 Task: Look for space in Minyat an Naşr, Egypt from 2nd June, 2023 to 15th June, 2023 for 2 adults and 1 pet in price range Rs.10000 to Rs.15000. Place can be entire place with 1  bedroom having 1 bed and 1 bathroom. Property type can be house, flat, guest house, hotel. Booking option can be shelf check-in. Required host language is English.
Action: Mouse moved to (498, 186)
Screenshot: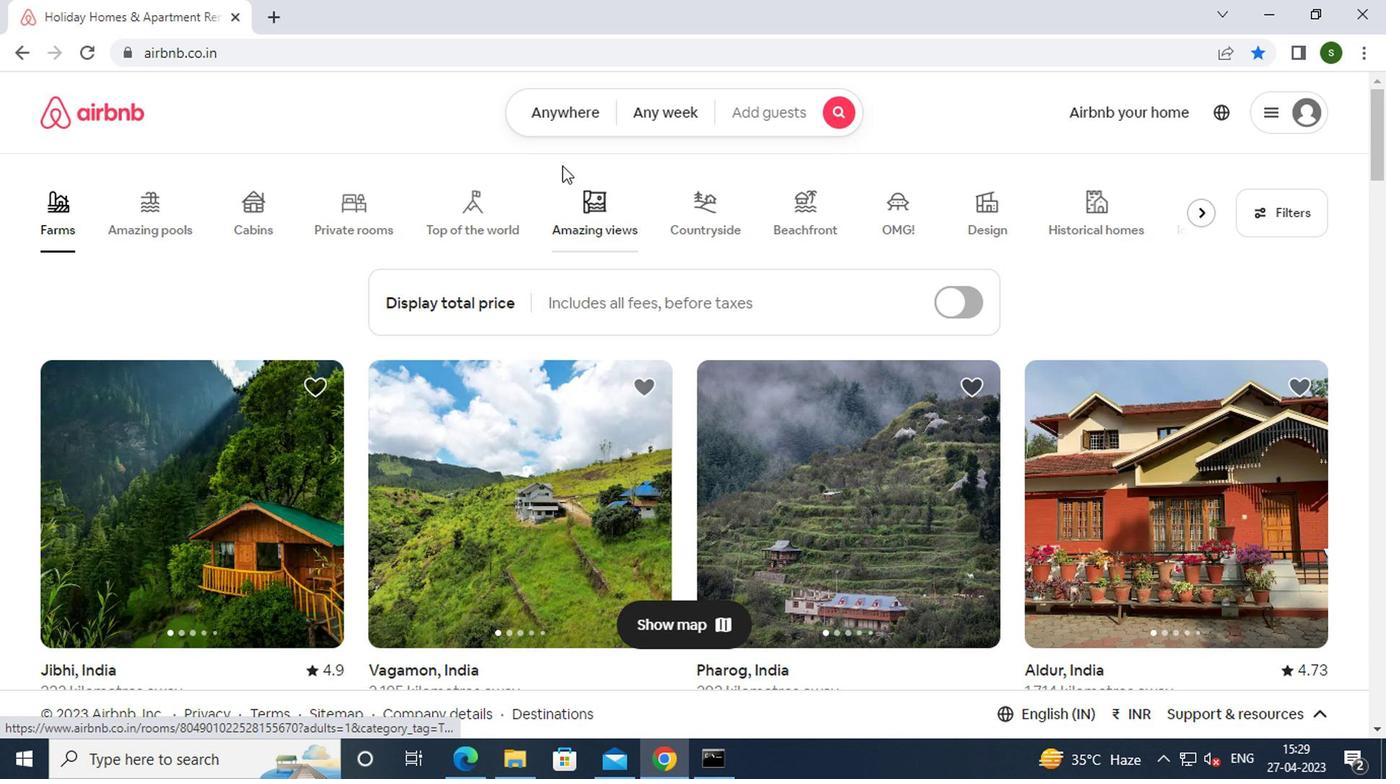 
Action: Mouse pressed left at (498, 186)
Screenshot: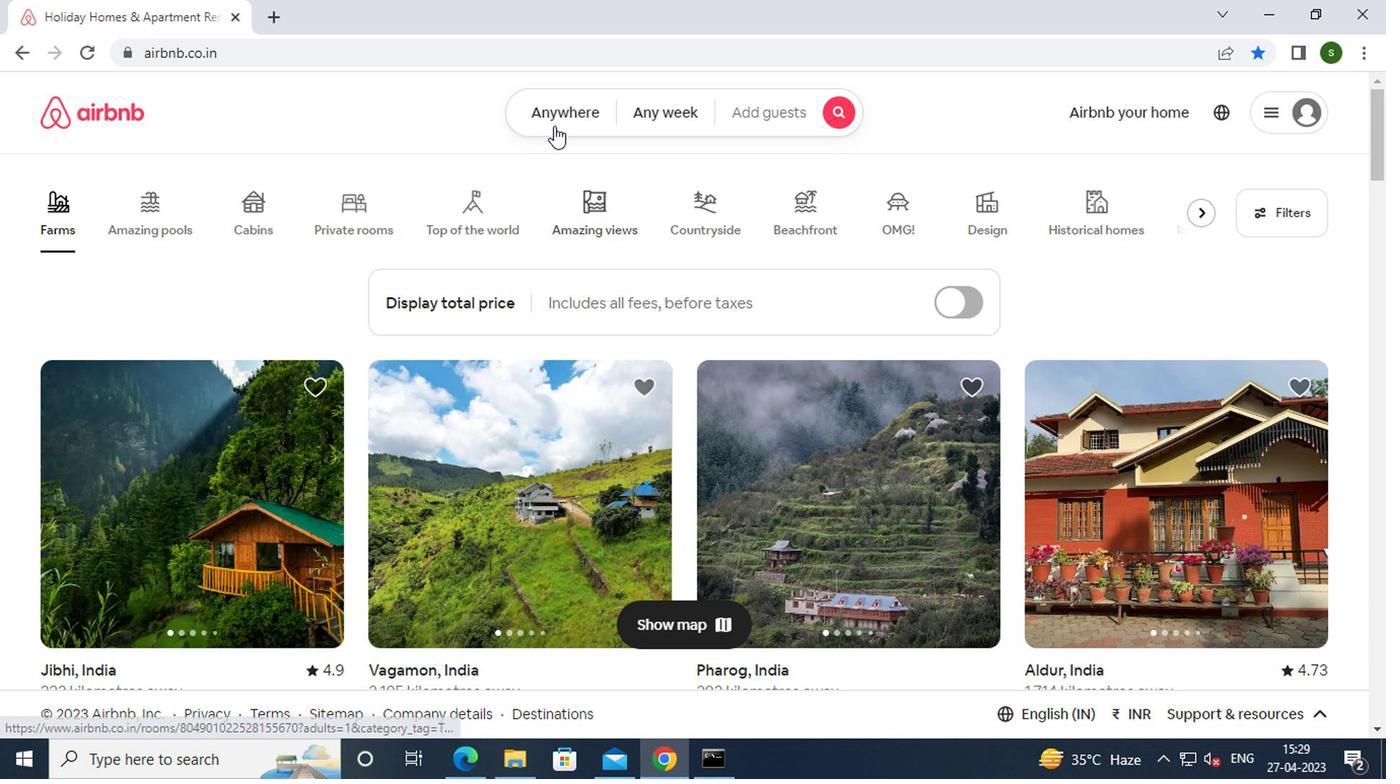 
Action: Mouse moved to (418, 241)
Screenshot: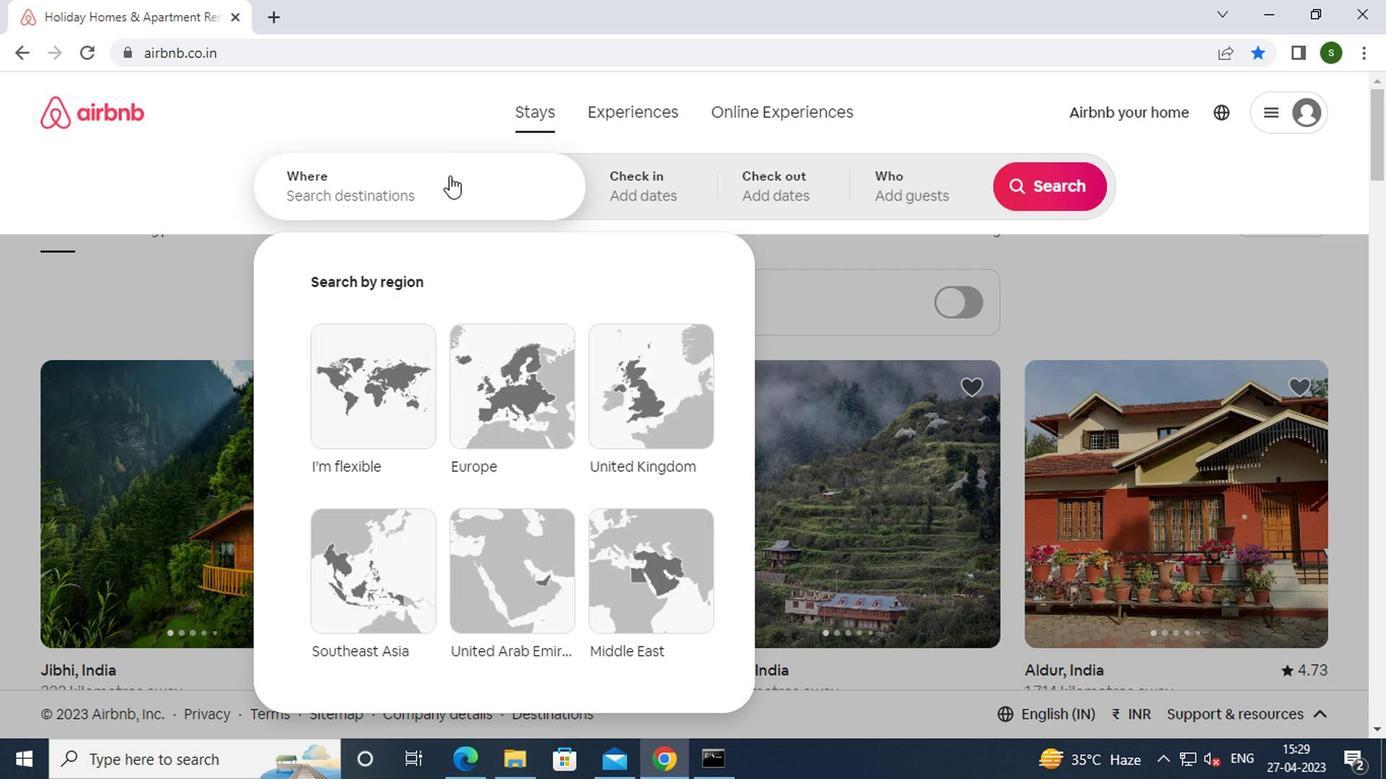 
Action: Mouse pressed left at (418, 241)
Screenshot: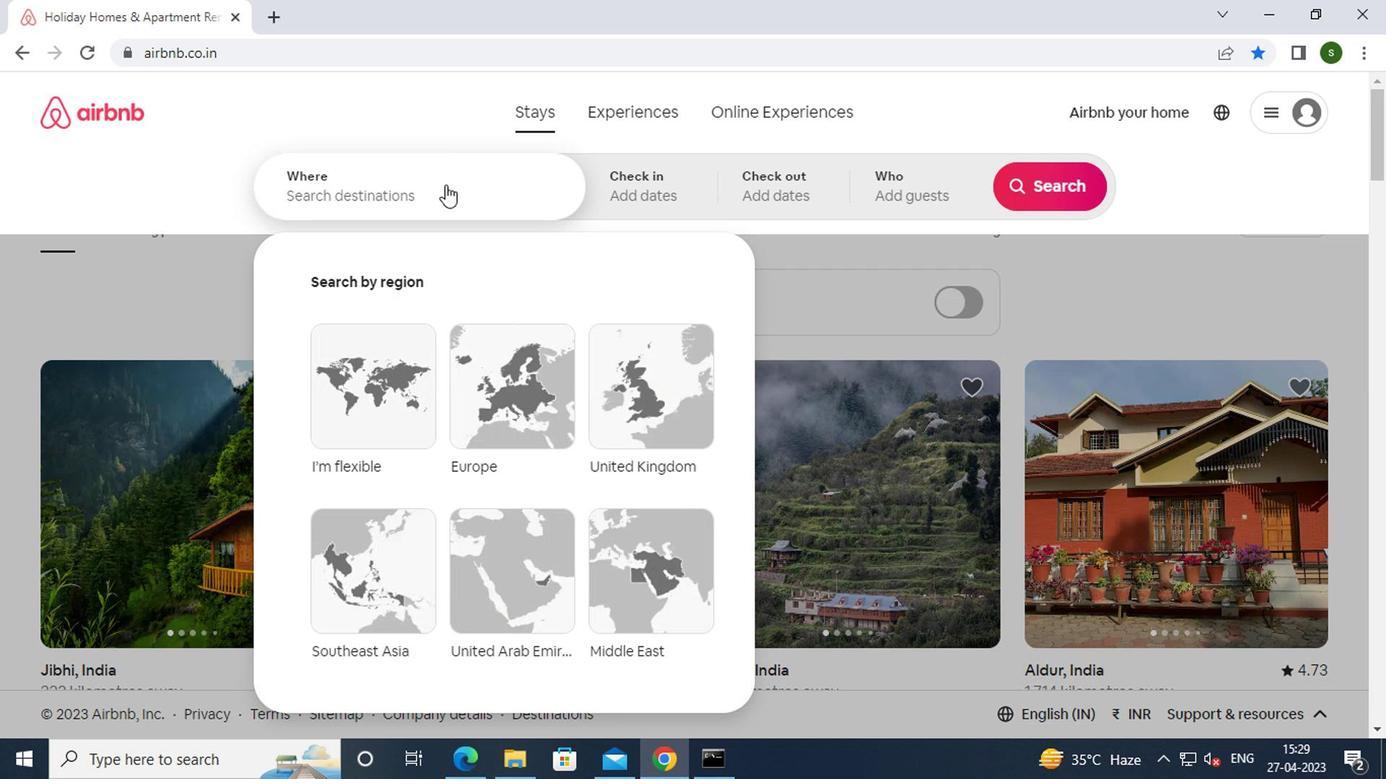 
Action: Key pressed m<Key.caps_lock>inyat<Key.space>an<Key.space><Key.caps_lock>n<Key.caps_lock>asr
Screenshot: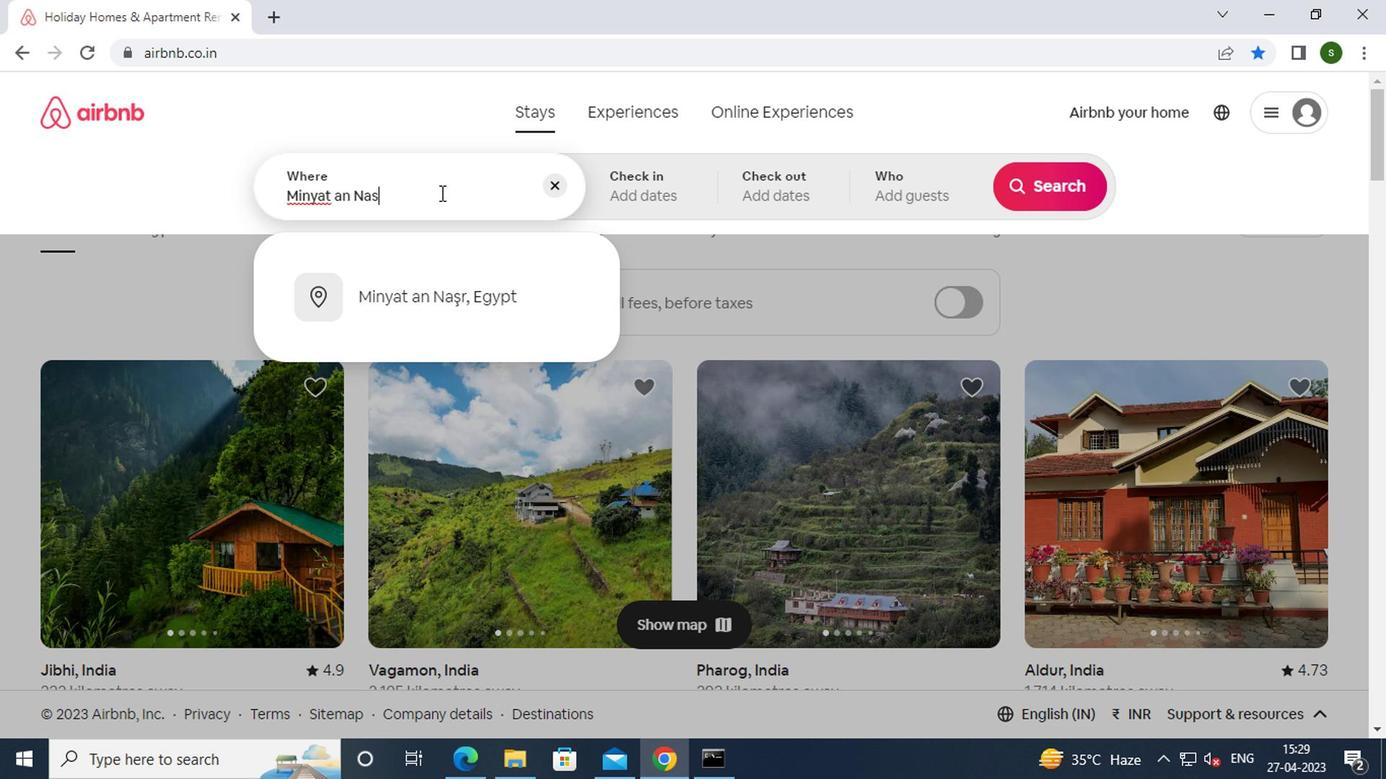 
Action: Mouse moved to (437, 311)
Screenshot: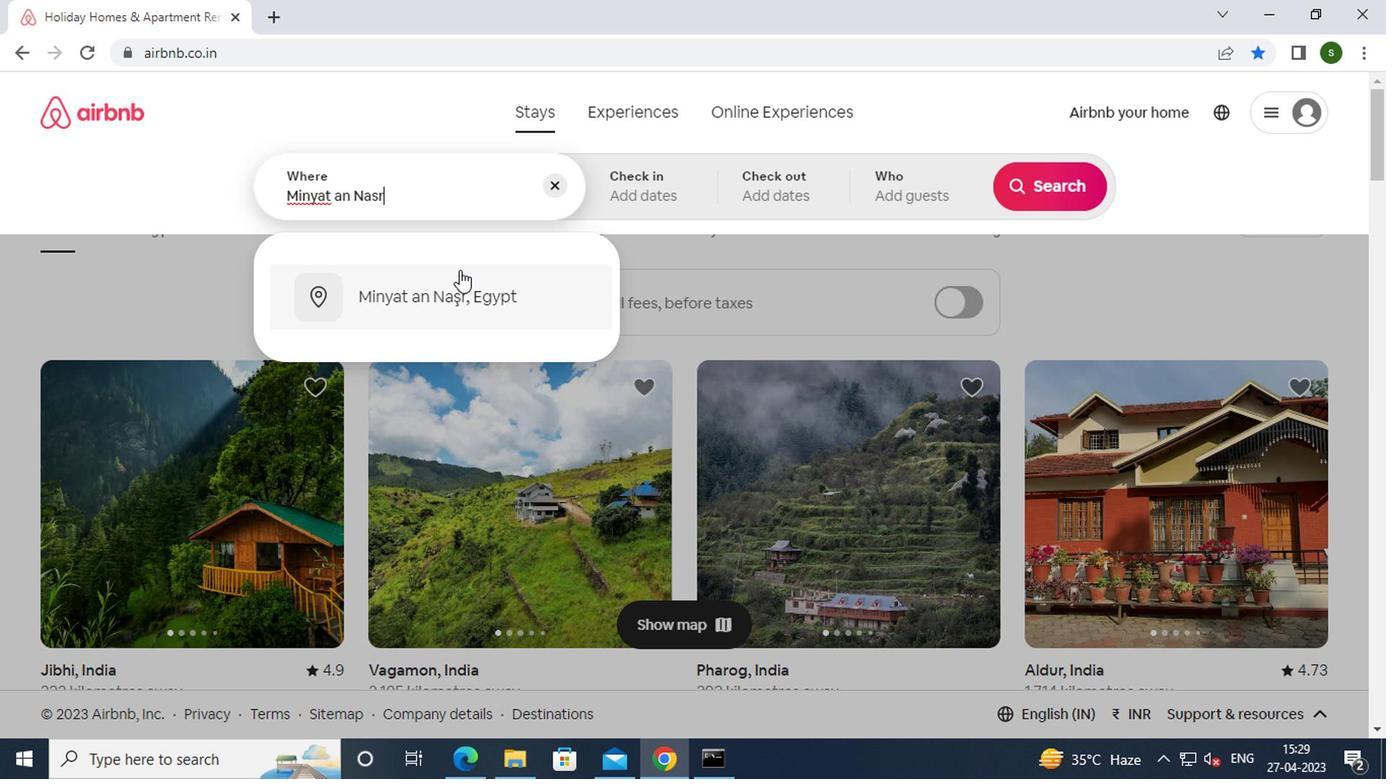 
Action: Mouse pressed left at (437, 311)
Screenshot: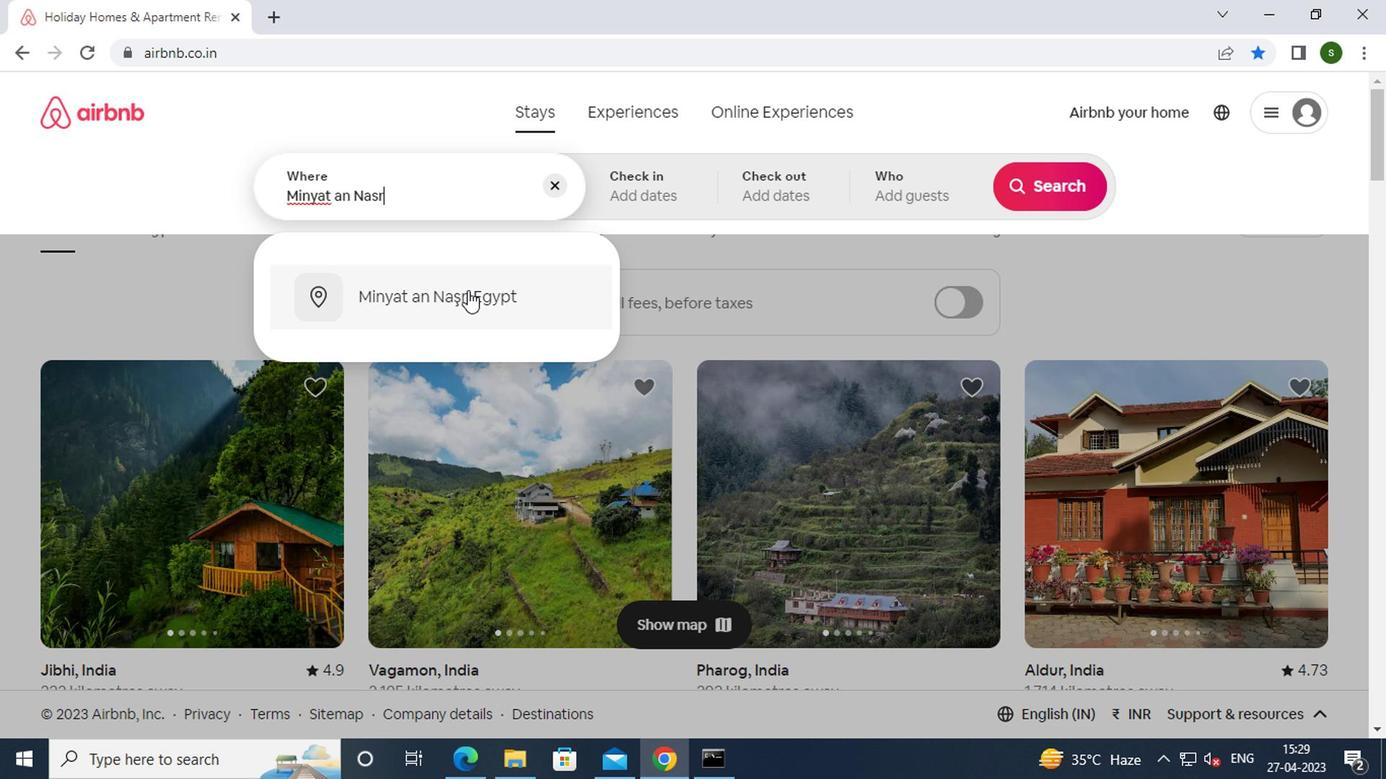 
Action: Mouse moved to (851, 352)
Screenshot: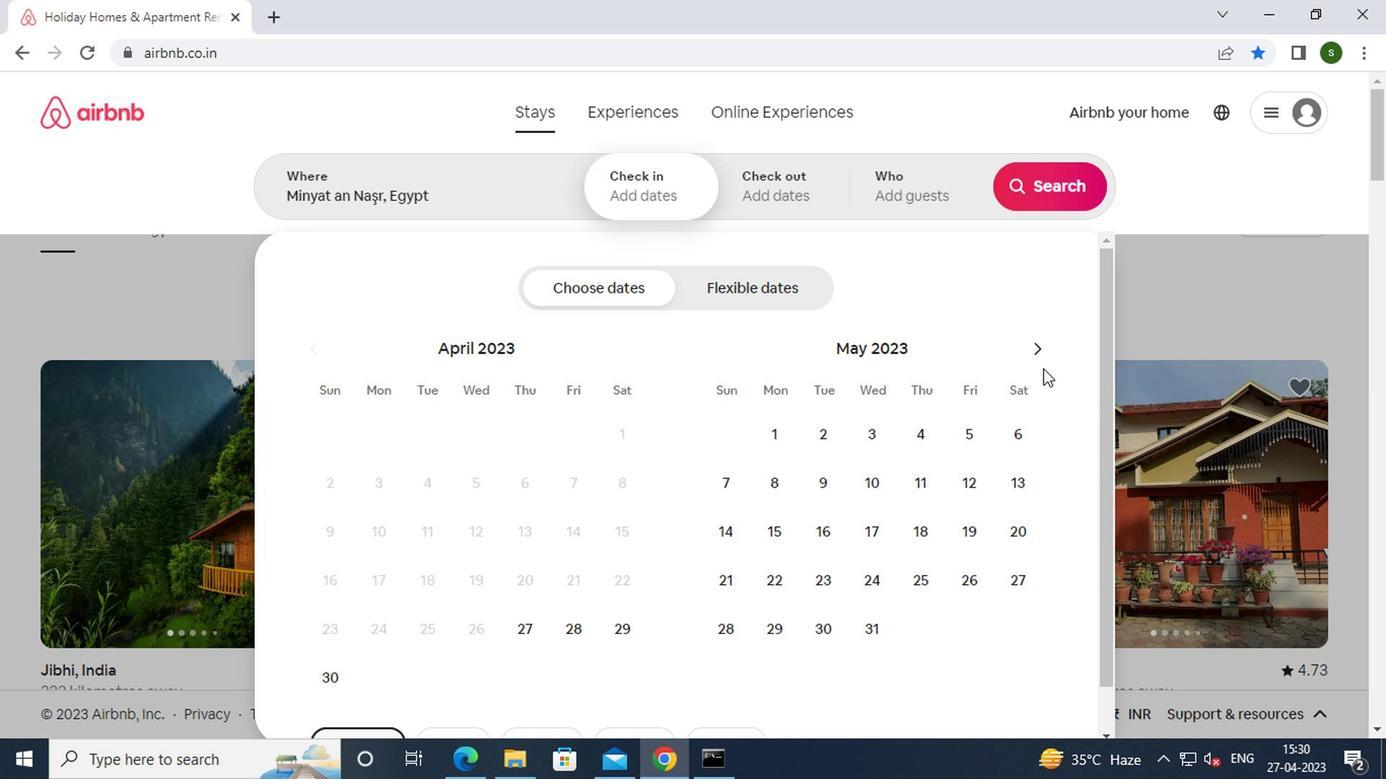 
Action: Mouse pressed left at (851, 352)
Screenshot: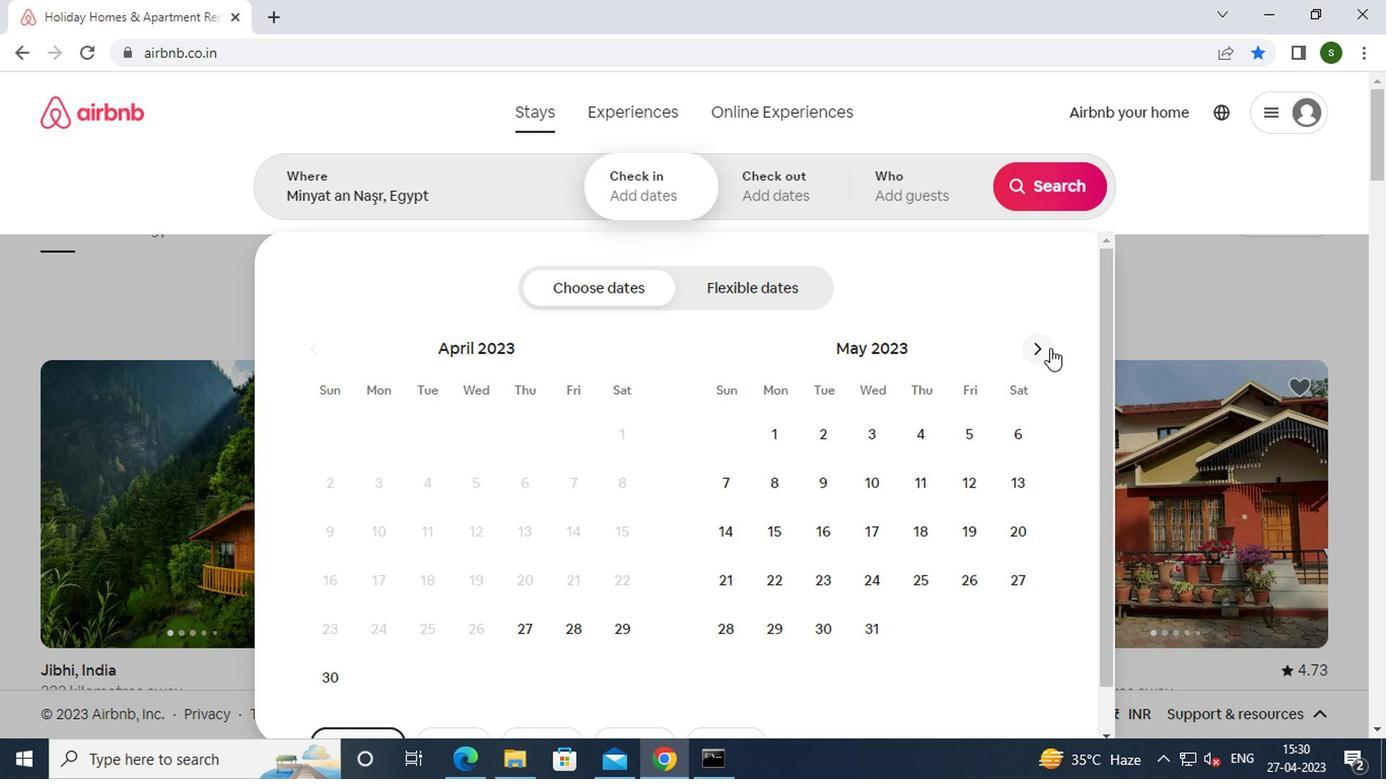
Action: Mouse moved to (804, 412)
Screenshot: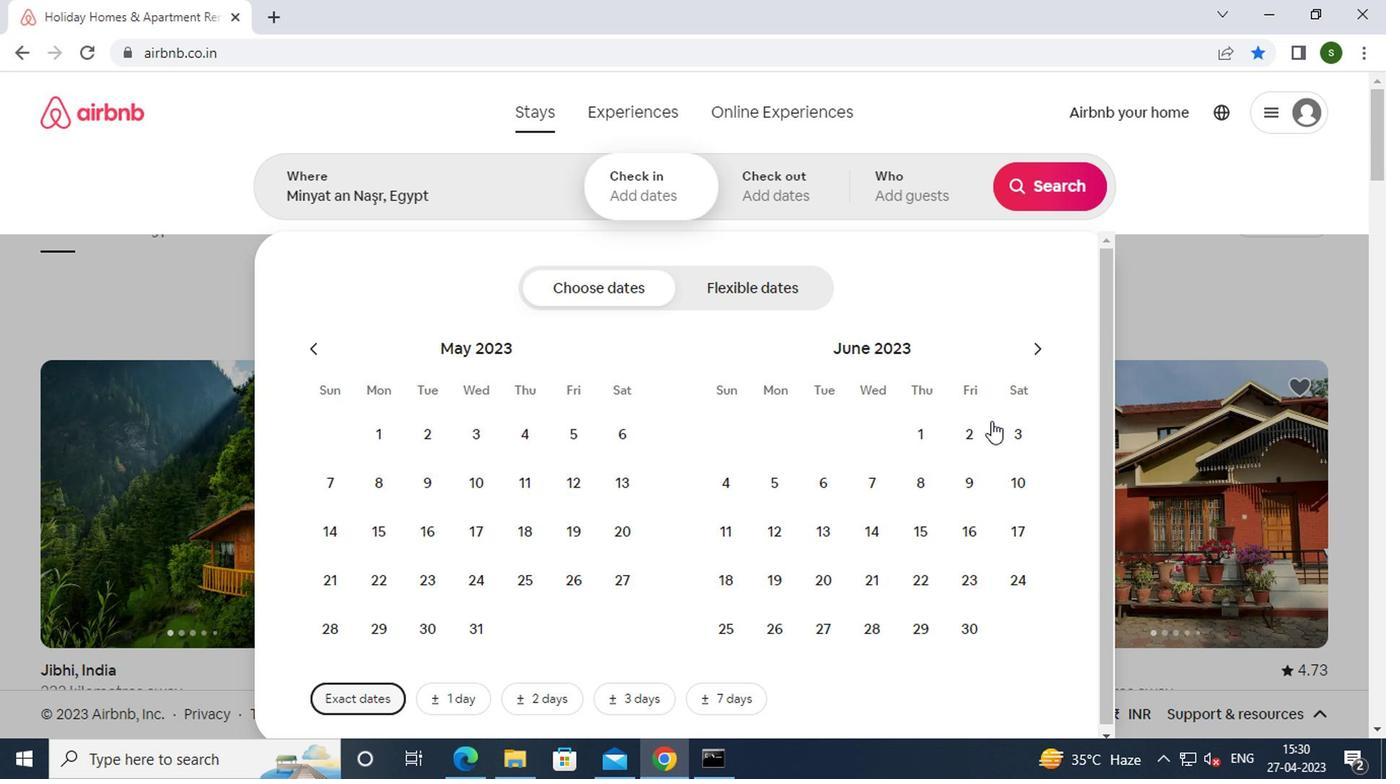 
Action: Mouse pressed left at (804, 412)
Screenshot: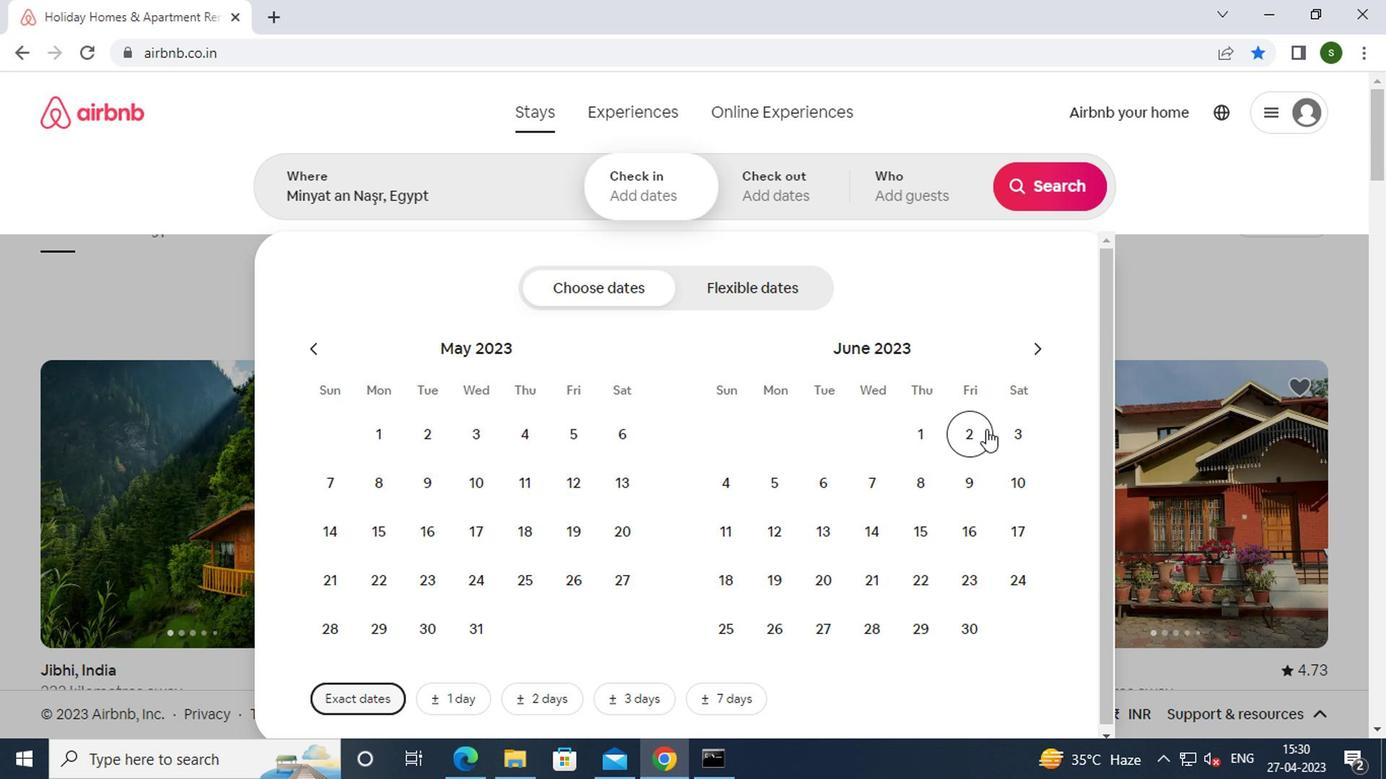 
Action: Mouse moved to (765, 489)
Screenshot: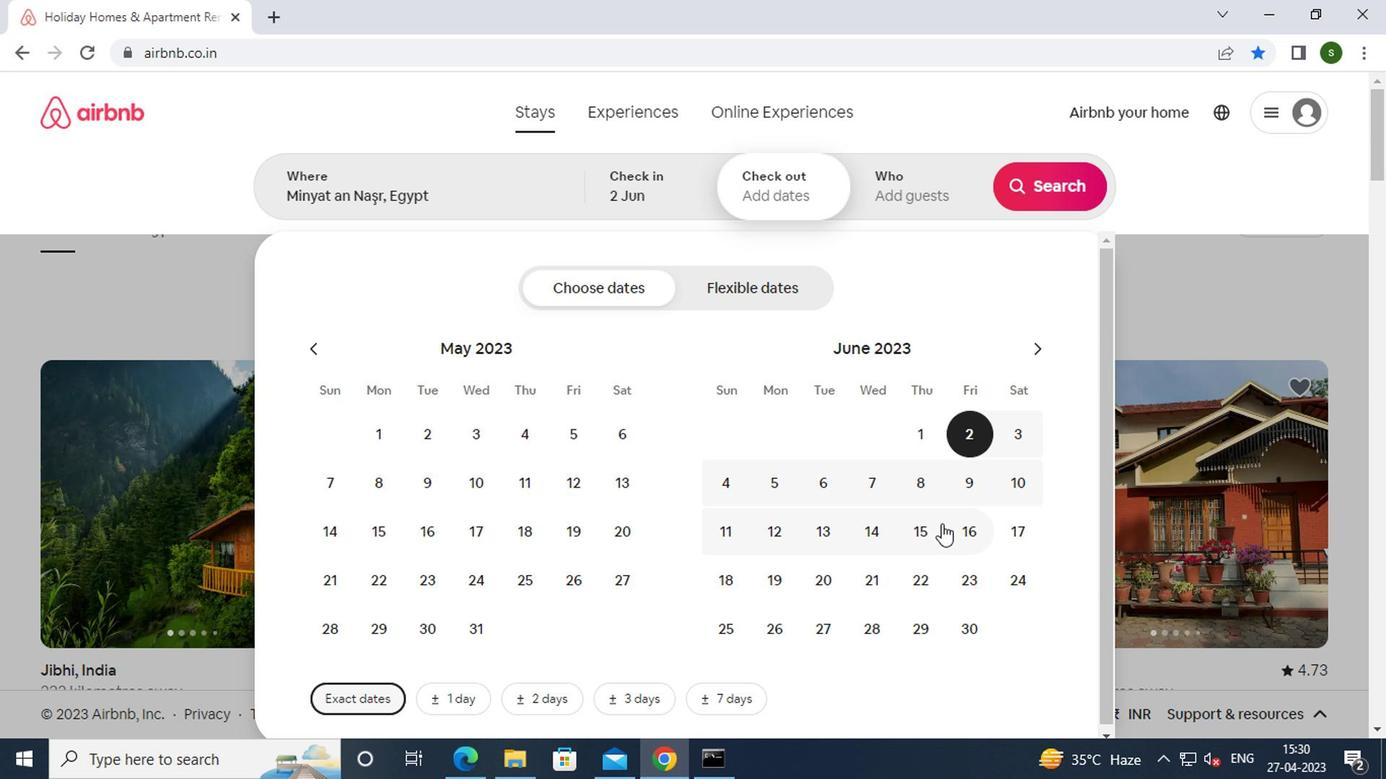 
Action: Mouse pressed left at (765, 489)
Screenshot: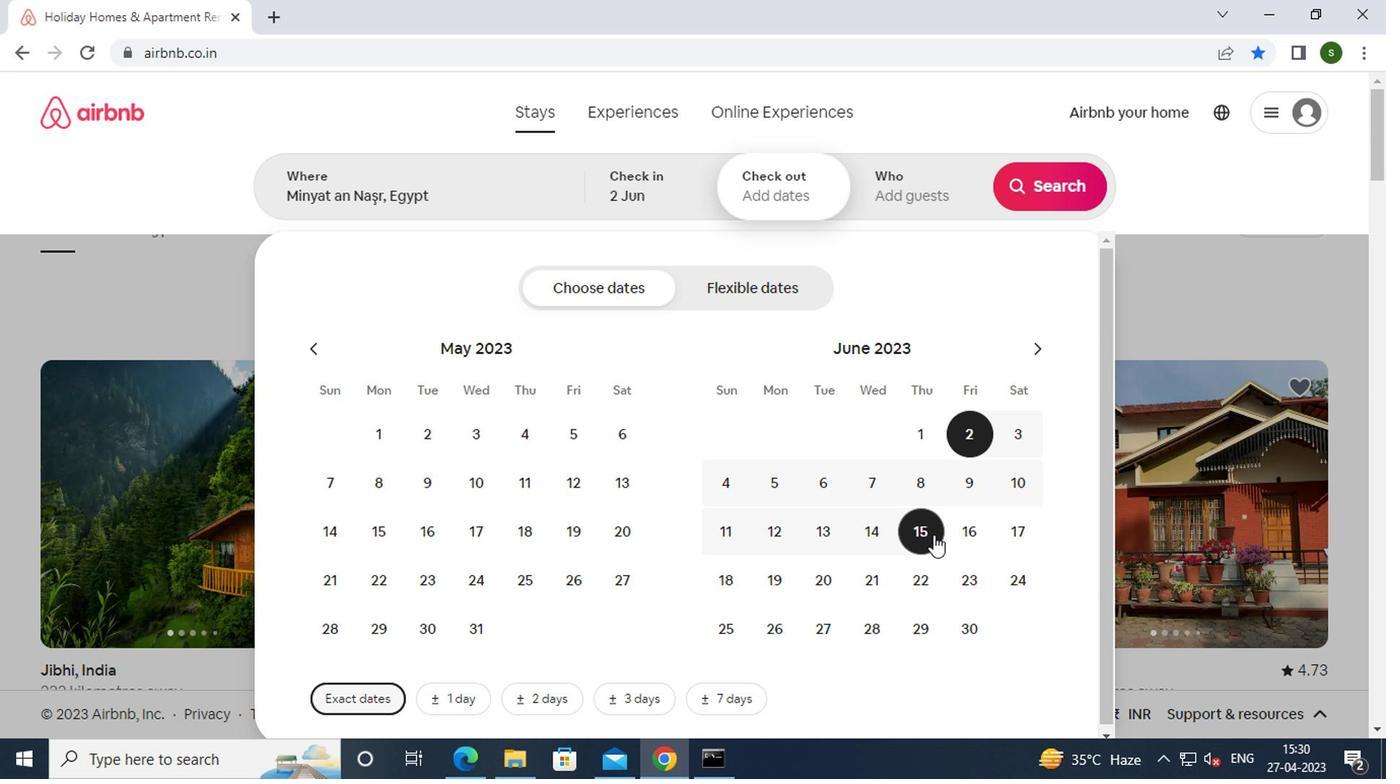
Action: Mouse moved to (770, 233)
Screenshot: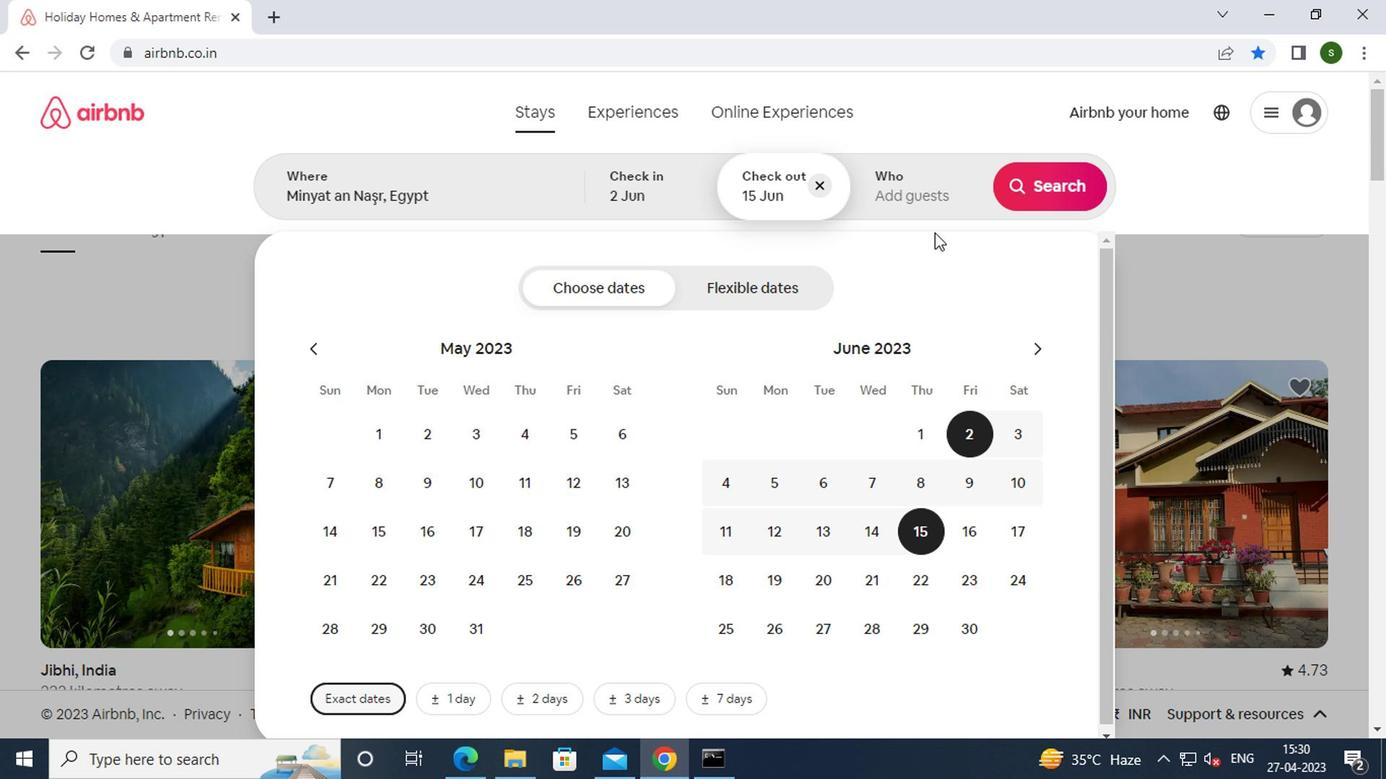 
Action: Mouse pressed left at (770, 233)
Screenshot: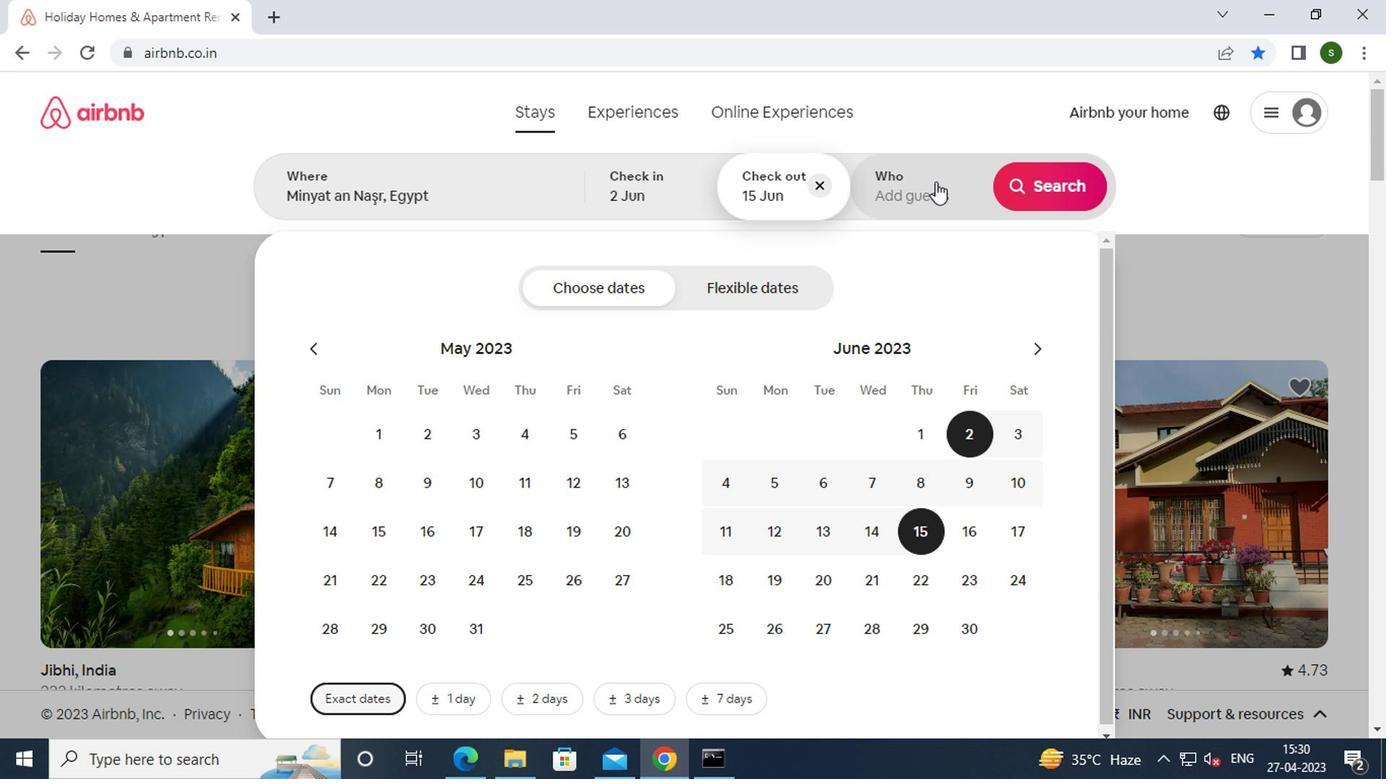 
Action: Mouse moved to (851, 315)
Screenshot: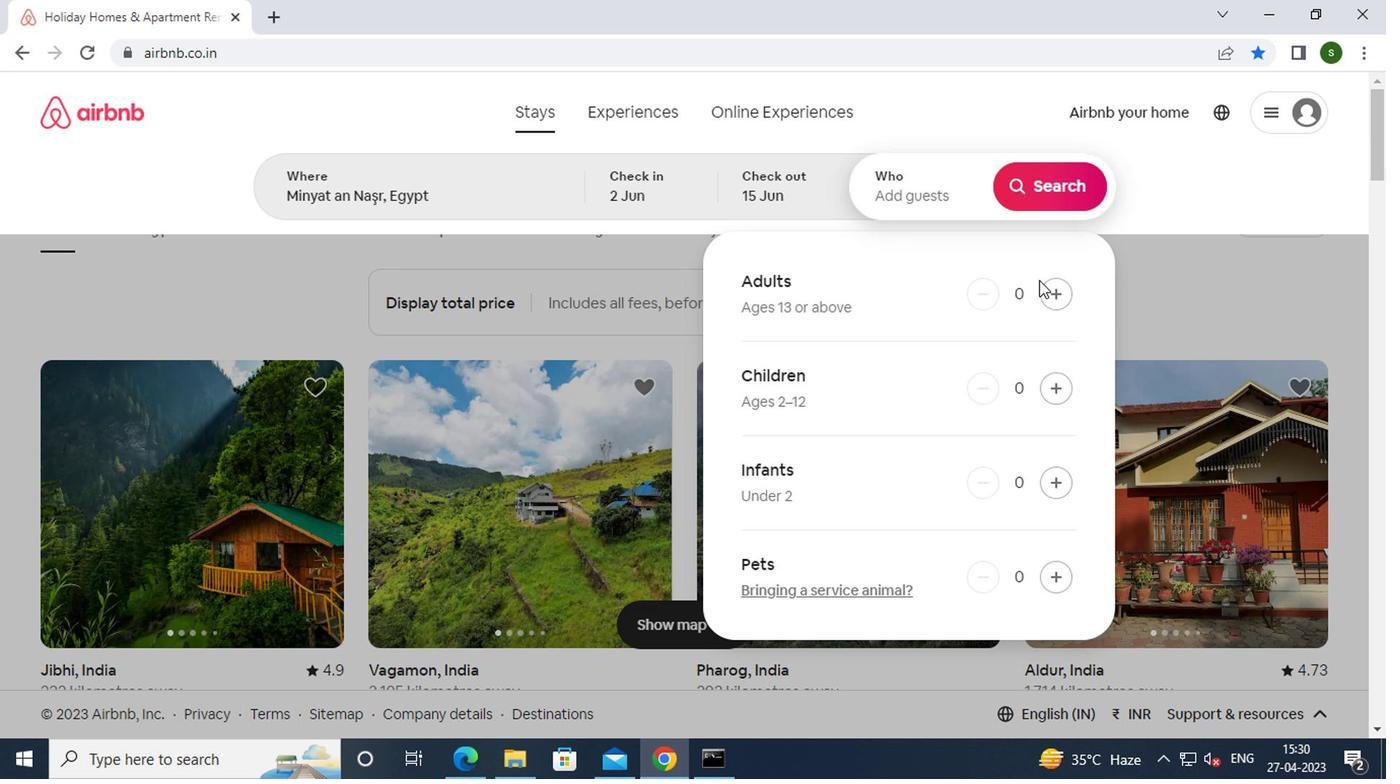 
Action: Mouse pressed left at (851, 315)
Screenshot: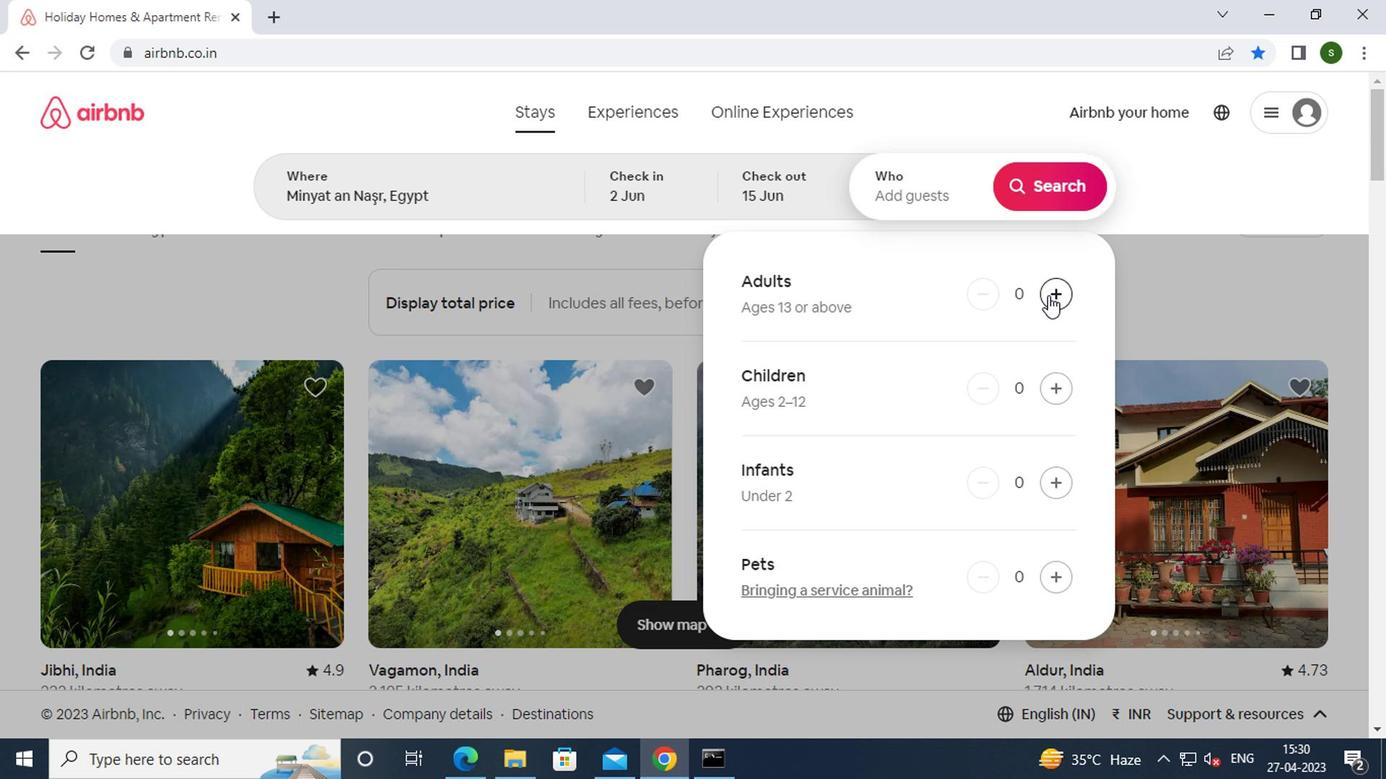 
Action: Mouse moved to (851, 316)
Screenshot: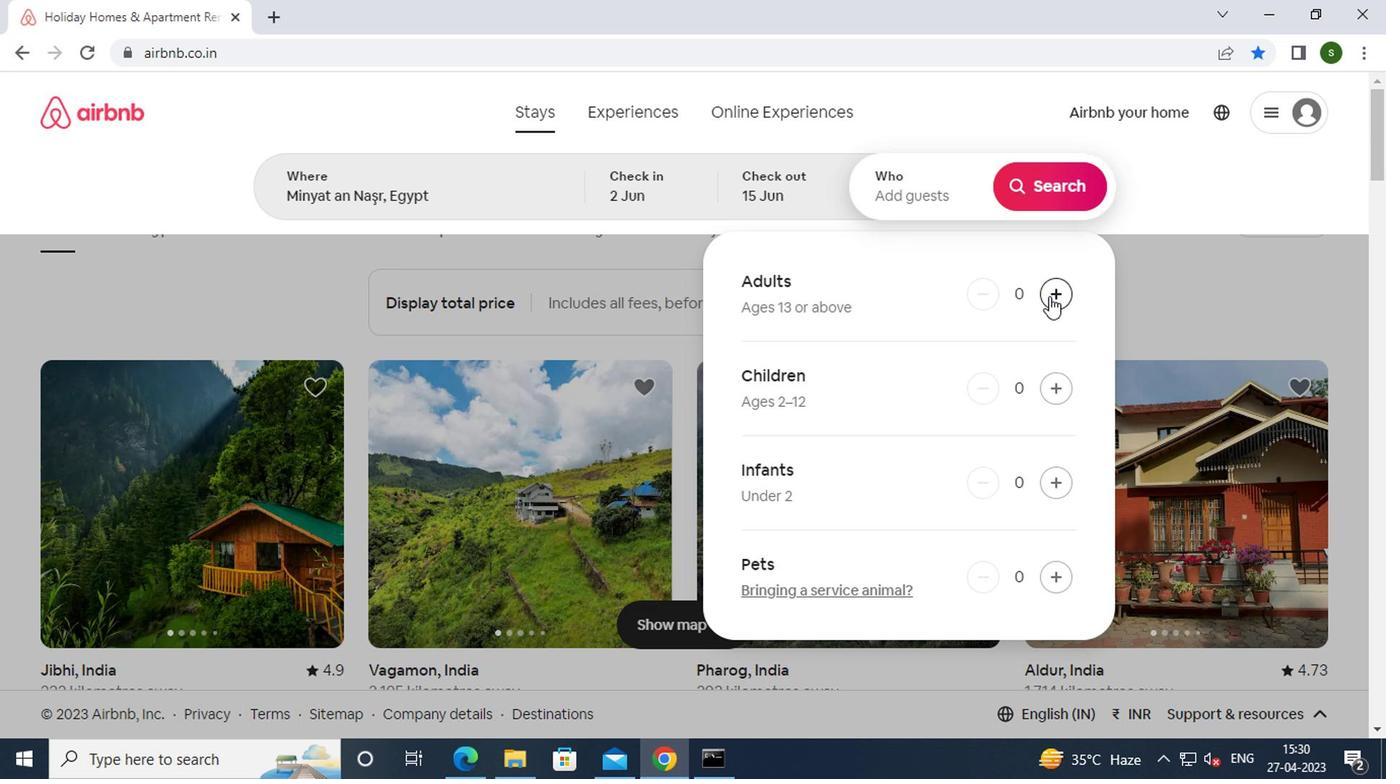 
Action: Mouse pressed left at (851, 316)
Screenshot: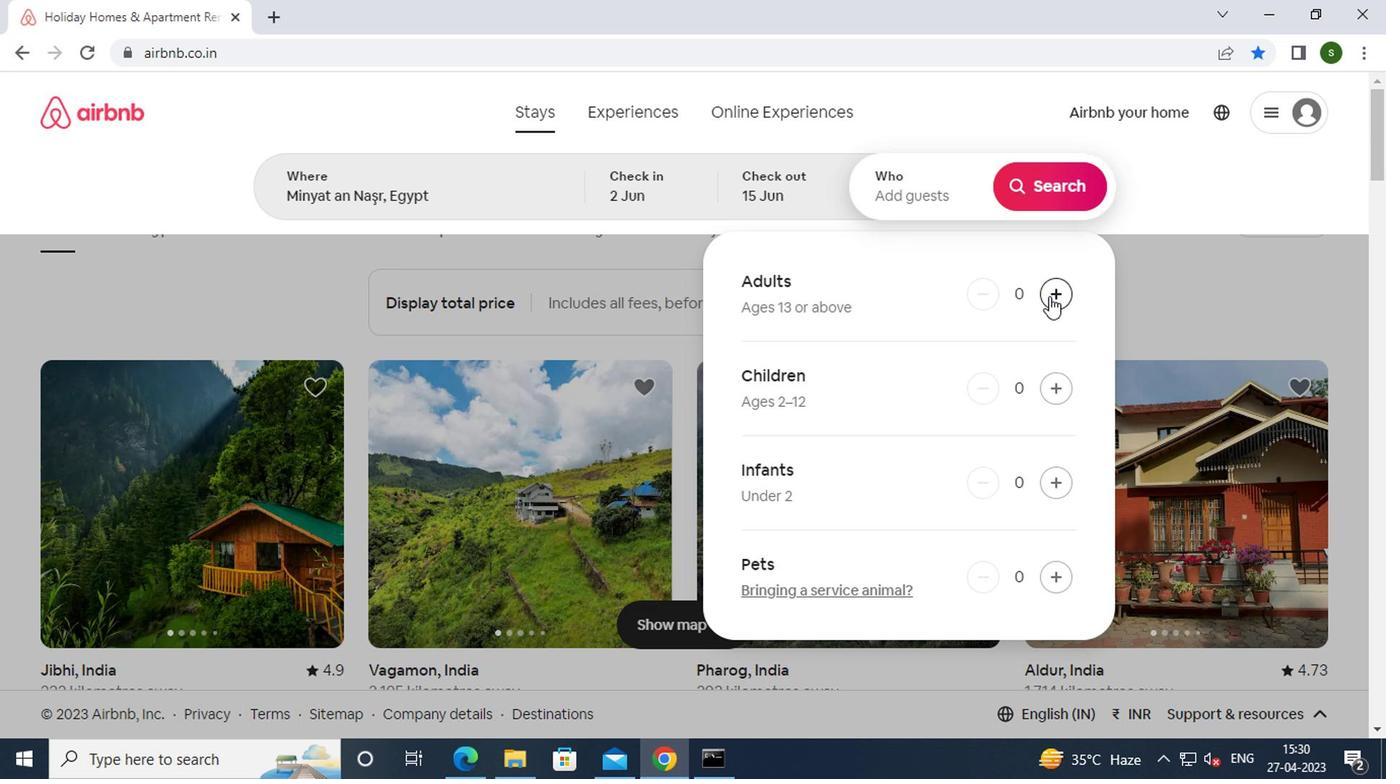 
Action: Mouse moved to (859, 509)
Screenshot: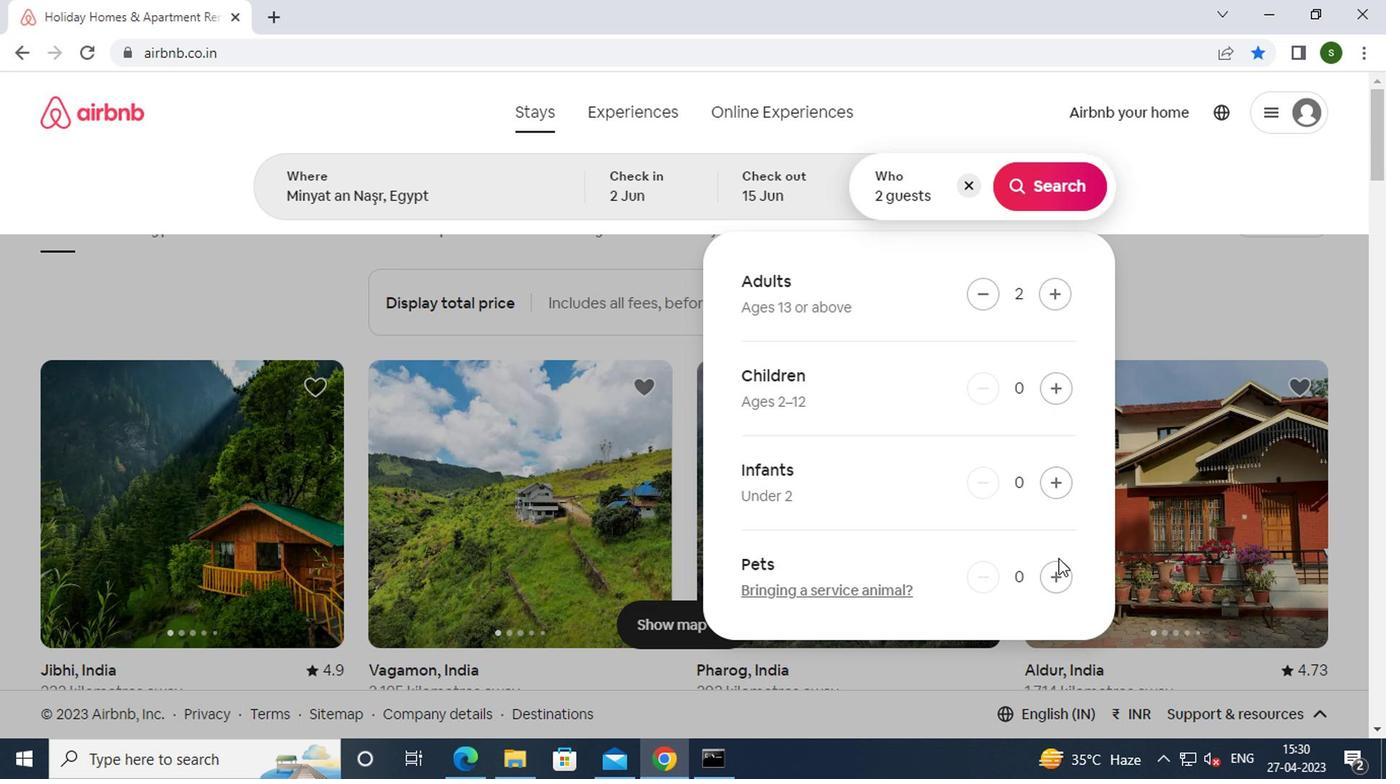
Action: Mouse pressed left at (859, 509)
Screenshot: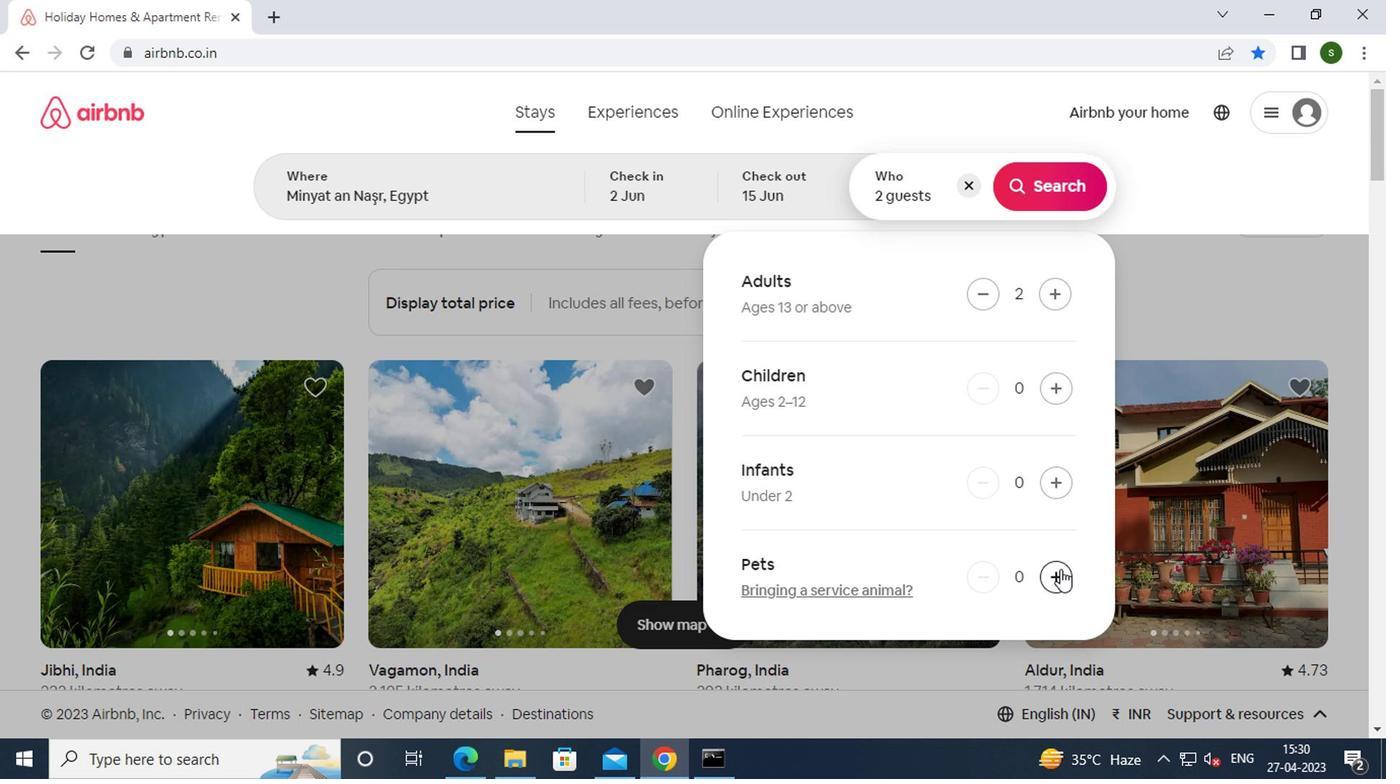
Action: Mouse moved to (860, 238)
Screenshot: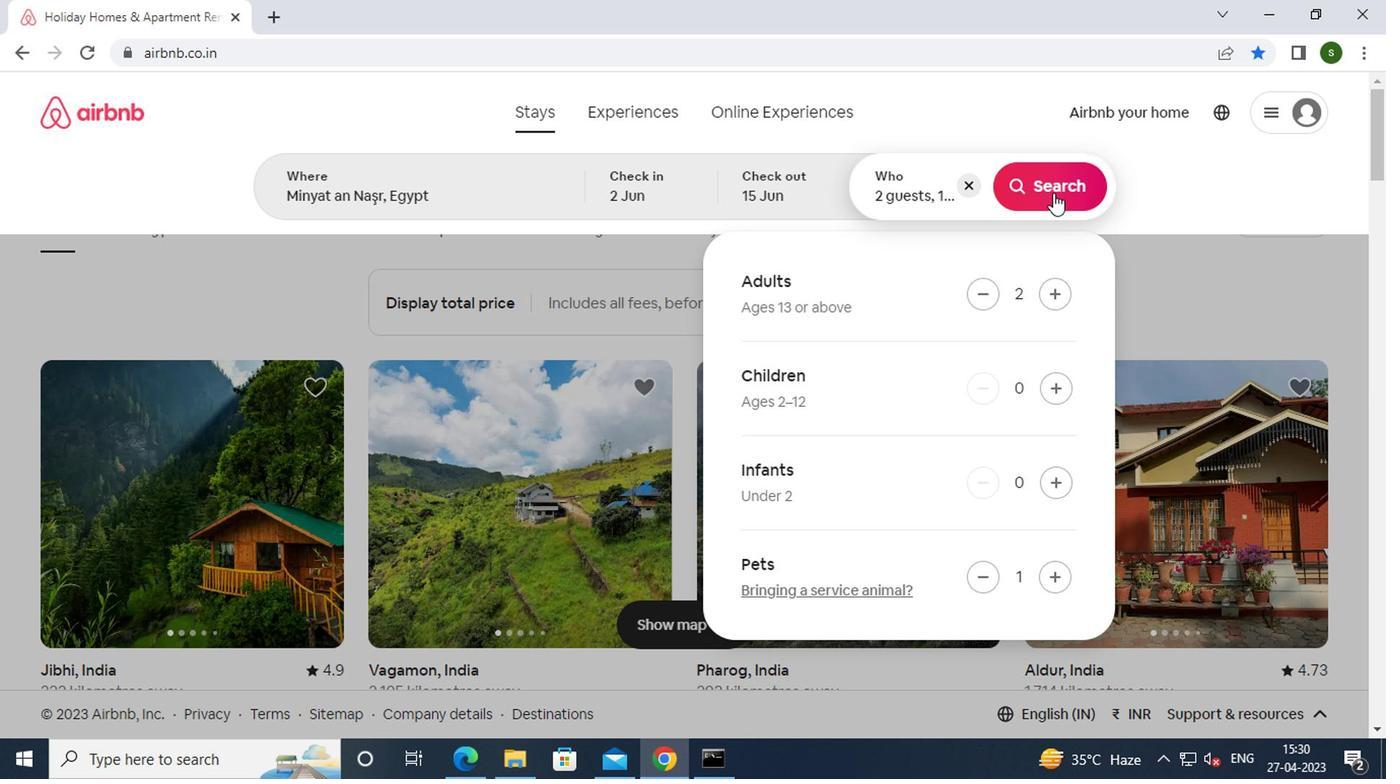 
Action: Mouse pressed left at (860, 238)
Screenshot: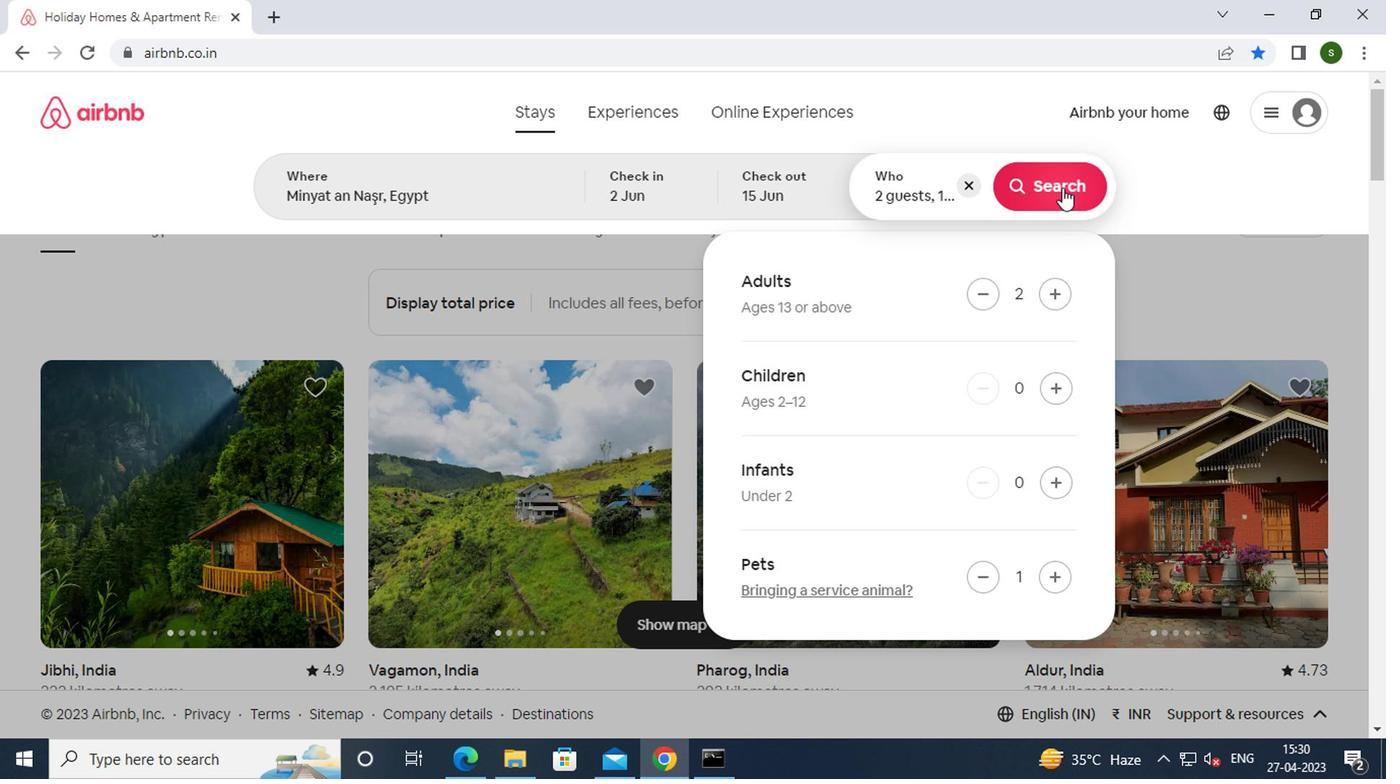 
Action: Mouse moved to (1043, 239)
Screenshot: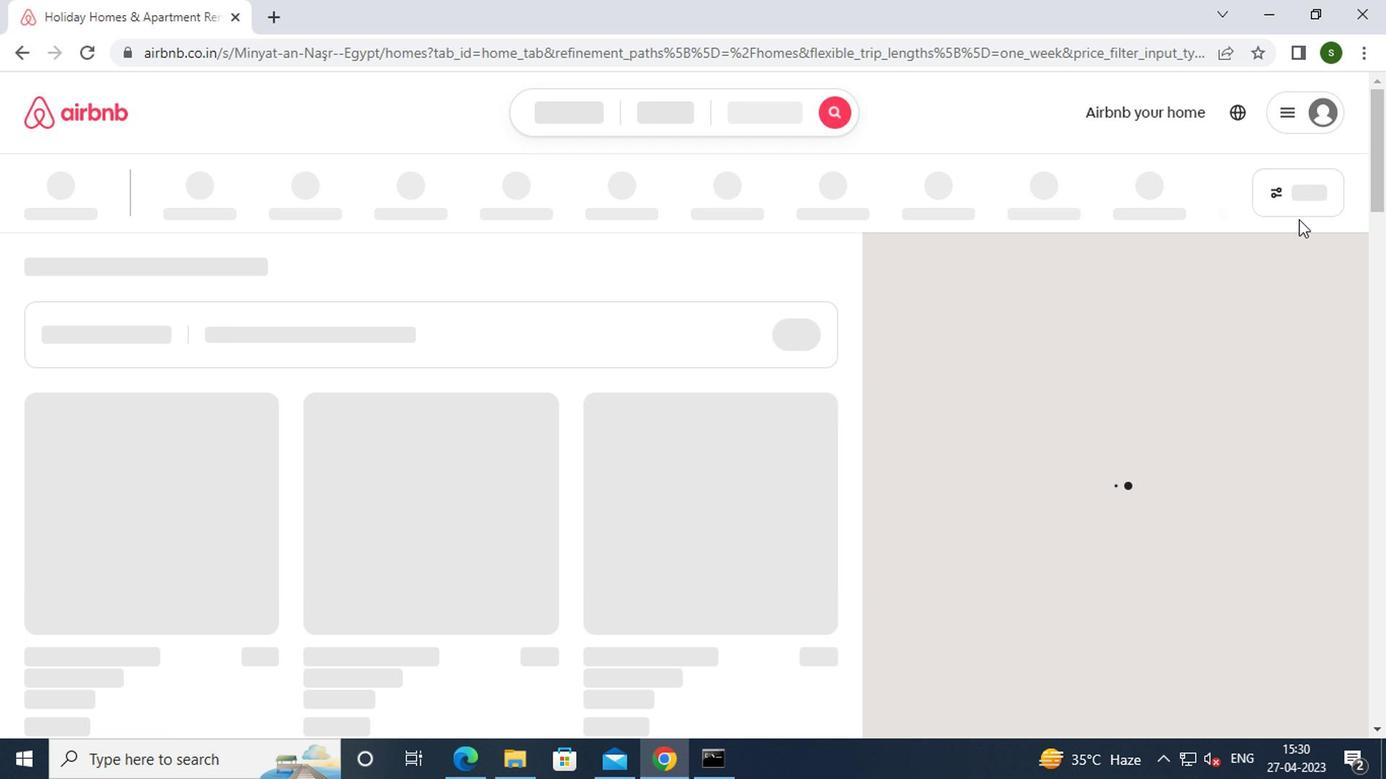 
Action: Mouse pressed left at (1043, 239)
Screenshot: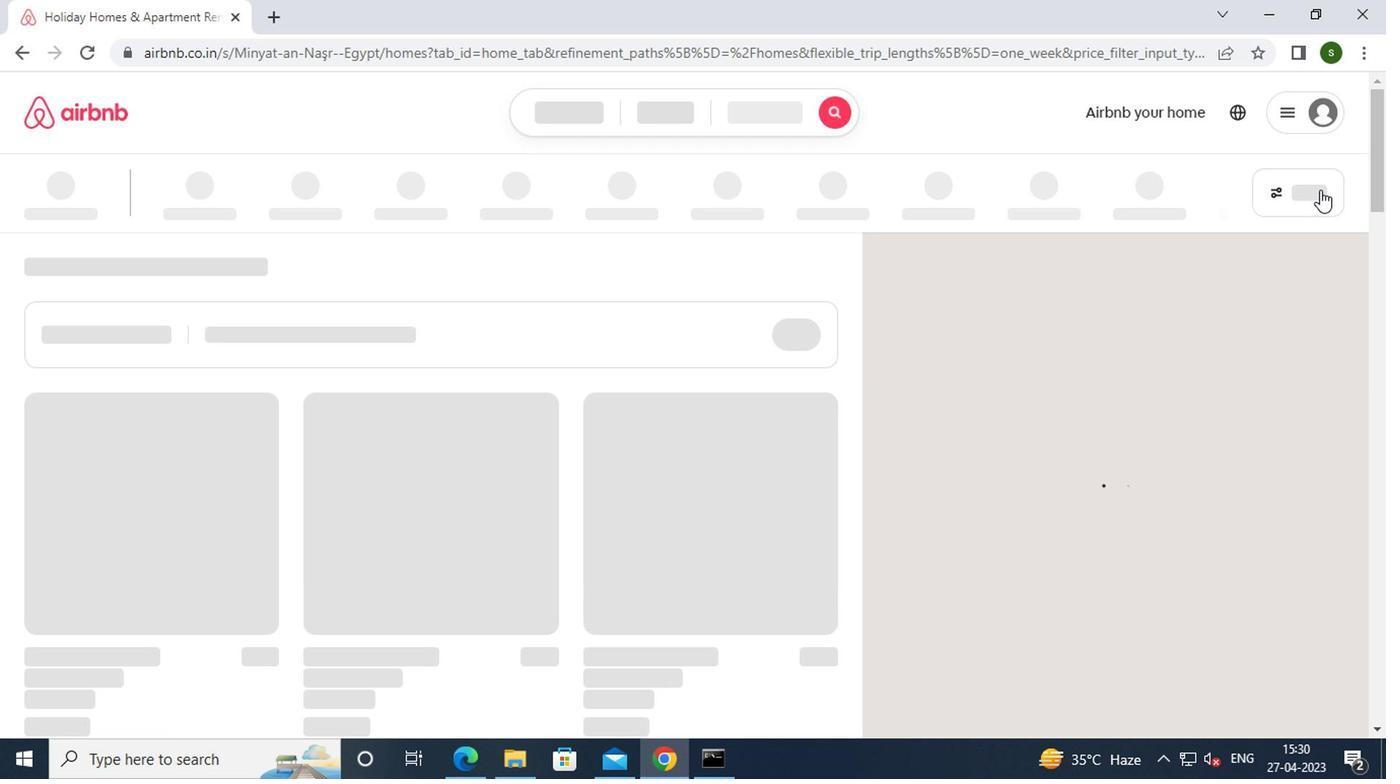 
Action: Mouse moved to (554, 418)
Screenshot: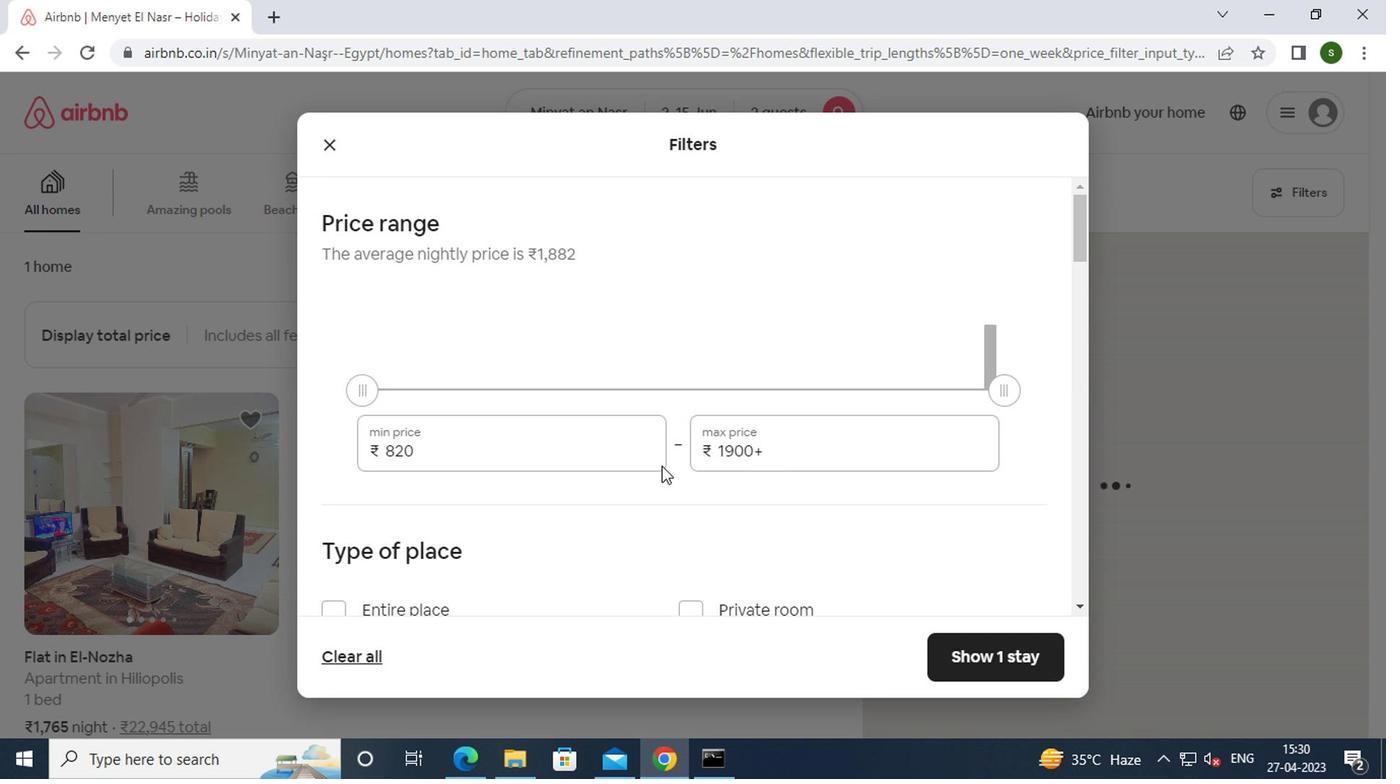 
Action: Mouse pressed left at (554, 418)
Screenshot: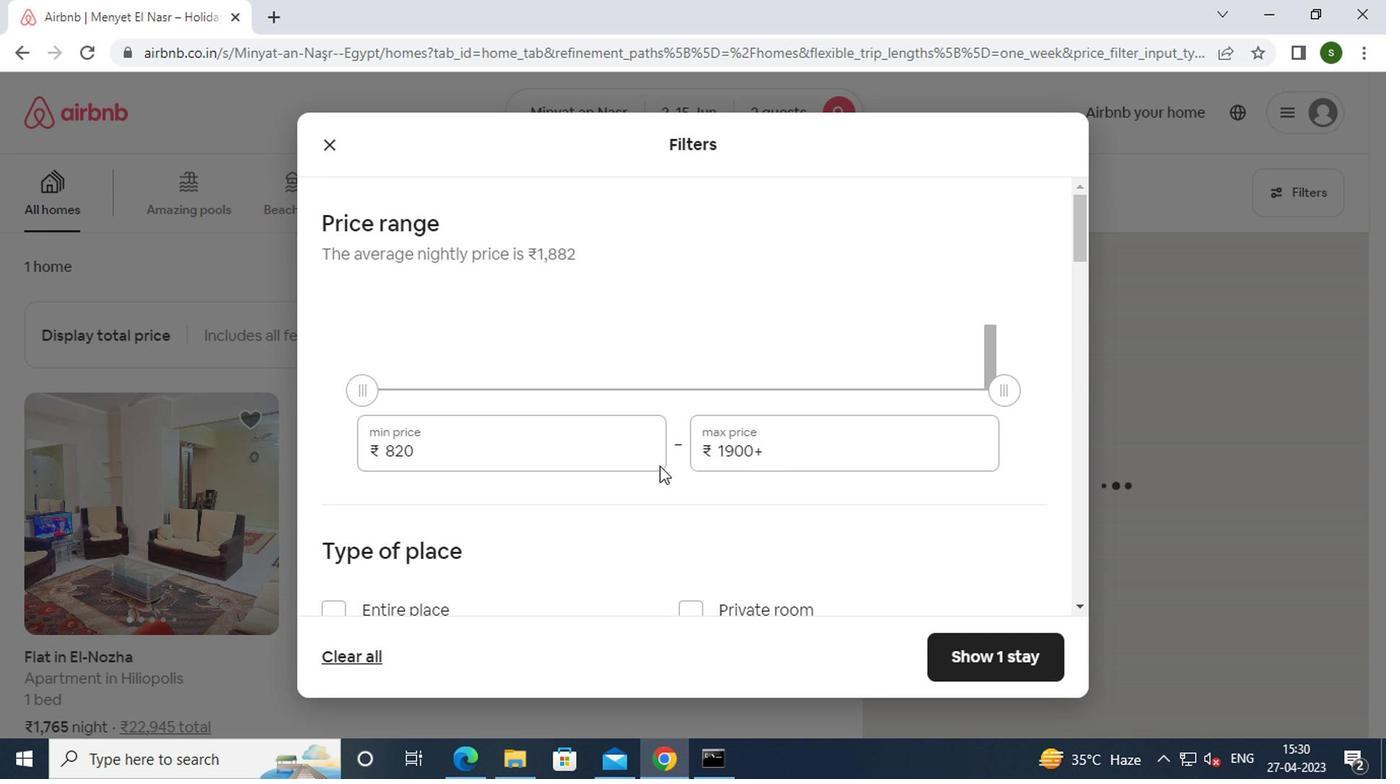 
Action: Key pressed <Key.backspace><Key.backspace><Key.backspace><Key.backspace><Key.backspace><Key.backspace><Key.backspace>10000
Screenshot: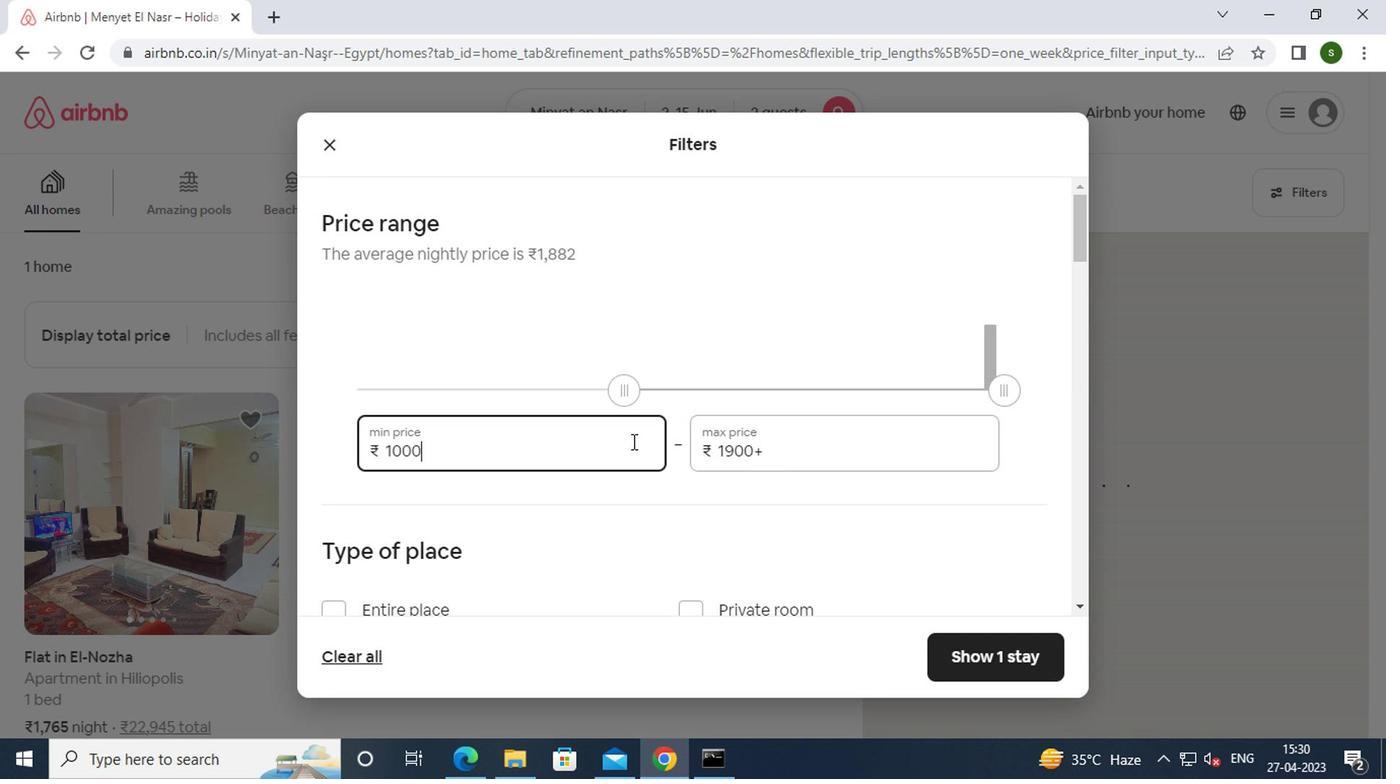 
Action: Mouse moved to (655, 425)
Screenshot: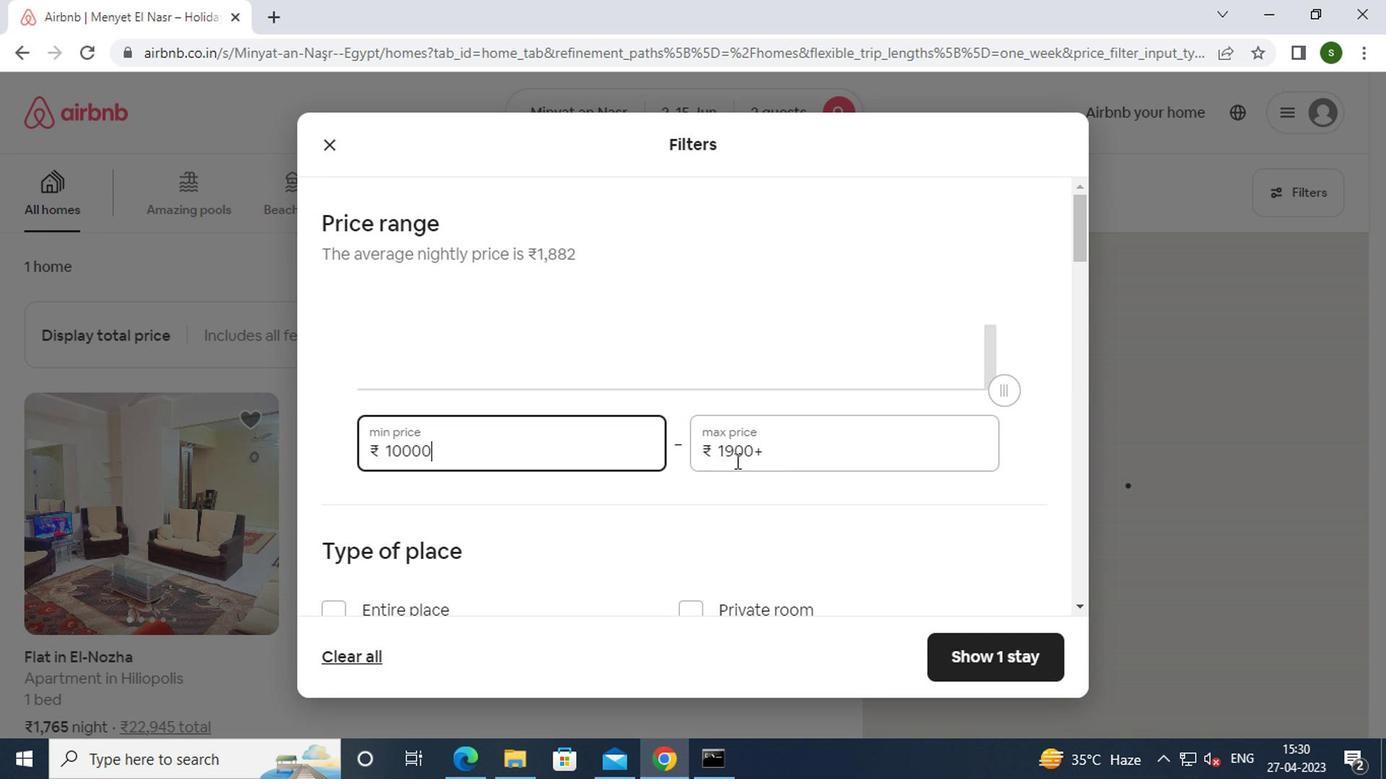
Action: Mouse pressed left at (655, 425)
Screenshot: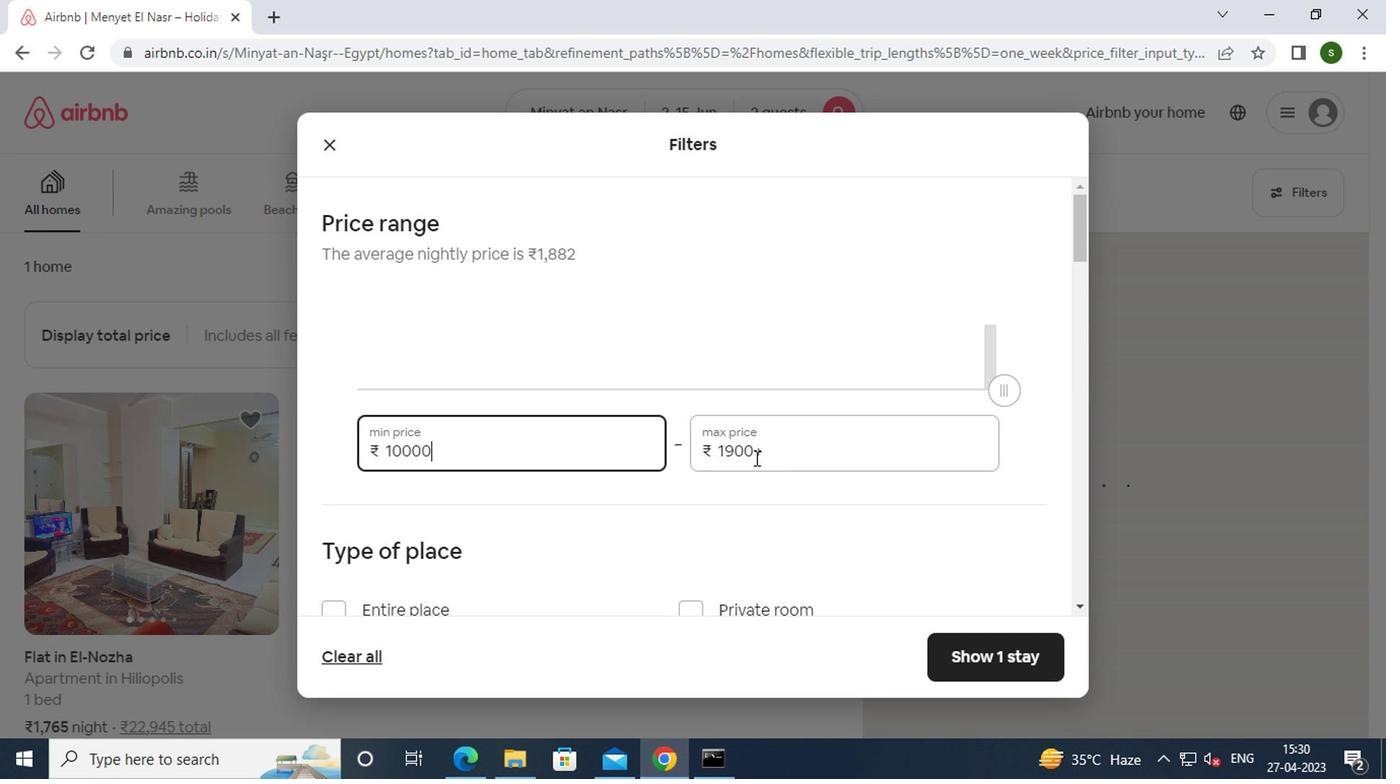 
Action: Mouse moved to (656, 425)
Screenshot: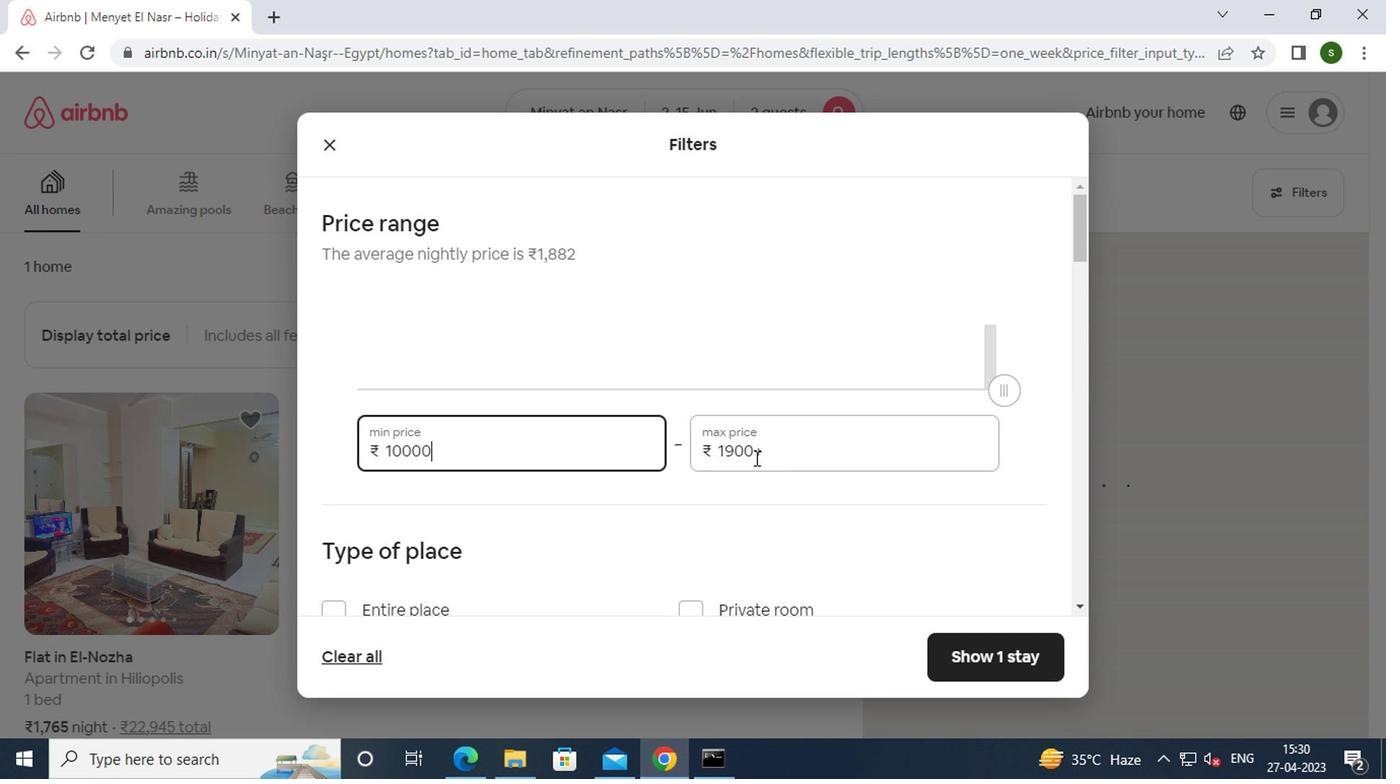 
Action: Key pressed <Key.backspace><Key.backspace><Key.backspace><Key.backspace><Key.backspace><Key.backspace><Key.backspace><Key.backspace><Key.backspace>15000
Screenshot: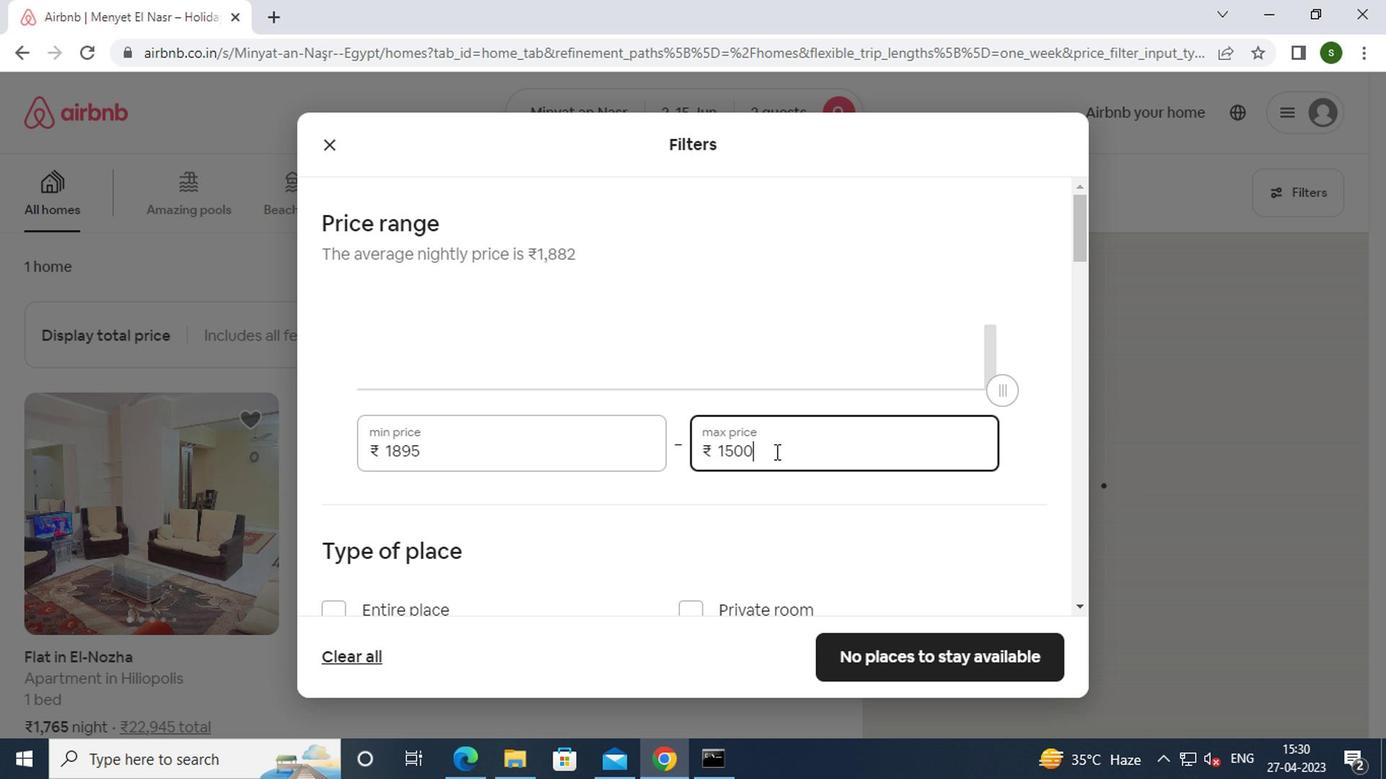 
Action: Mouse moved to (566, 431)
Screenshot: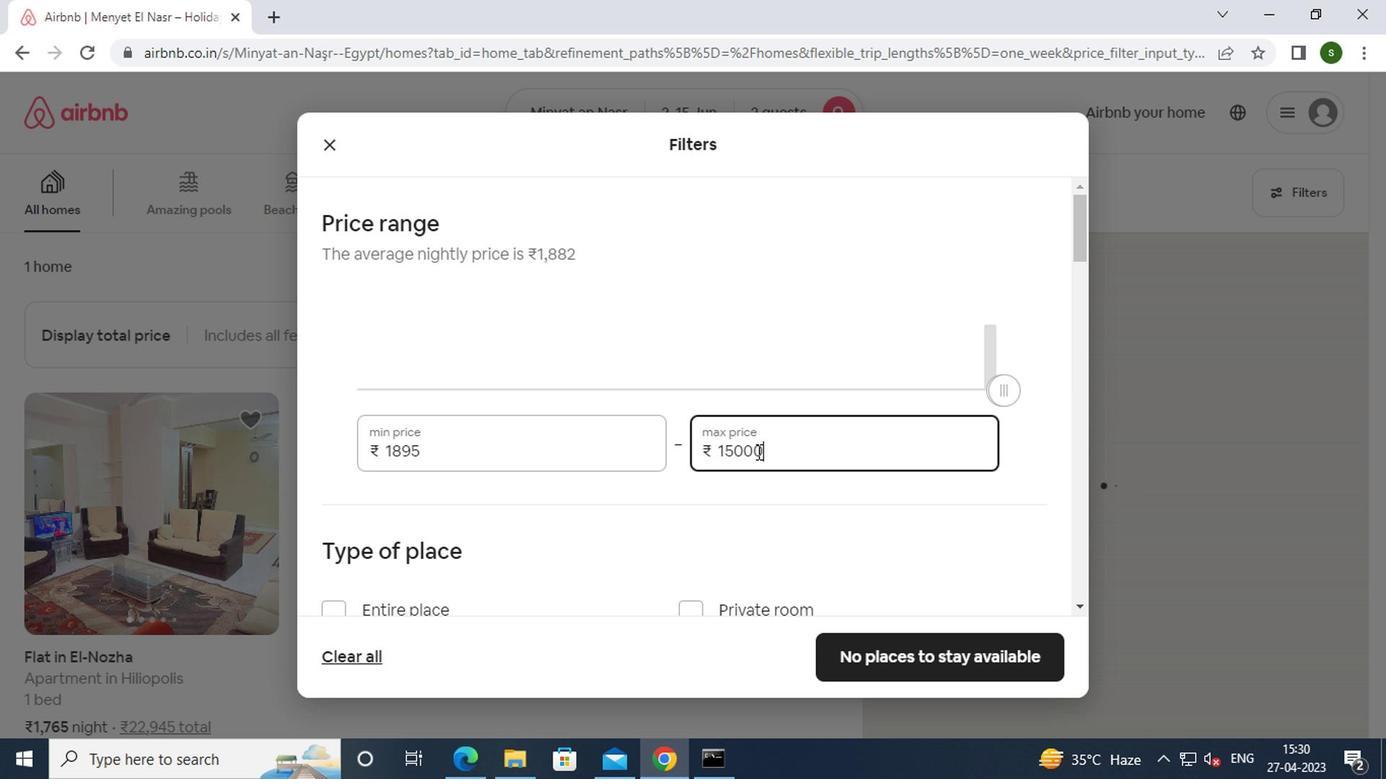 
Action: Mouse scrolled (566, 430) with delta (0, 0)
Screenshot: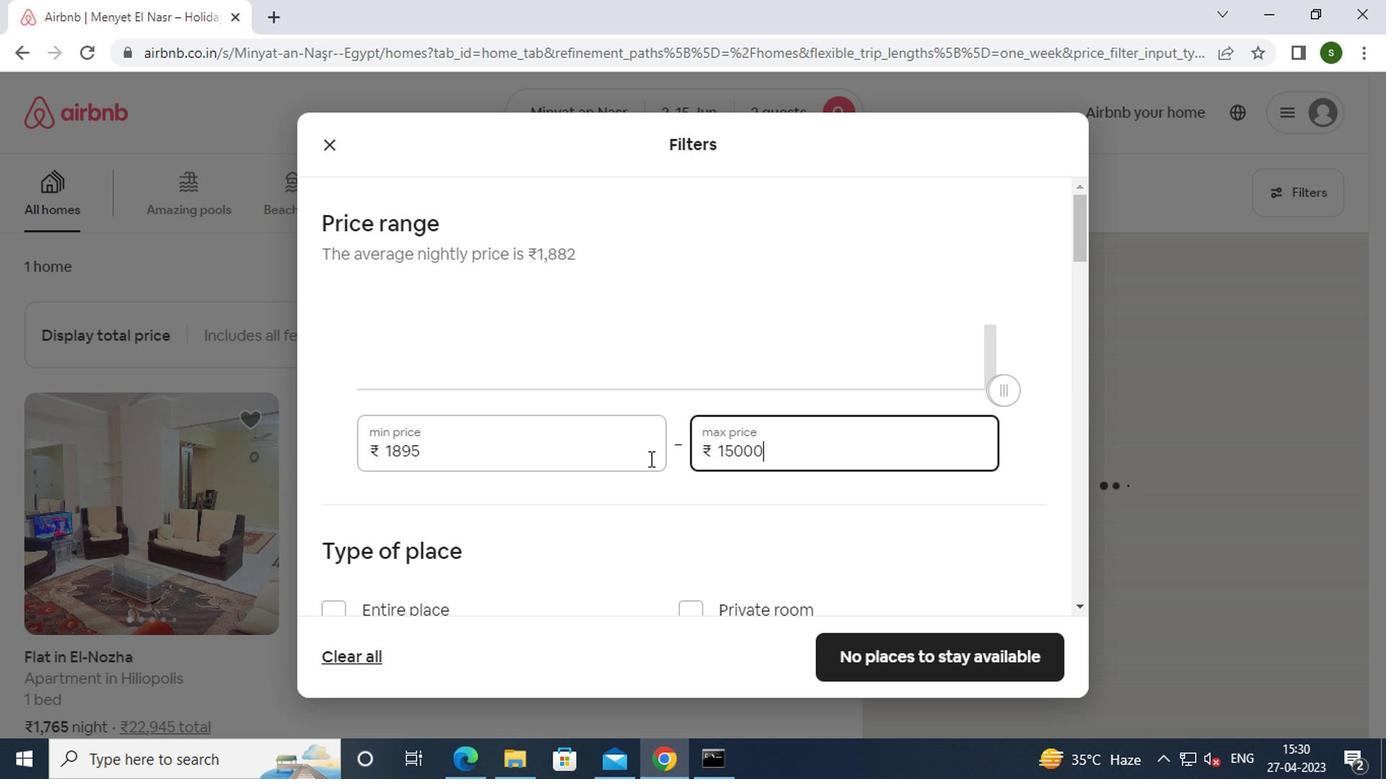 
Action: Mouse scrolled (566, 430) with delta (0, 0)
Screenshot: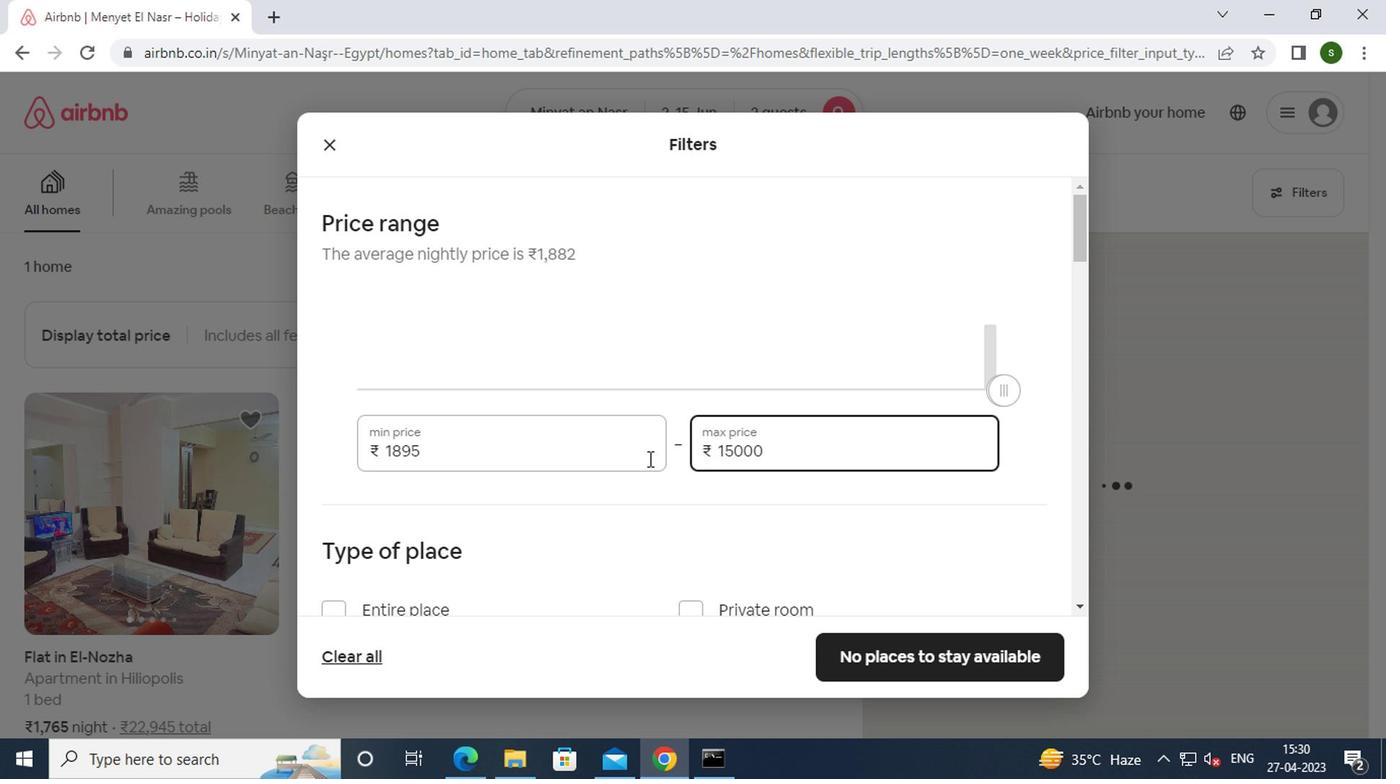 
Action: Mouse moved to (390, 404)
Screenshot: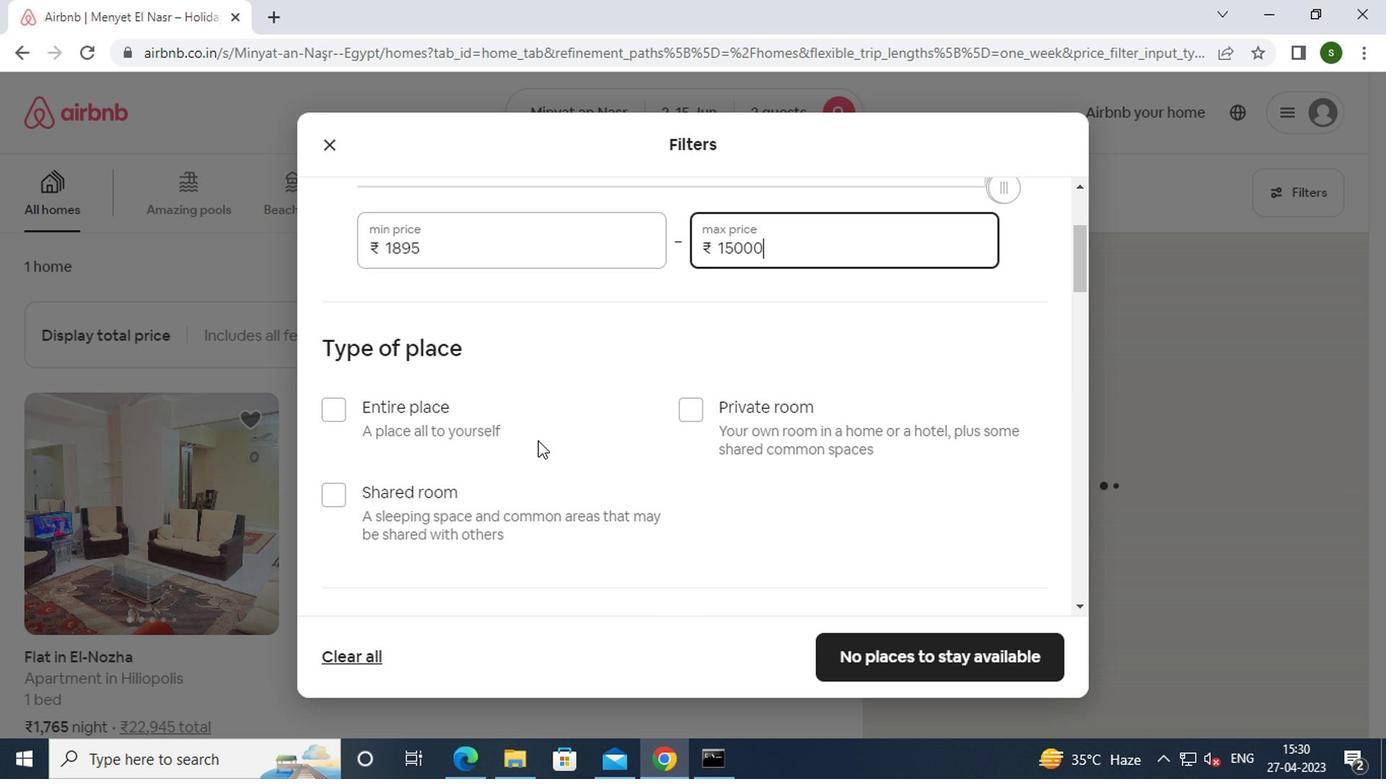 
Action: Mouse pressed left at (390, 404)
Screenshot: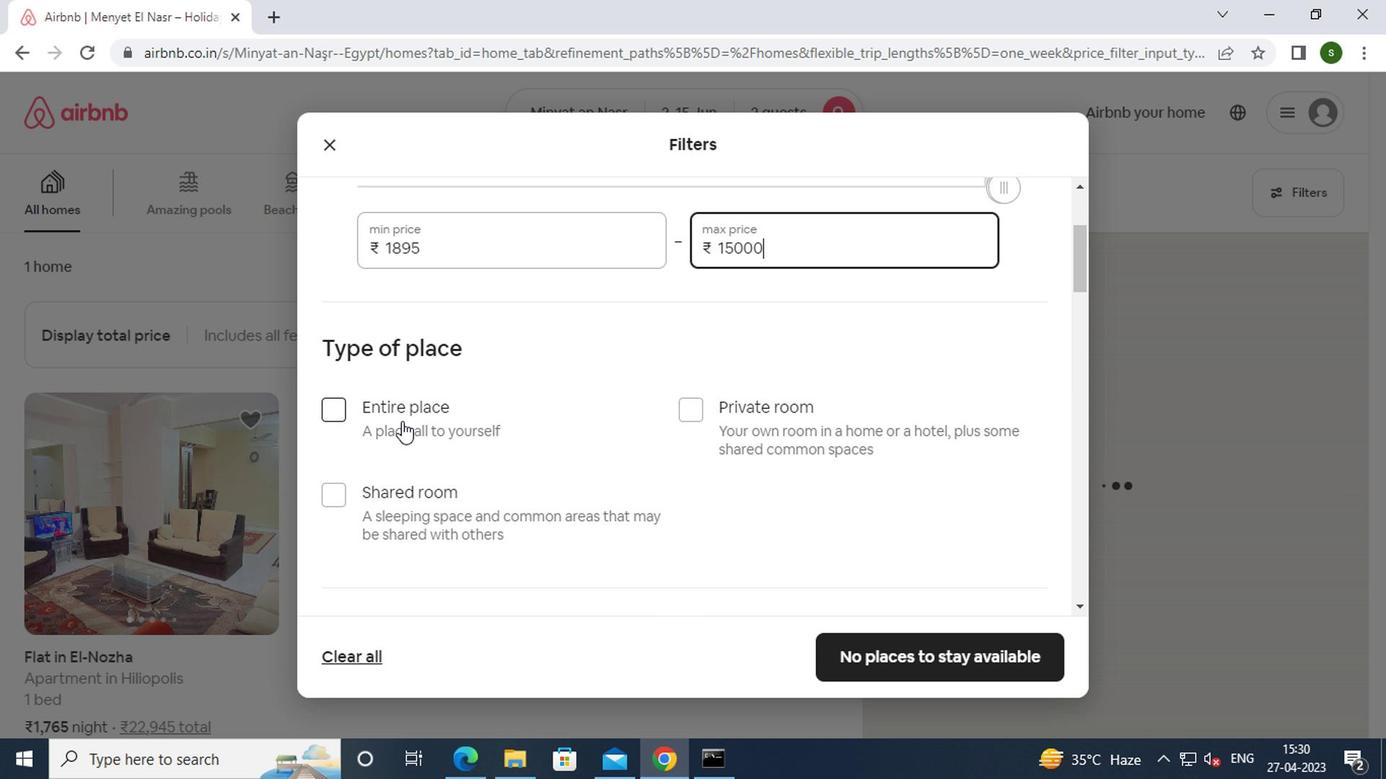 
Action: Mouse moved to (449, 379)
Screenshot: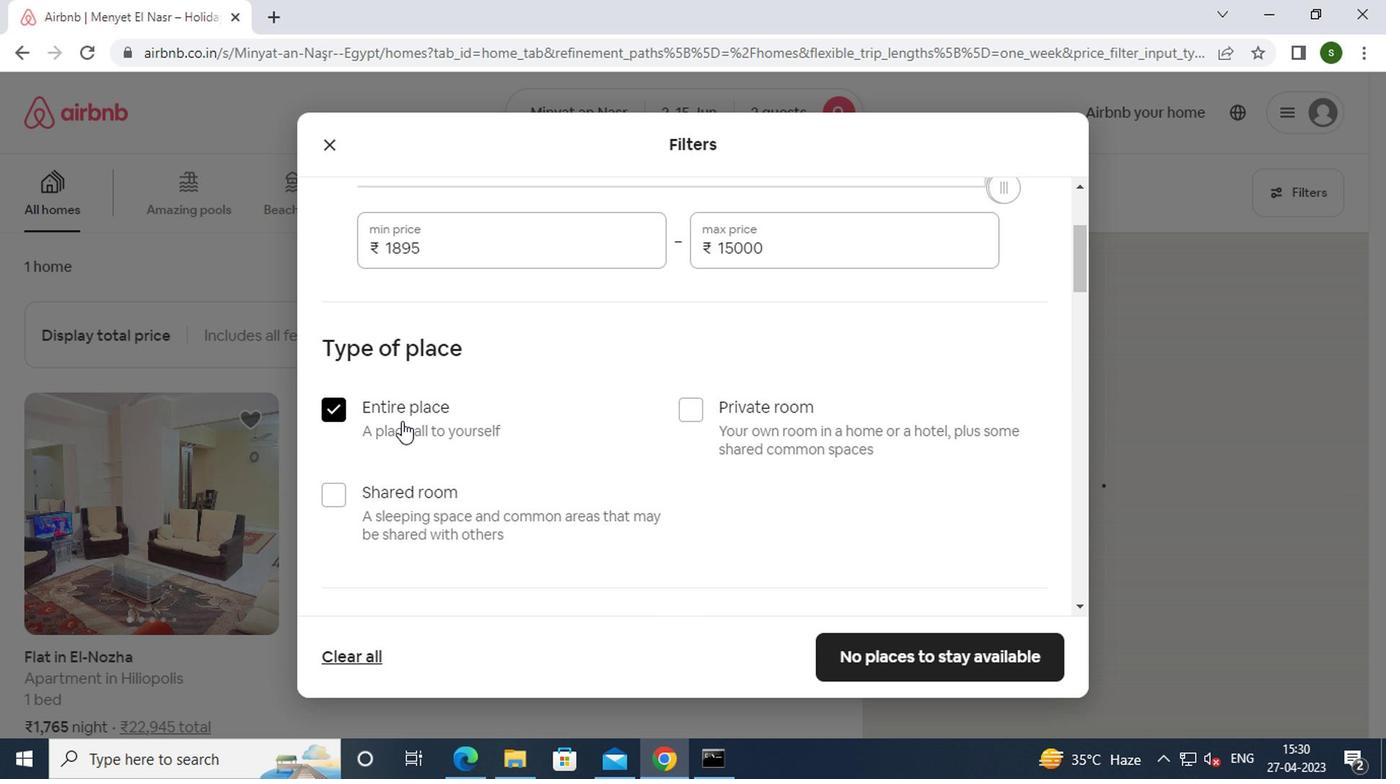 
Action: Mouse scrolled (449, 378) with delta (0, 0)
Screenshot: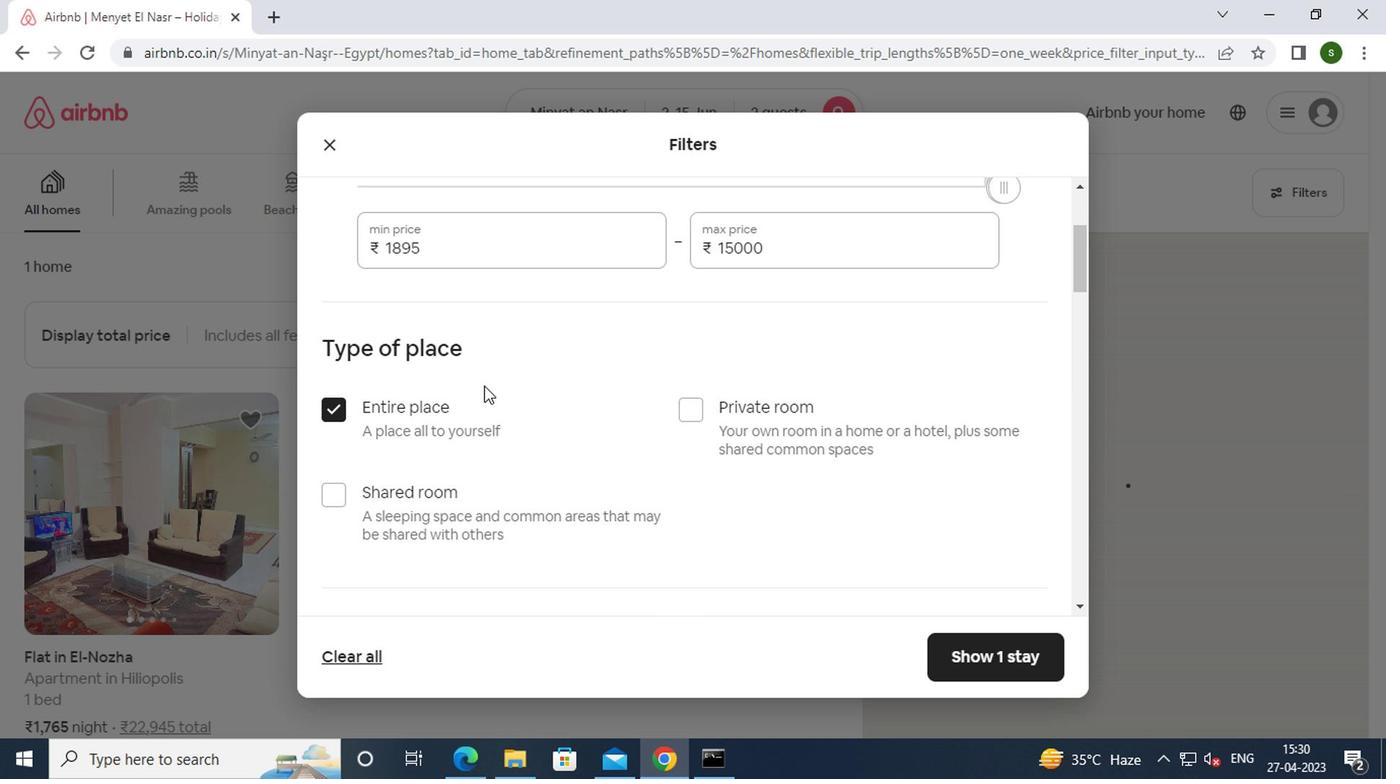 
Action: Mouse scrolled (449, 378) with delta (0, 0)
Screenshot: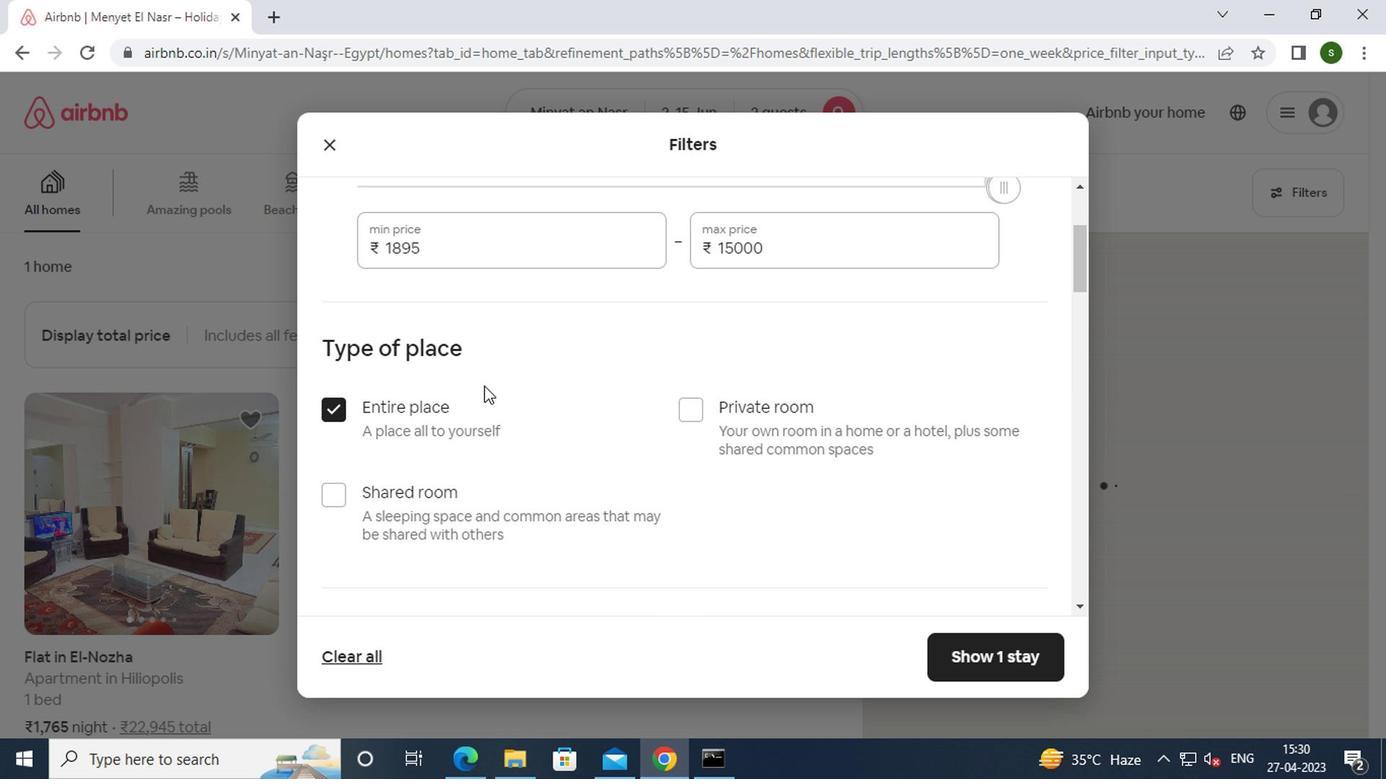
Action: Mouse scrolled (449, 378) with delta (0, 0)
Screenshot: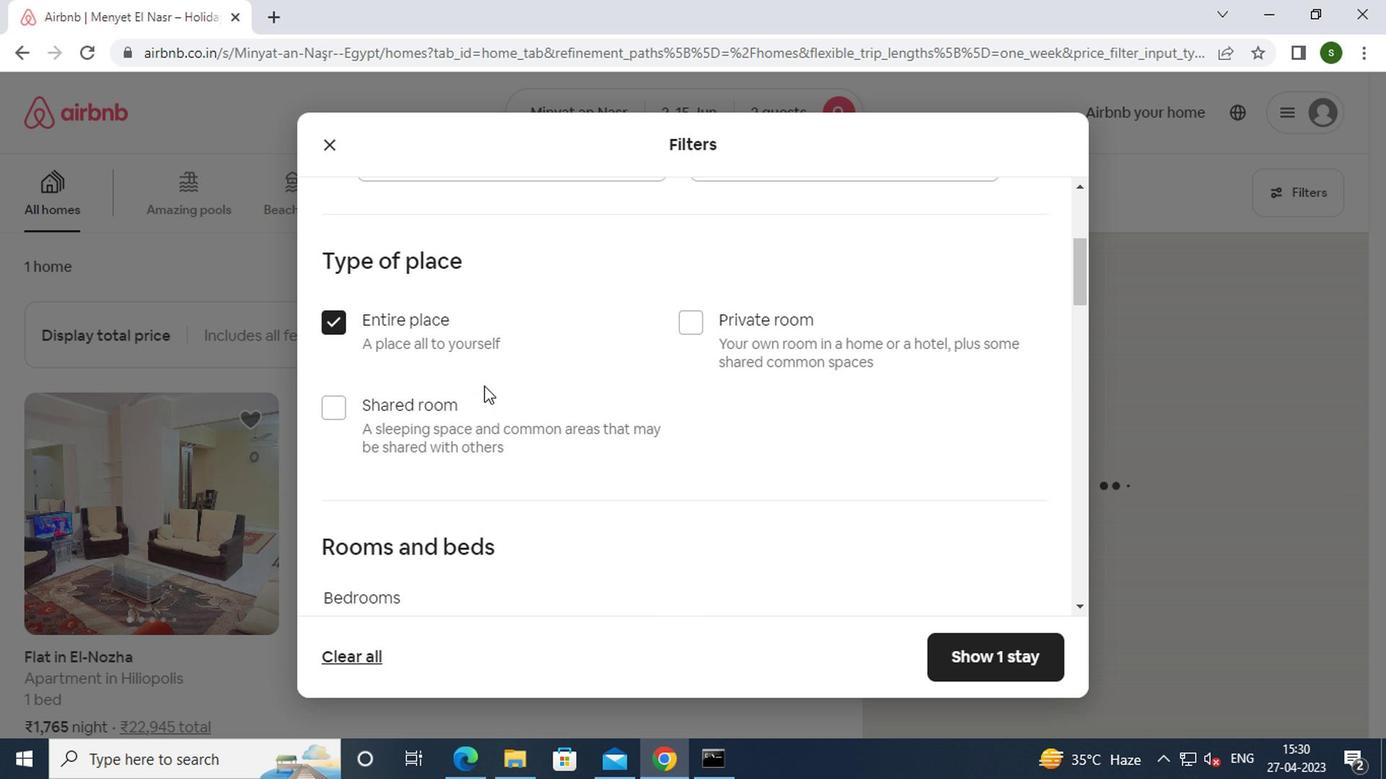 
Action: Mouse scrolled (449, 378) with delta (0, 0)
Screenshot: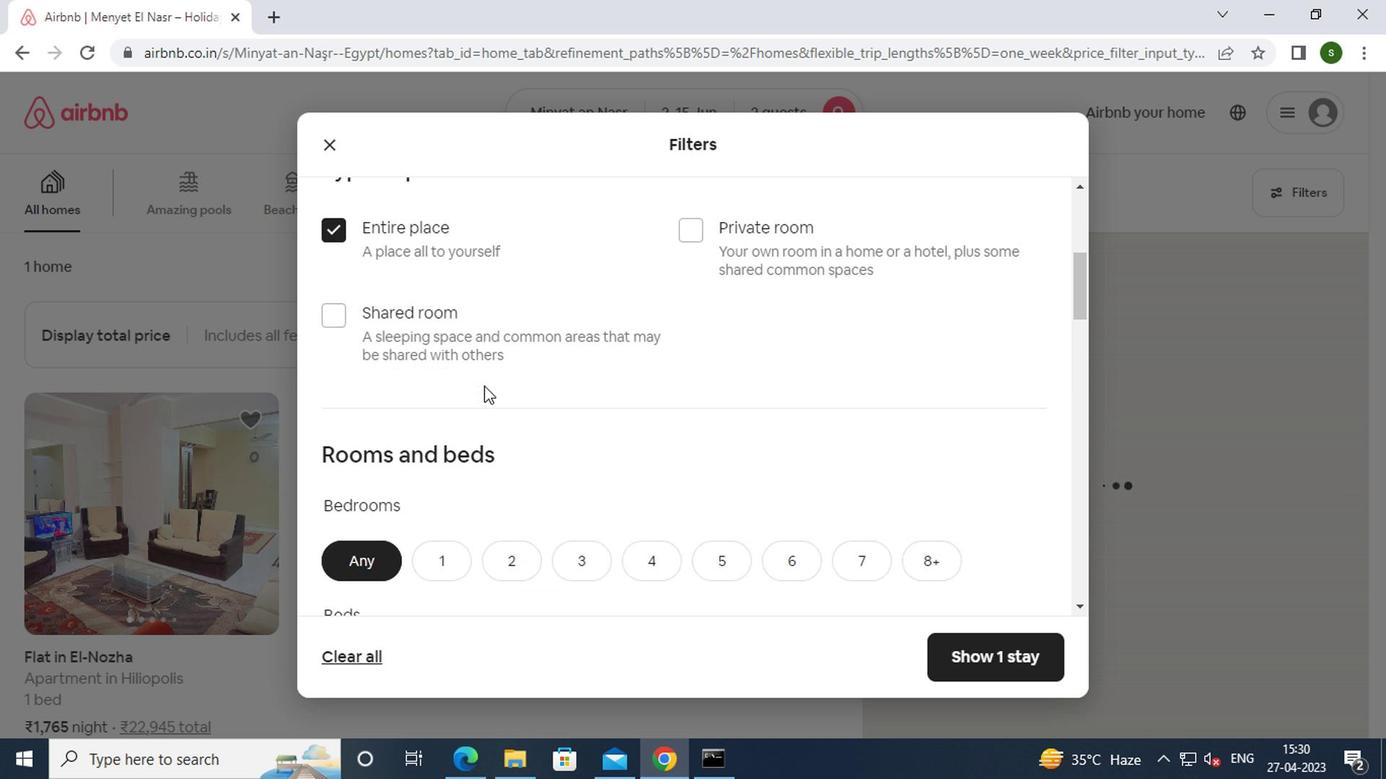 
Action: Mouse moved to (429, 342)
Screenshot: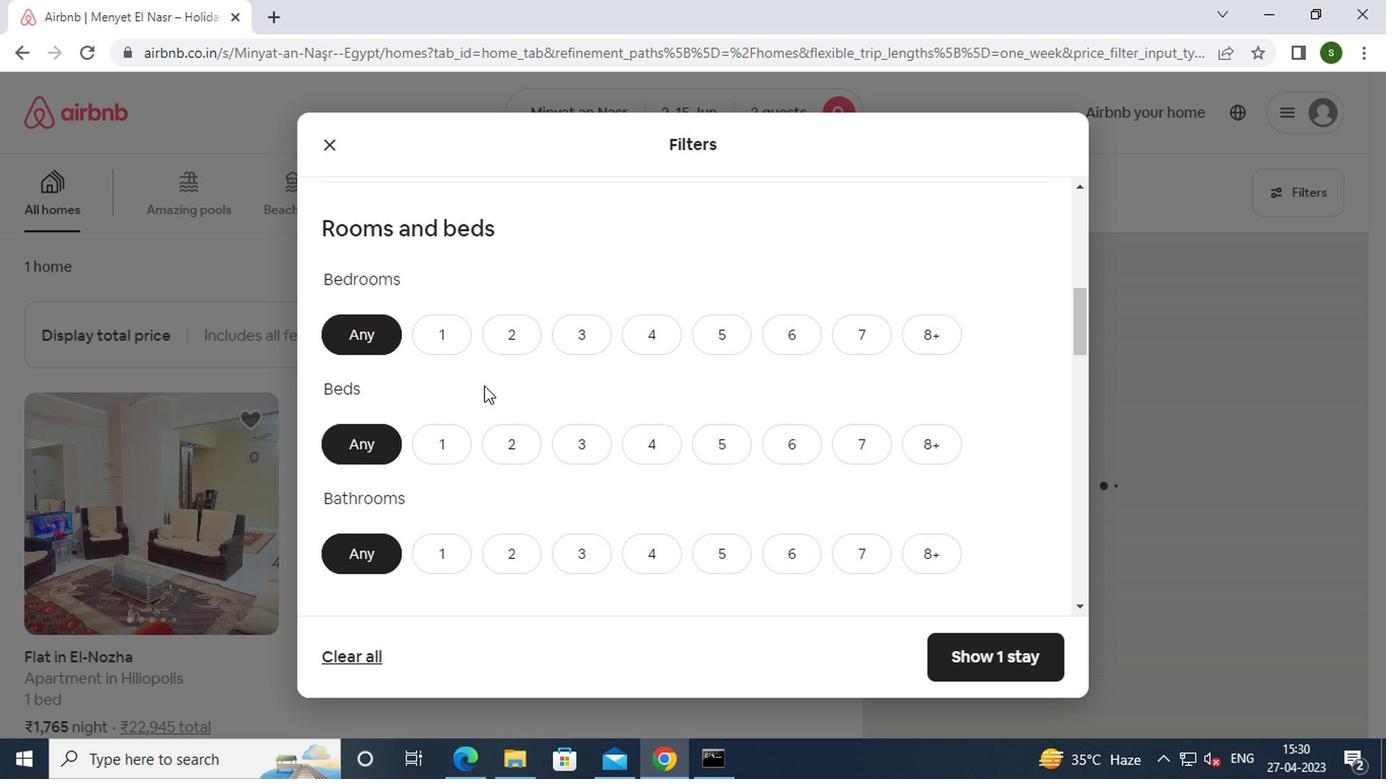 
Action: Mouse pressed left at (429, 342)
Screenshot: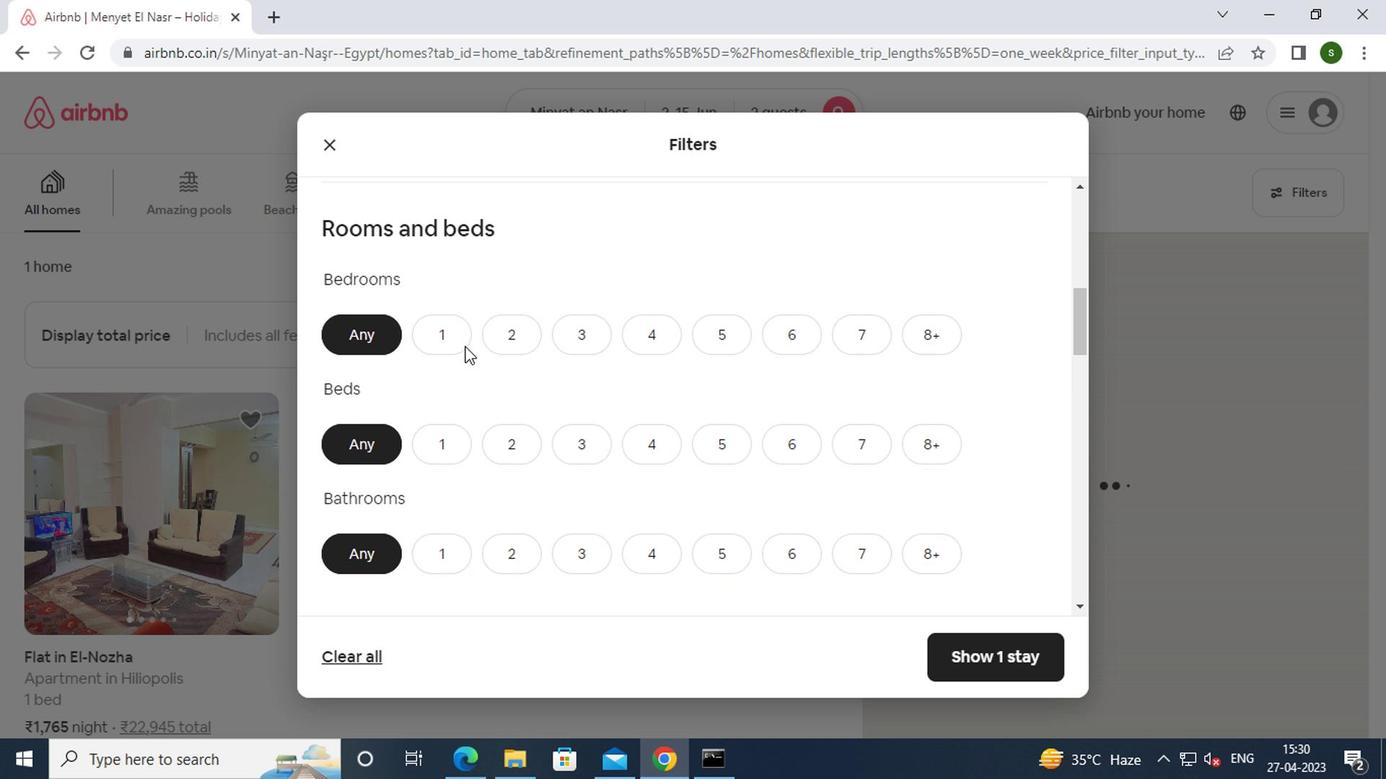 
Action: Mouse moved to (414, 419)
Screenshot: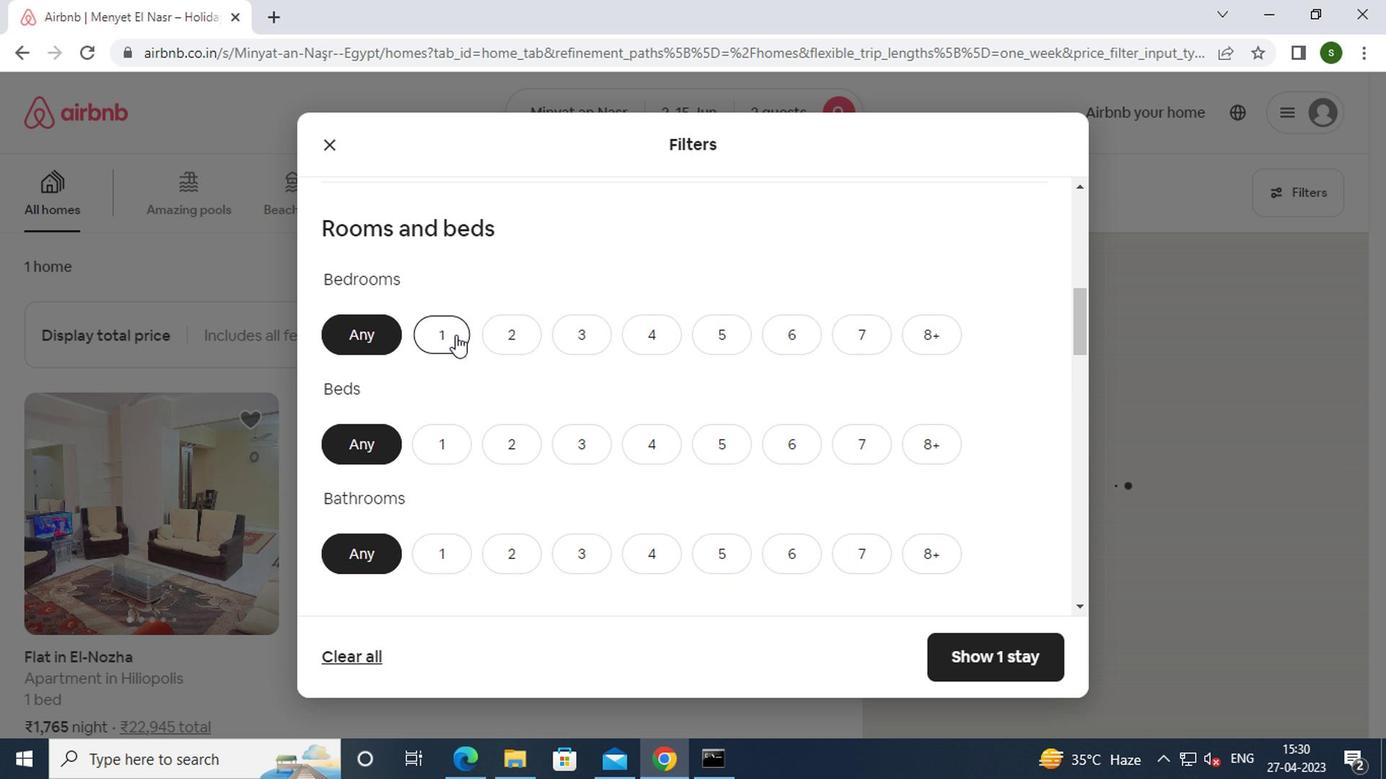 
Action: Mouse pressed left at (414, 419)
Screenshot: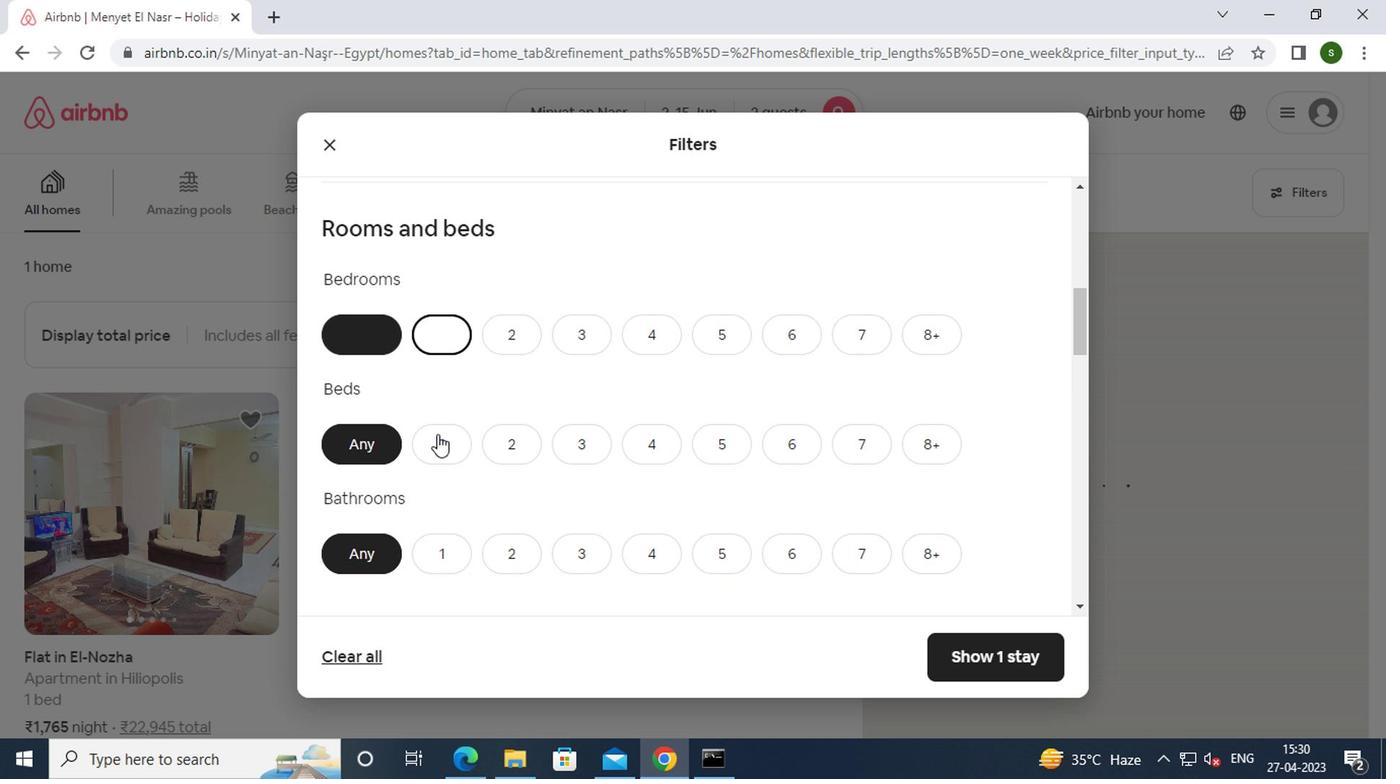 
Action: Mouse moved to (414, 503)
Screenshot: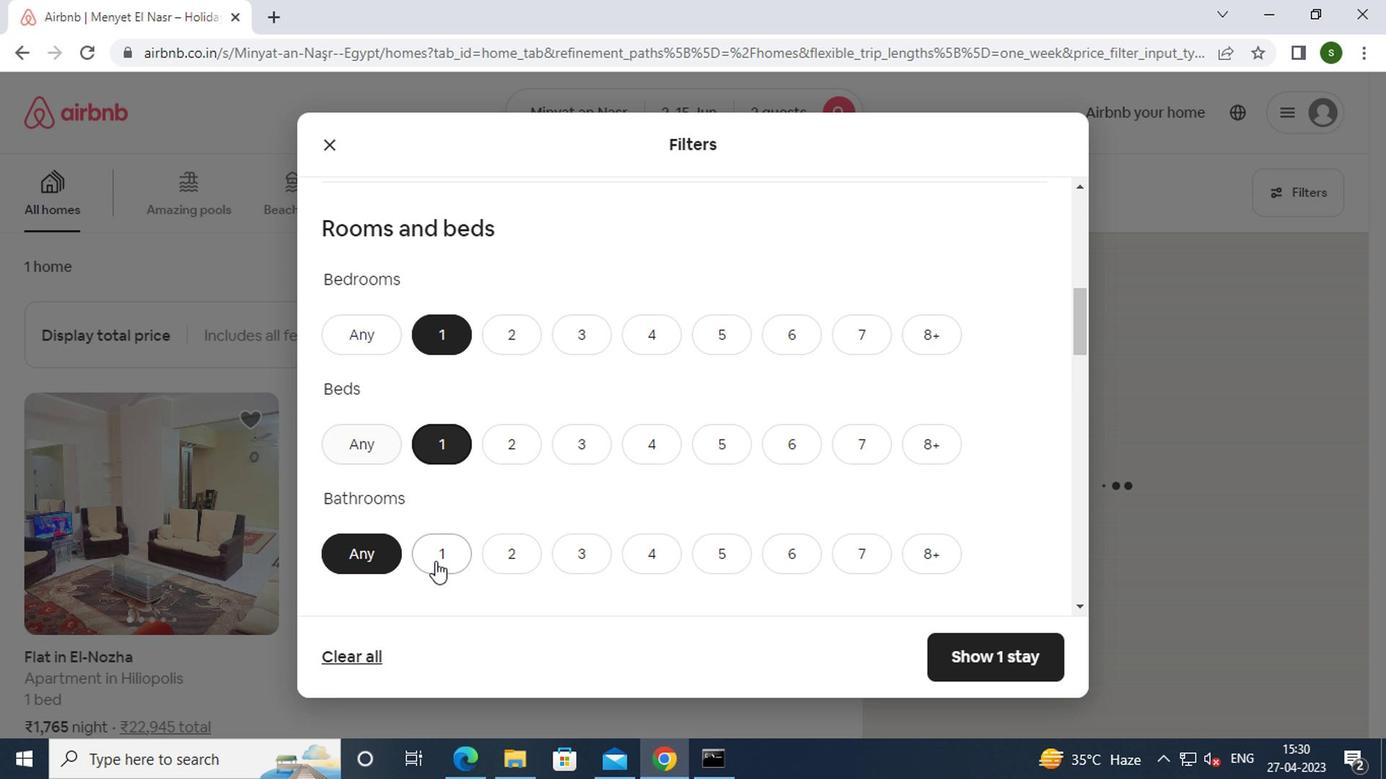 
Action: Mouse pressed left at (414, 503)
Screenshot: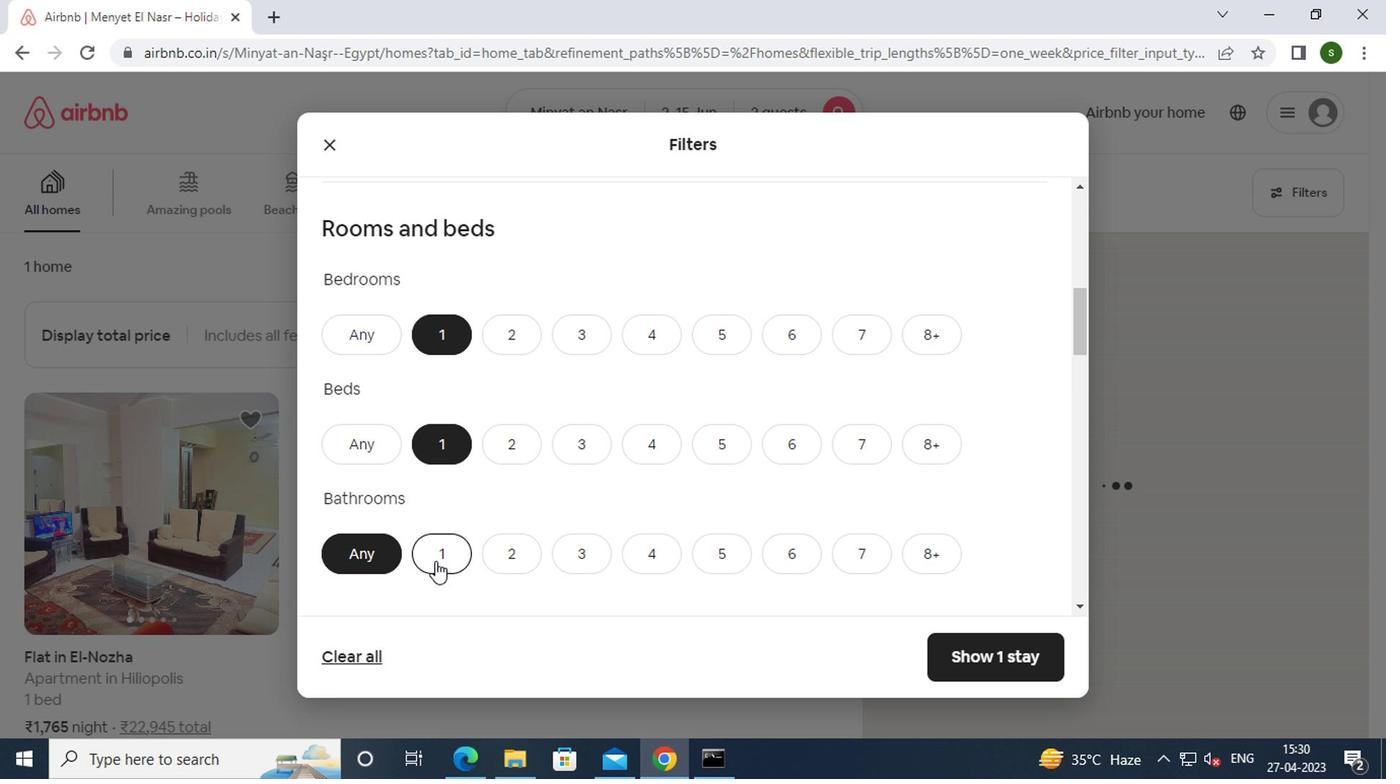 
Action: Mouse moved to (534, 405)
Screenshot: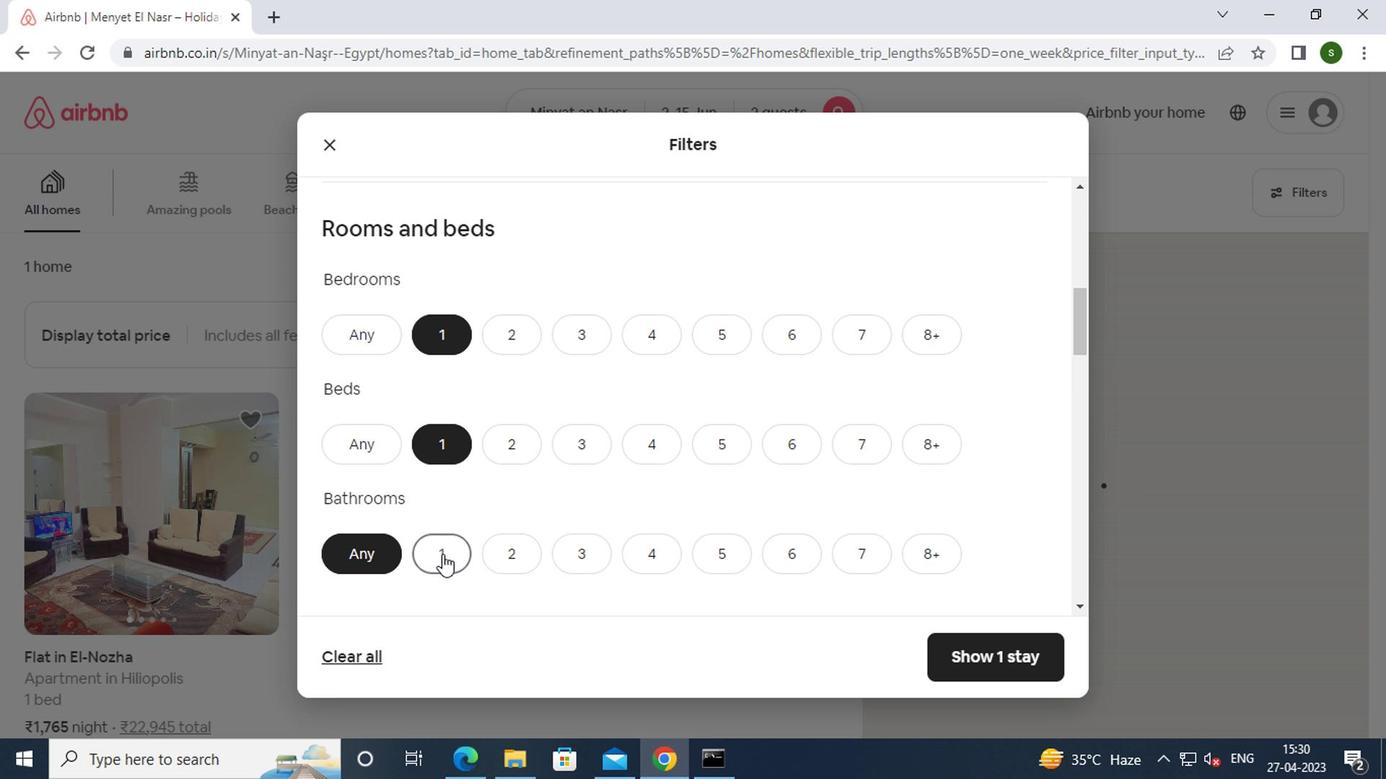 
Action: Mouse scrolled (534, 404) with delta (0, 0)
Screenshot: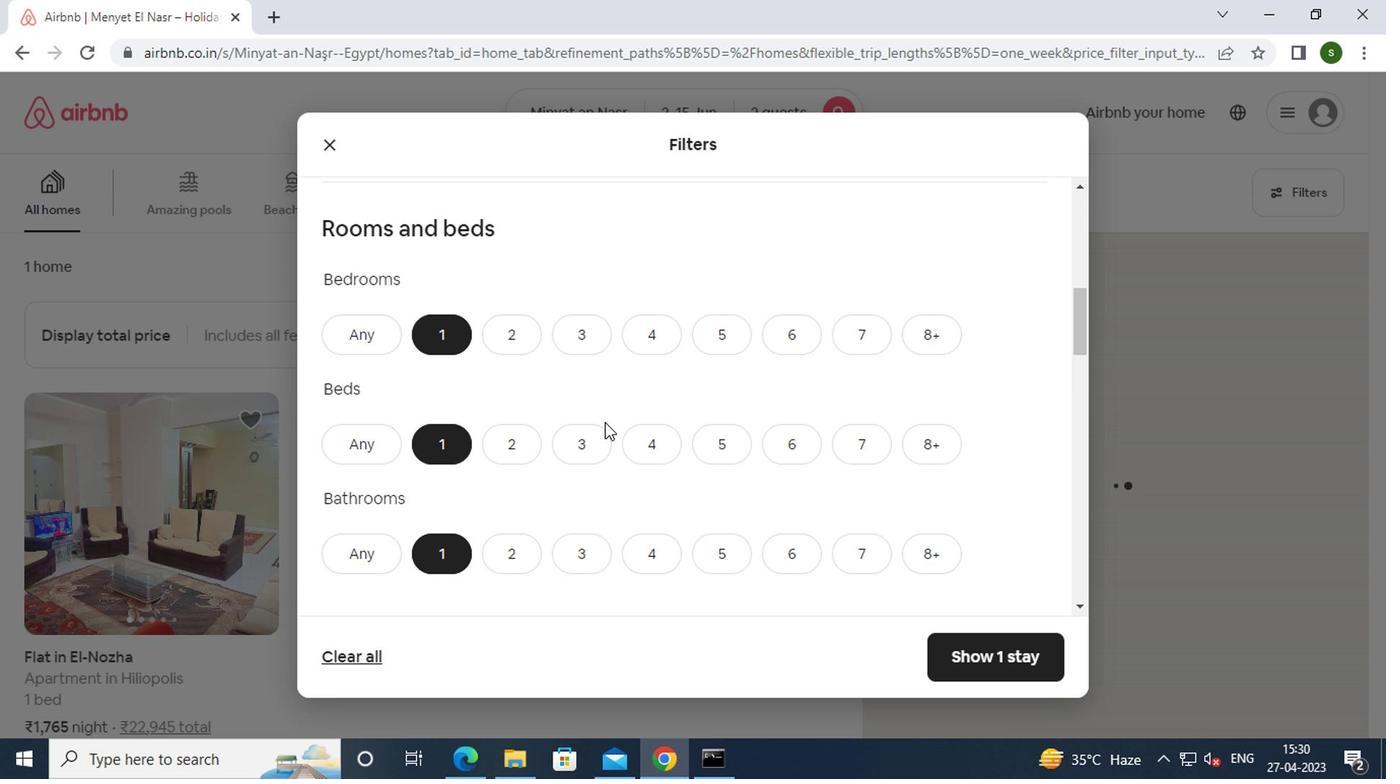 
Action: Mouse scrolled (534, 404) with delta (0, 0)
Screenshot: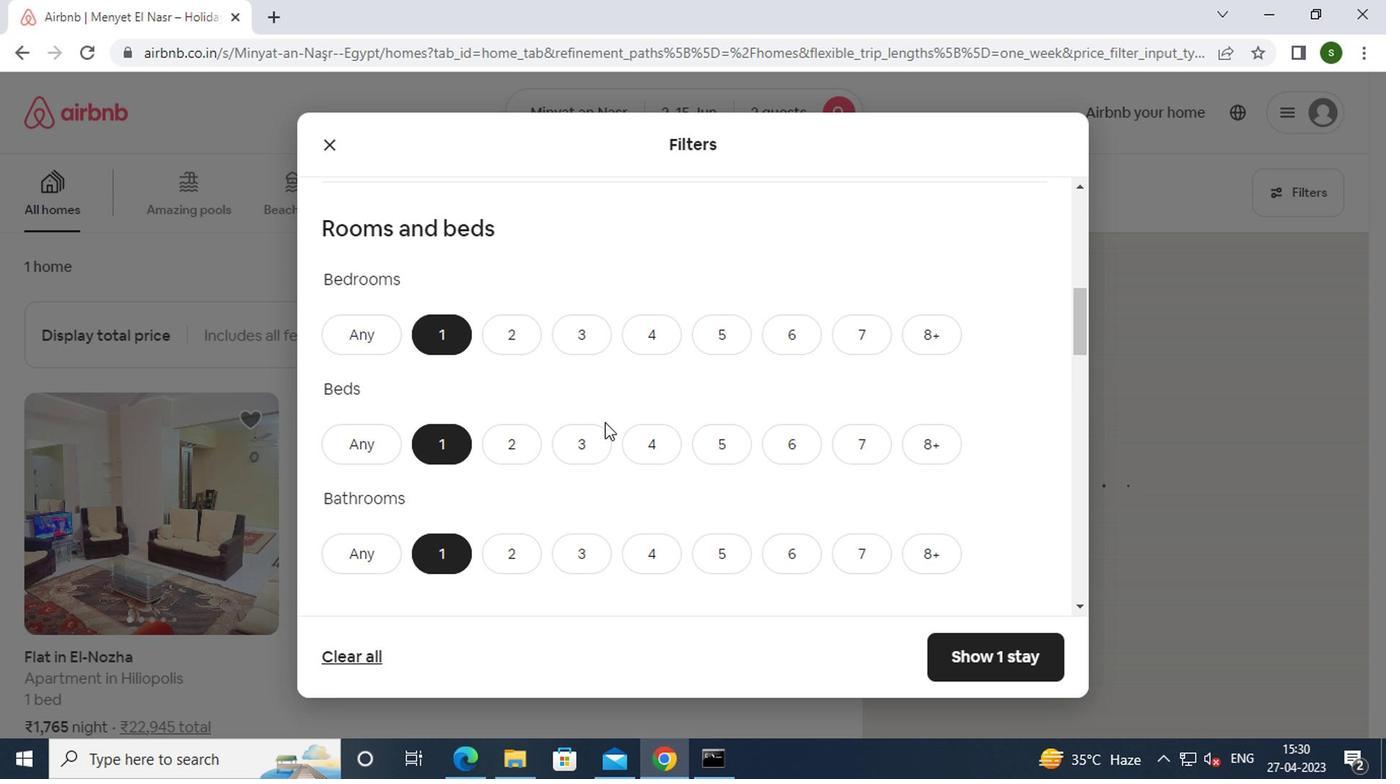 
Action: Mouse scrolled (534, 404) with delta (0, 0)
Screenshot: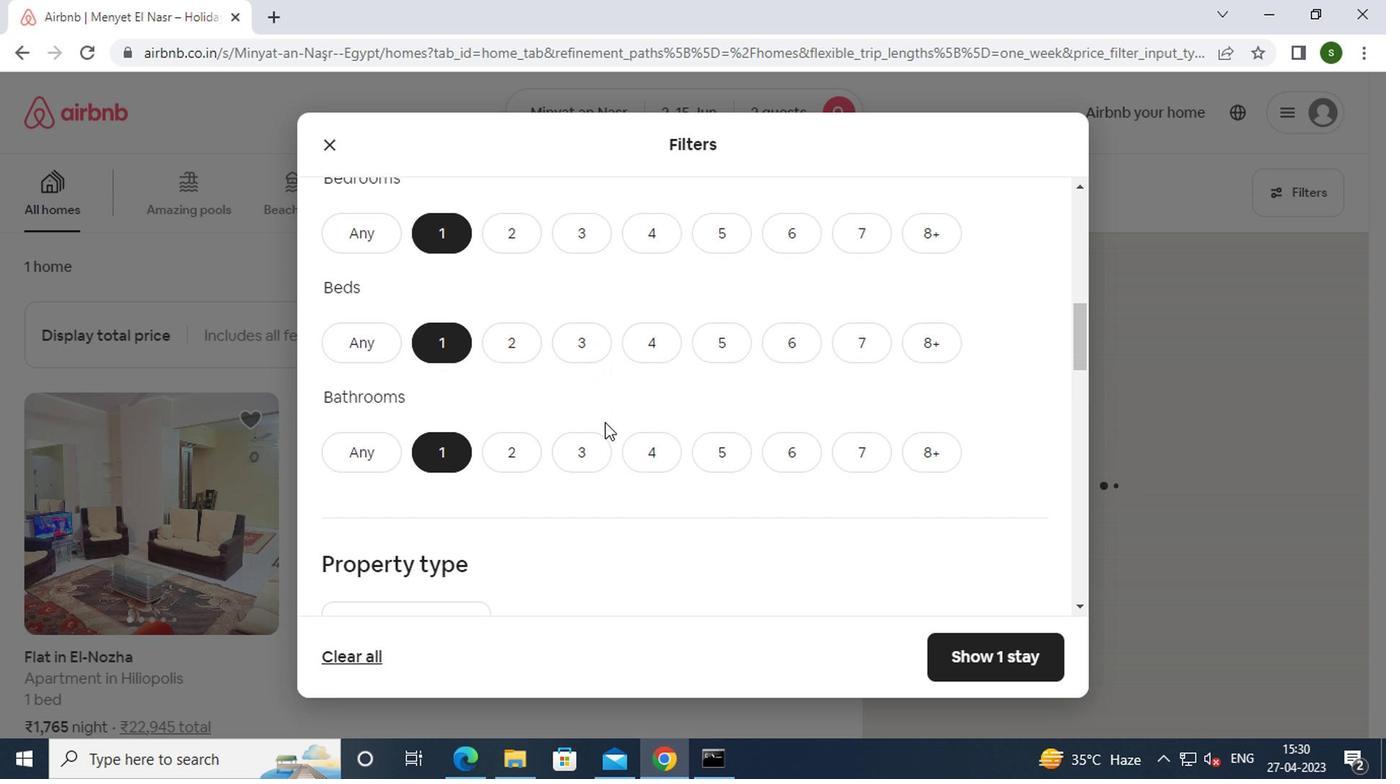 
Action: Mouse scrolled (534, 404) with delta (0, 0)
Screenshot: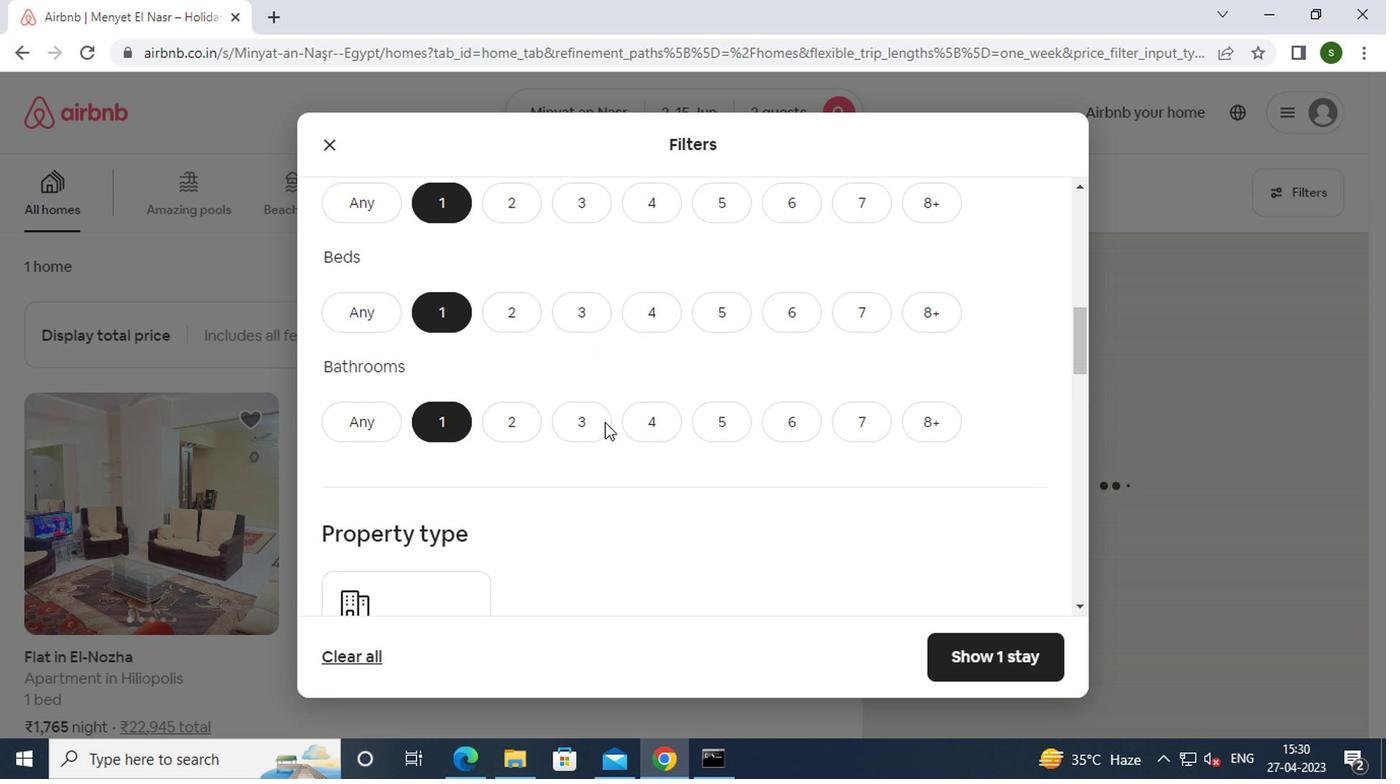
Action: Mouse moved to (431, 356)
Screenshot: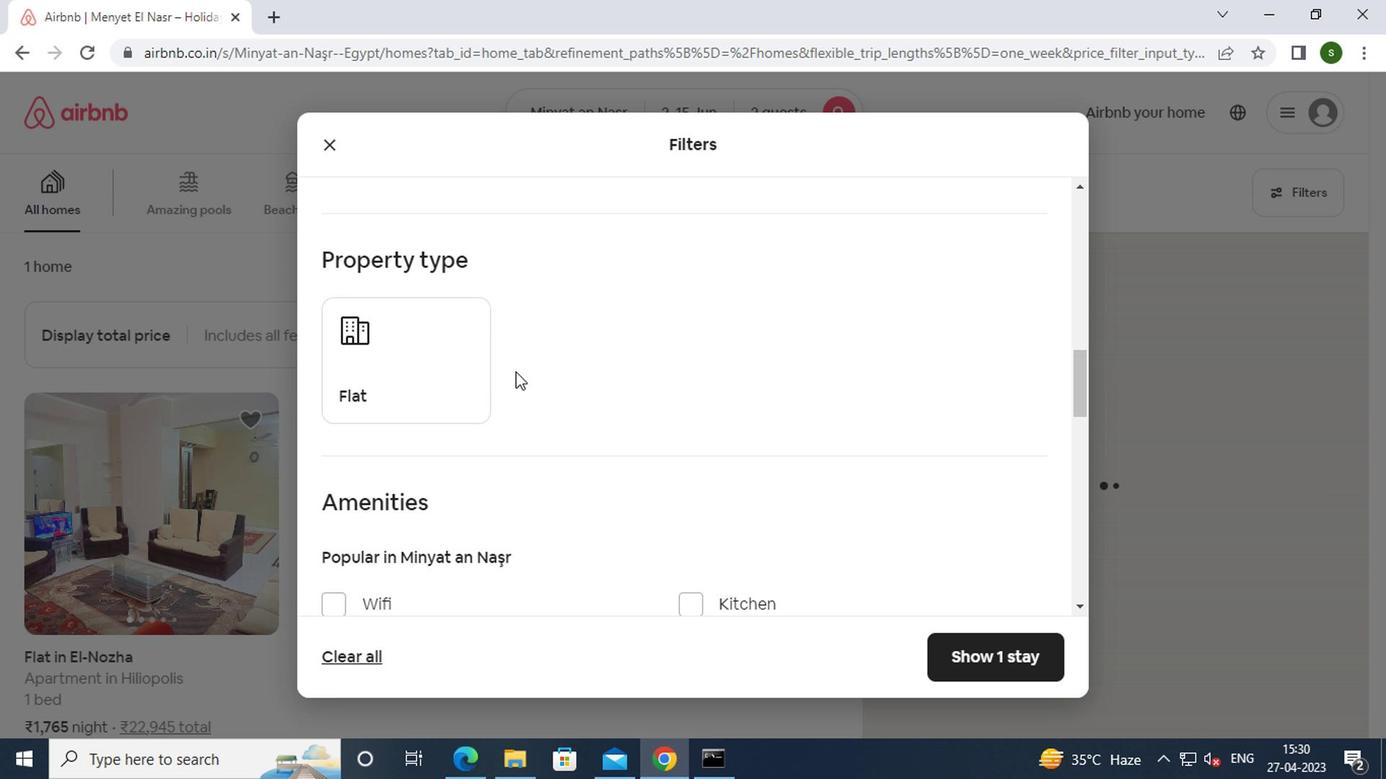 
Action: Mouse pressed left at (431, 356)
Screenshot: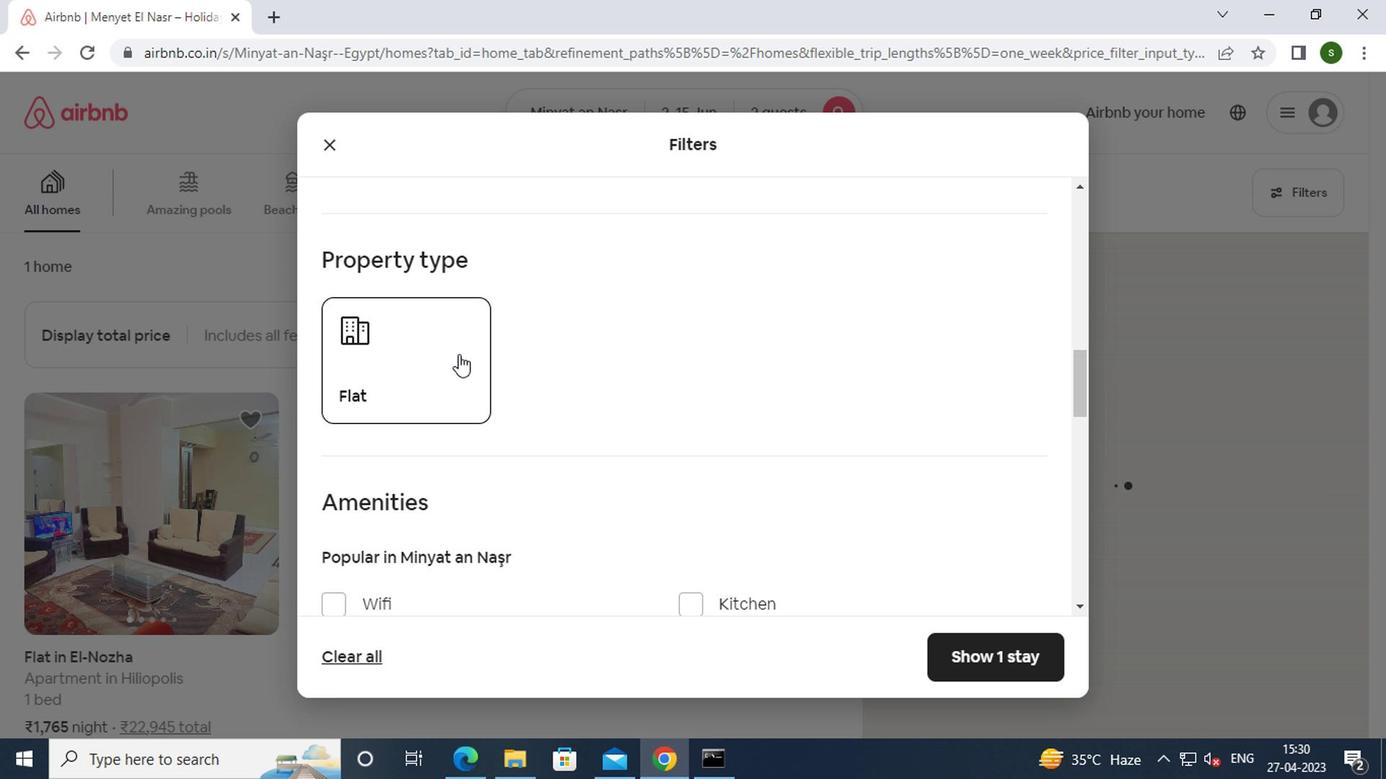 
Action: Mouse moved to (608, 376)
Screenshot: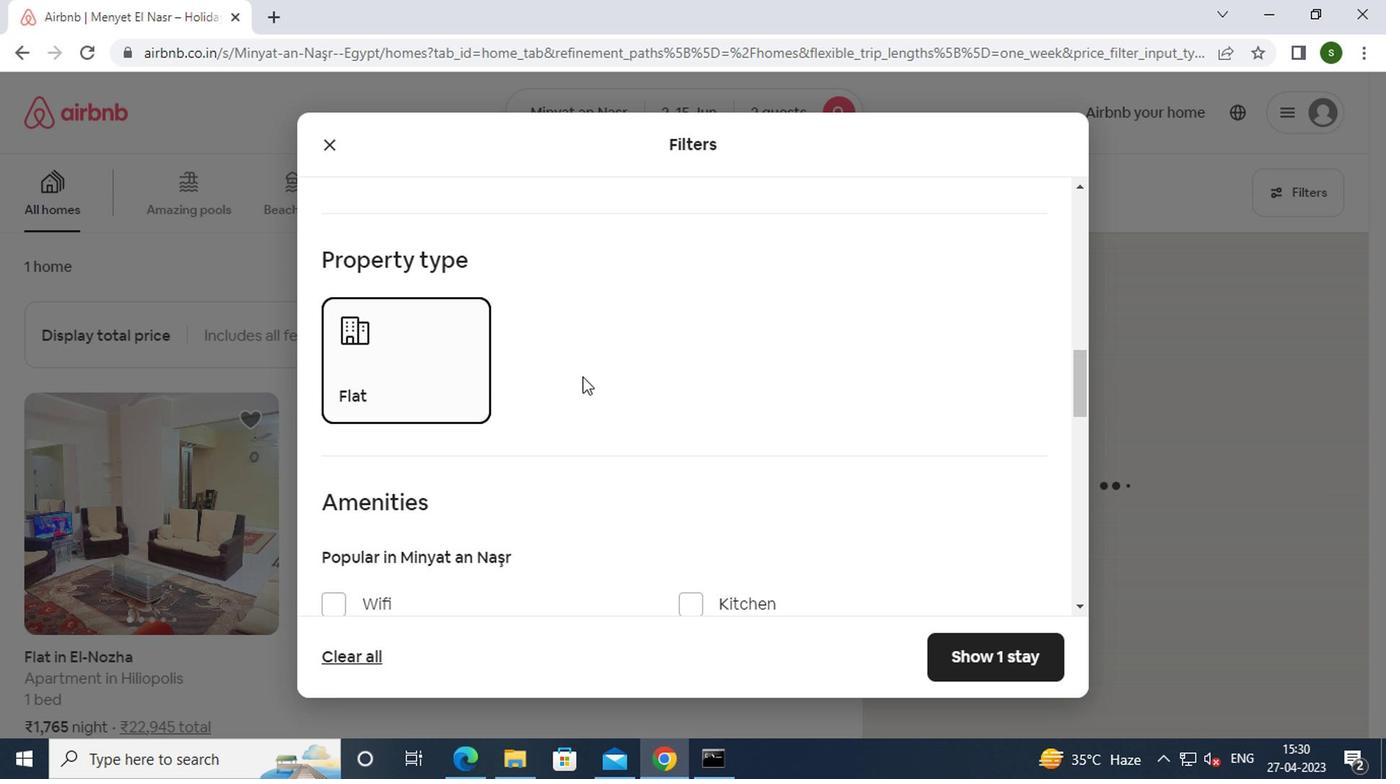 
Action: Mouse scrolled (608, 376) with delta (0, 0)
Screenshot: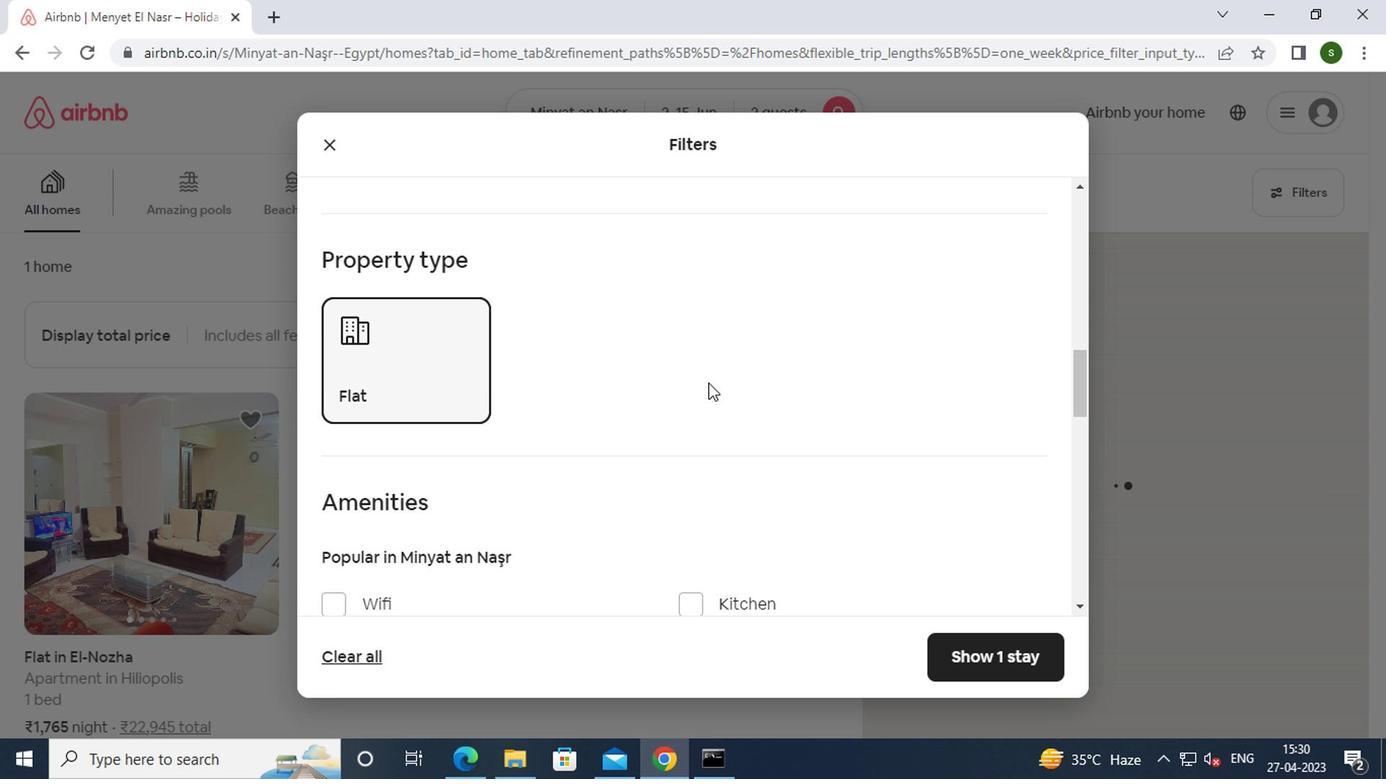 
Action: Mouse scrolled (608, 376) with delta (0, 0)
Screenshot: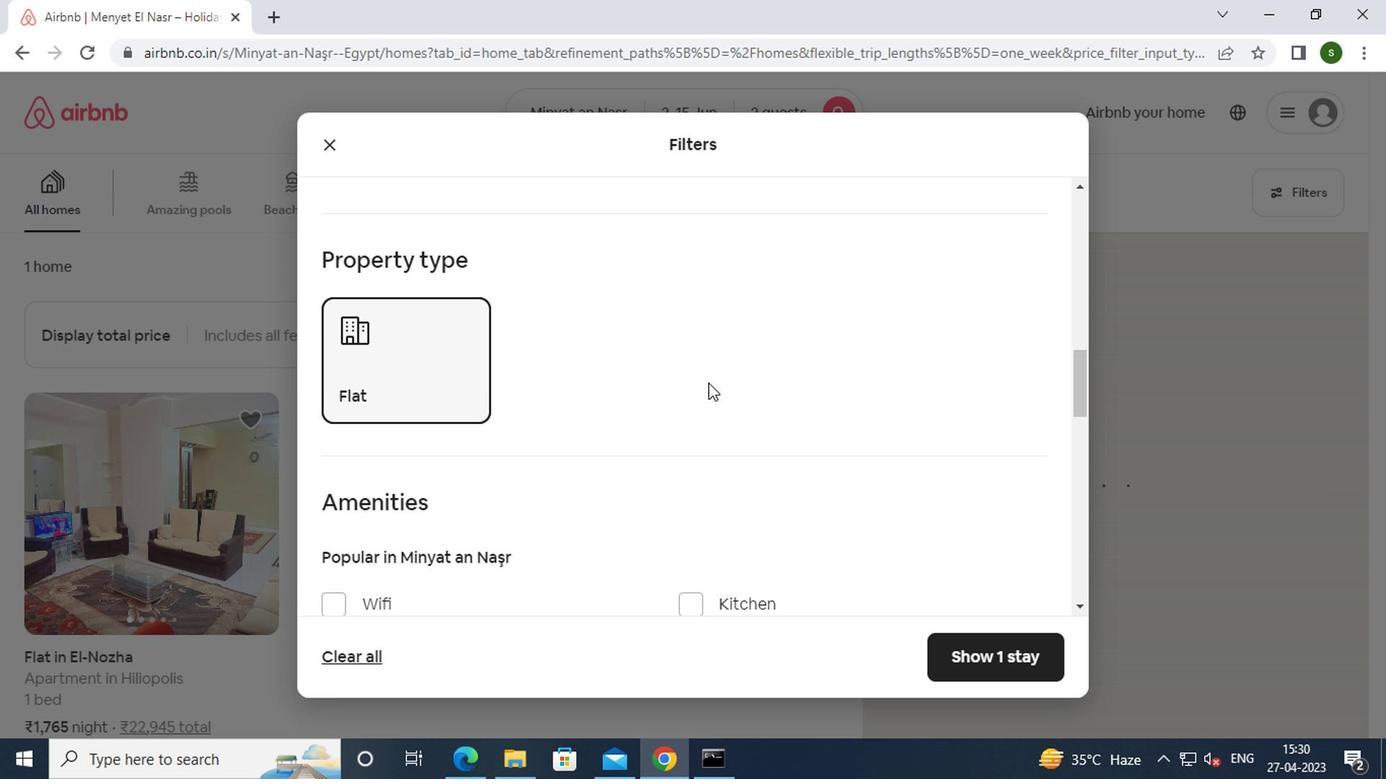 
Action: Mouse scrolled (608, 376) with delta (0, 0)
Screenshot: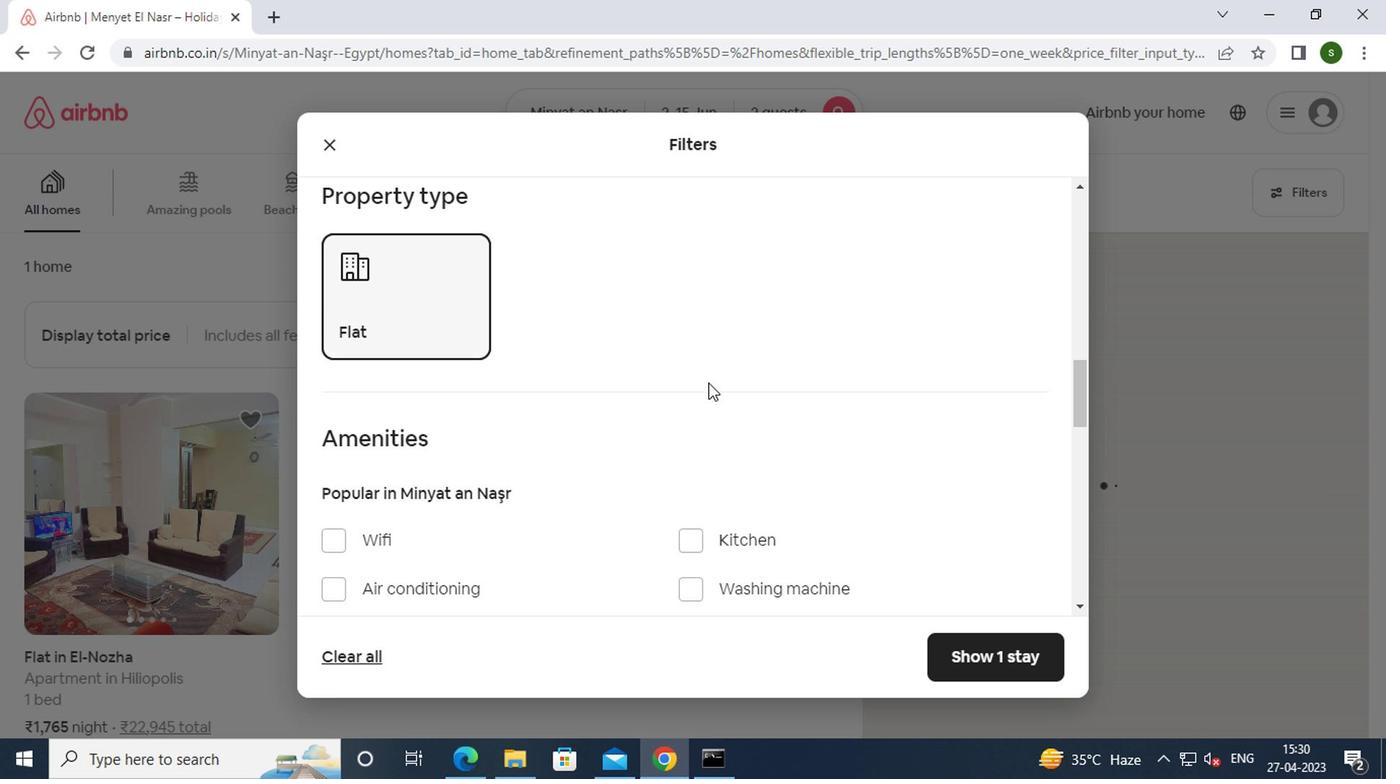 
Action: Mouse scrolled (608, 376) with delta (0, 0)
Screenshot: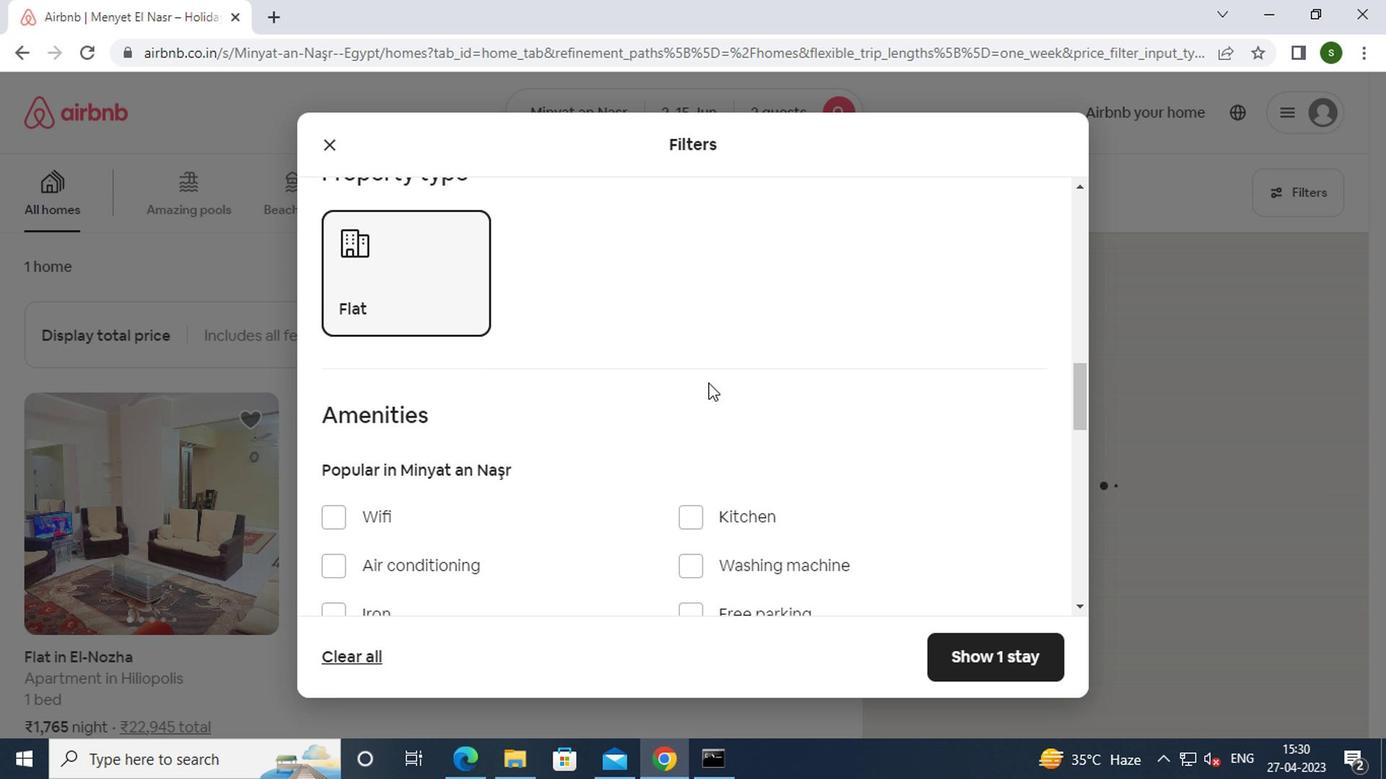 
Action: Mouse scrolled (608, 376) with delta (0, 0)
Screenshot: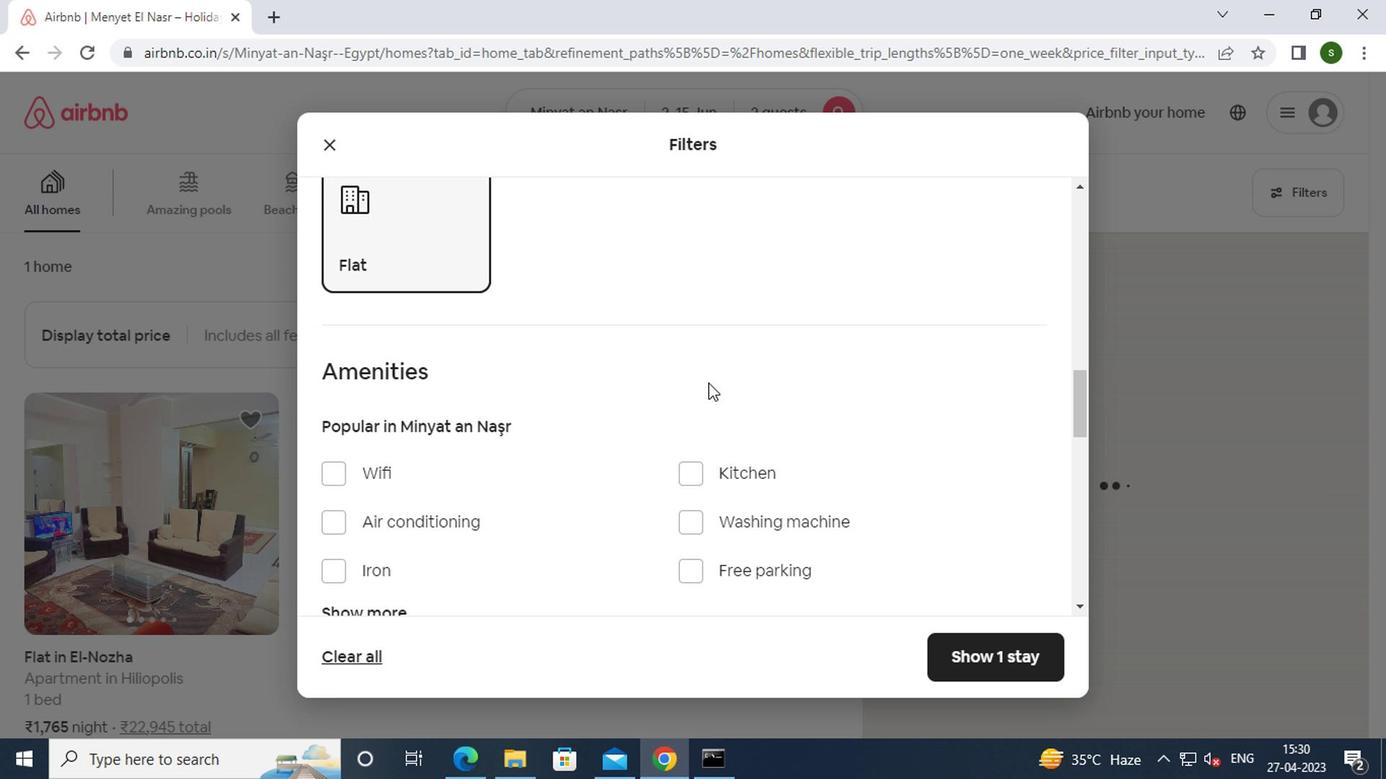 
Action: Mouse moved to (812, 443)
Screenshot: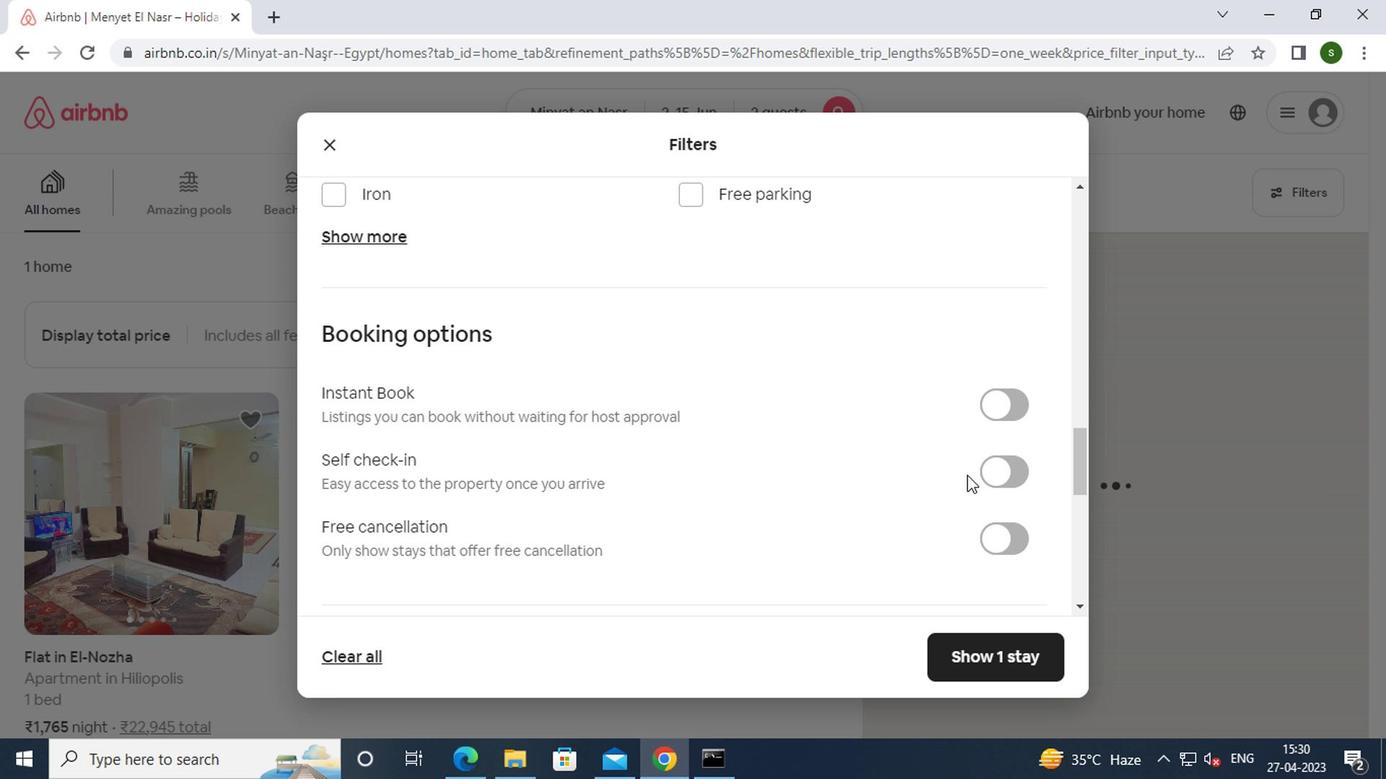 
Action: Mouse pressed left at (812, 443)
Screenshot: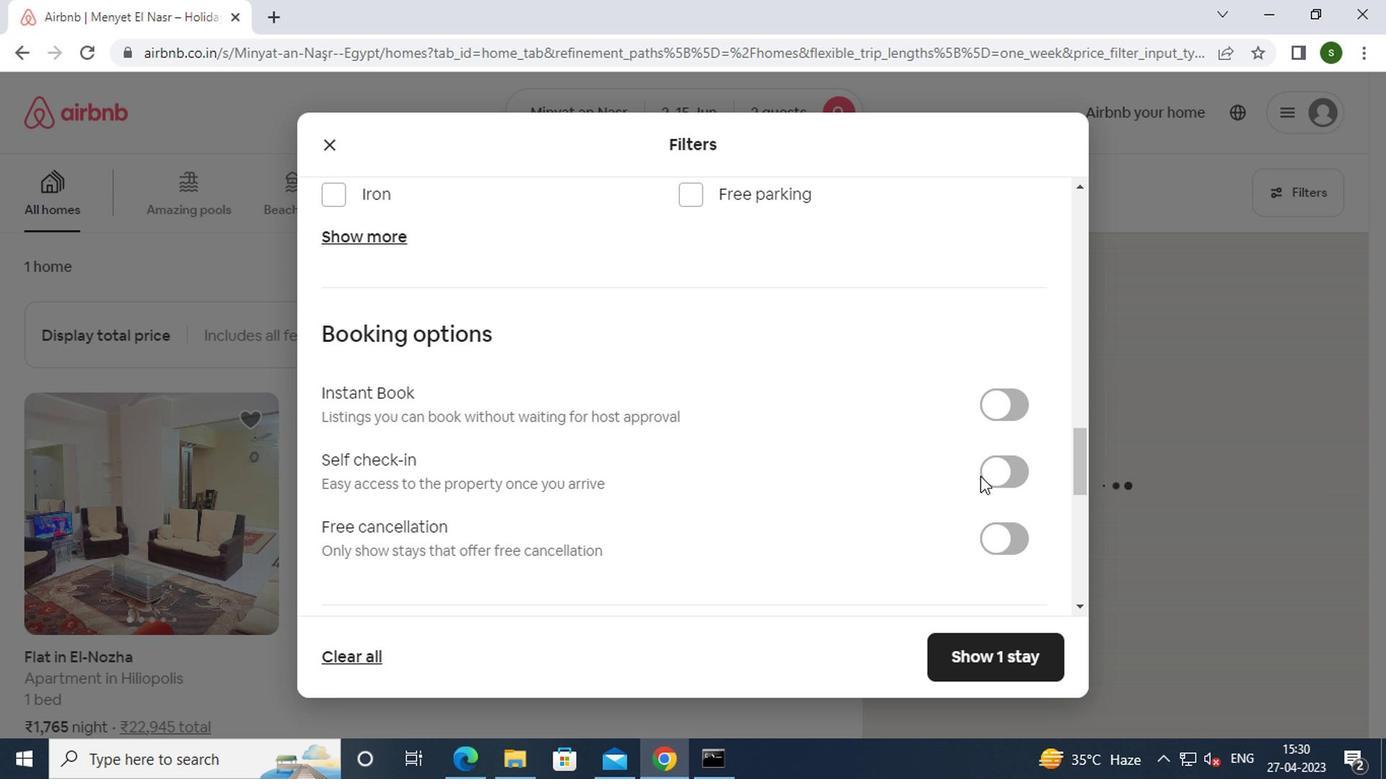 
Action: Mouse moved to (495, 359)
Screenshot: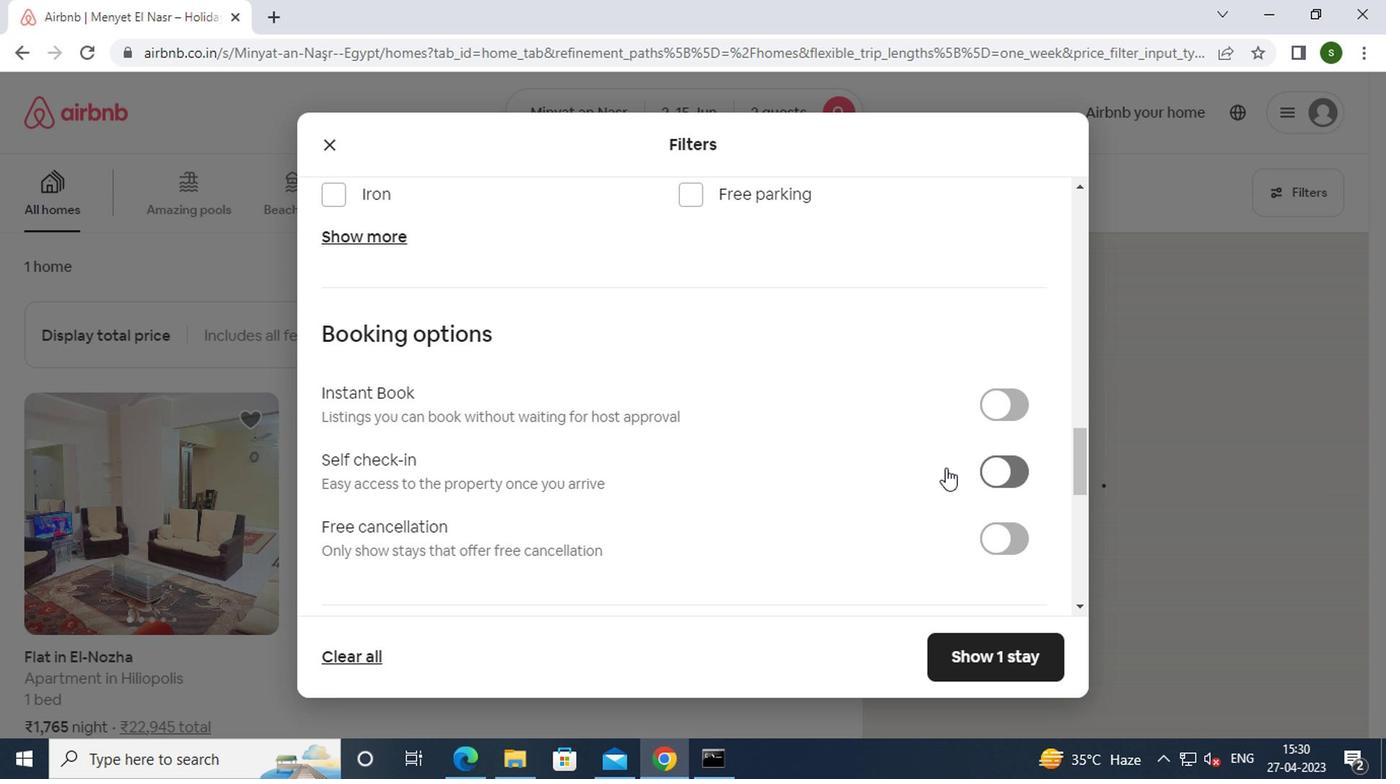 
Action: Mouse scrolled (495, 358) with delta (0, 0)
Screenshot: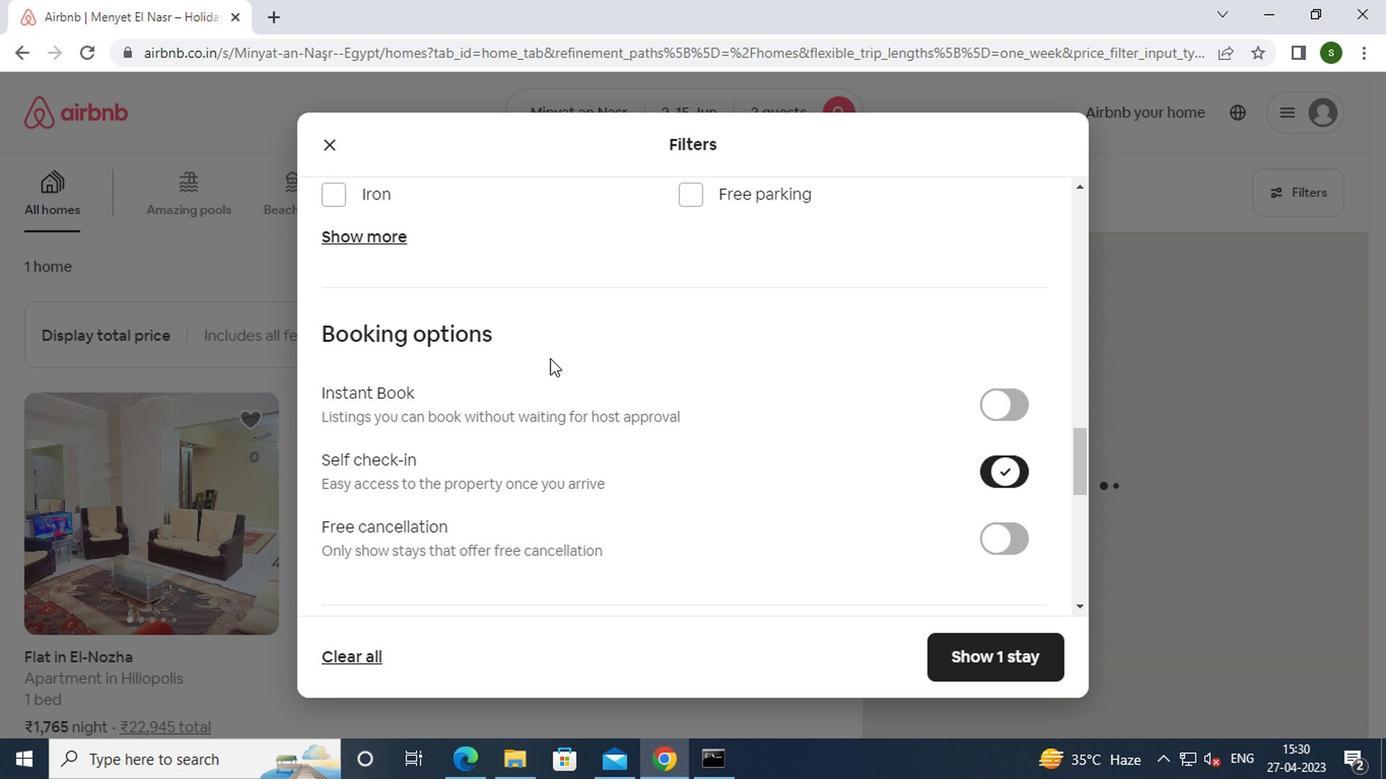 
Action: Mouse scrolled (495, 358) with delta (0, 0)
Screenshot: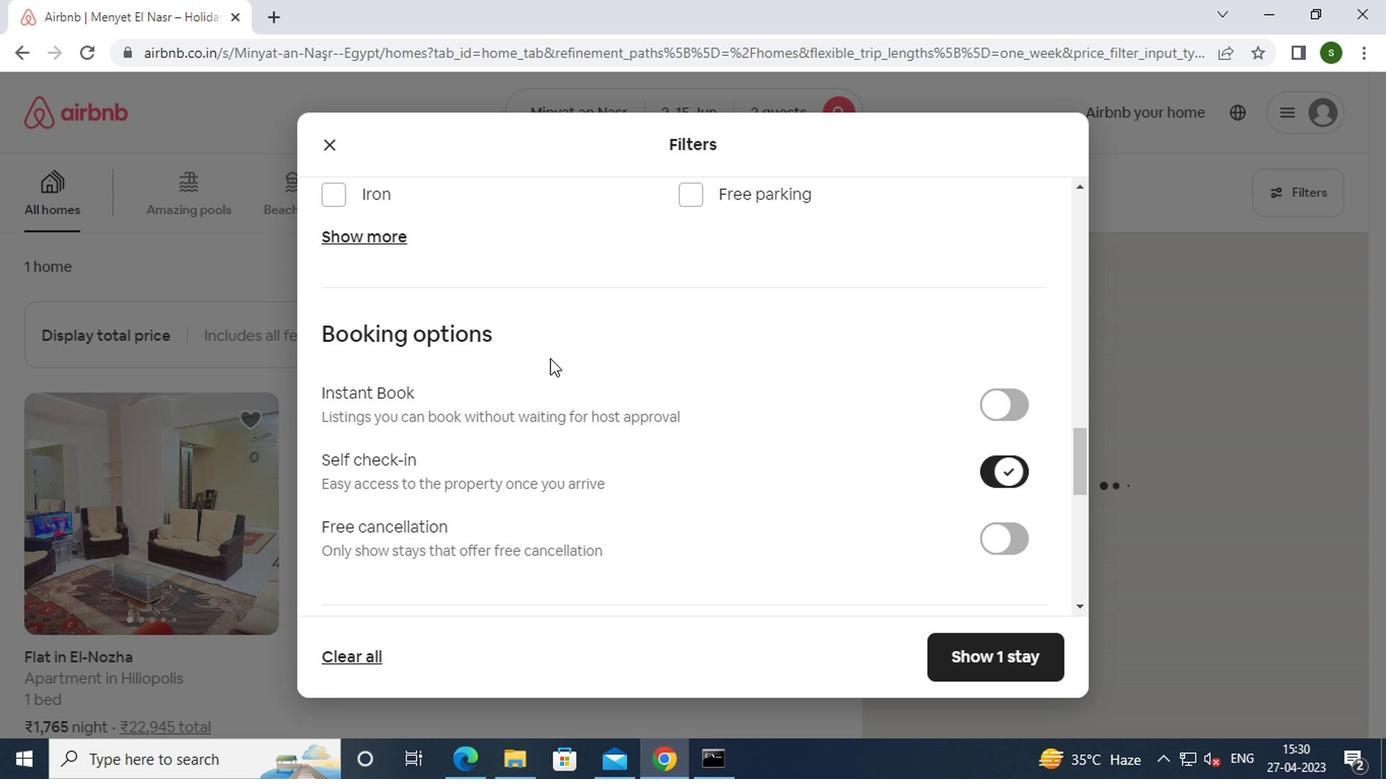 
Action: Mouse scrolled (495, 358) with delta (0, 0)
Screenshot: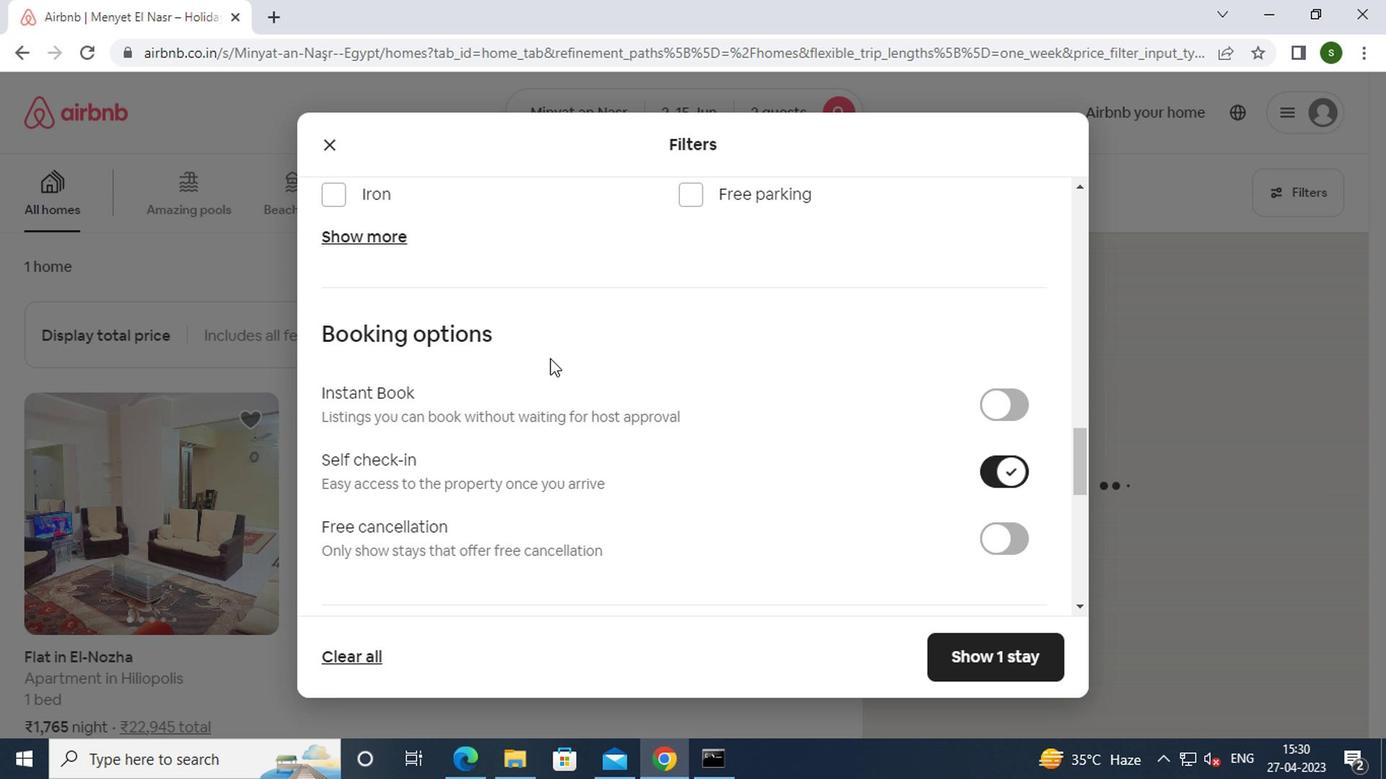 
Action: Mouse scrolled (495, 358) with delta (0, 0)
Screenshot: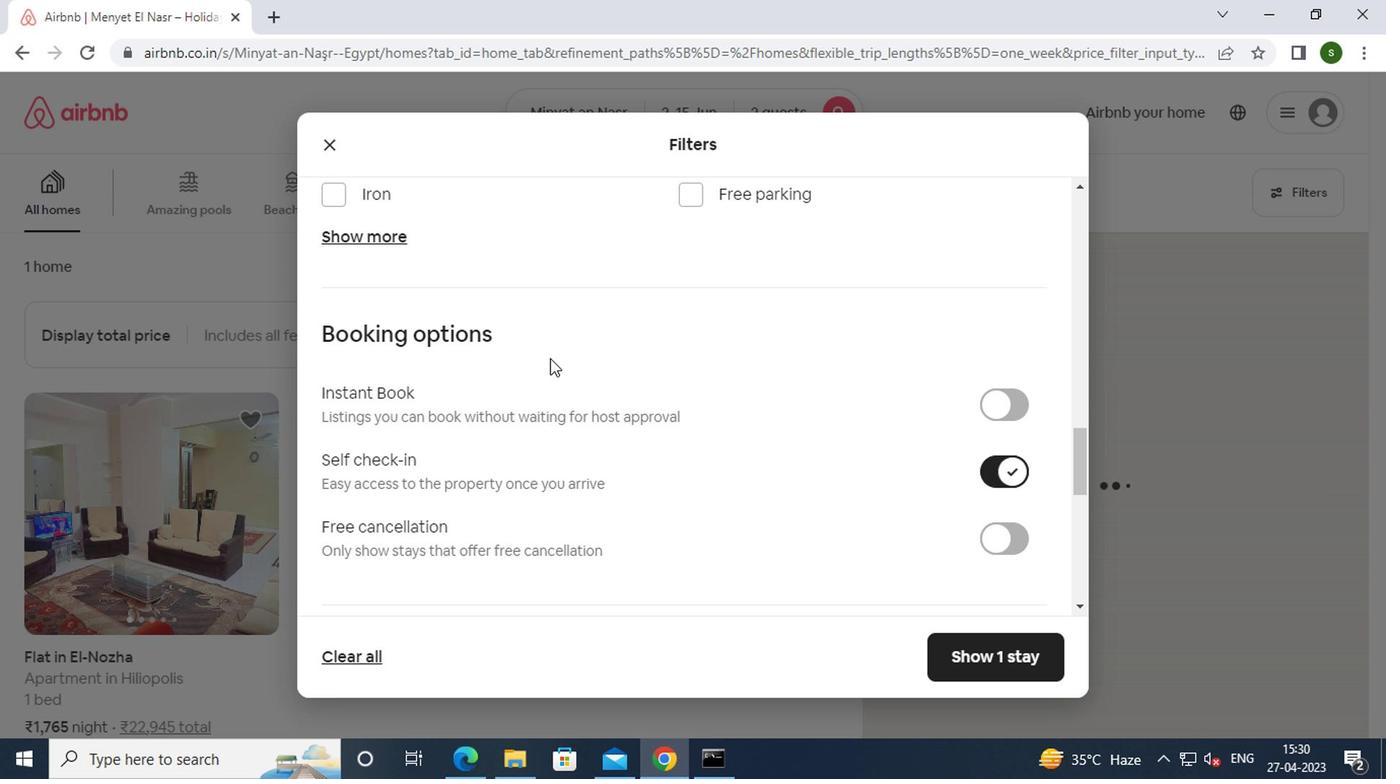 
Action: Mouse scrolled (495, 358) with delta (0, 0)
Screenshot: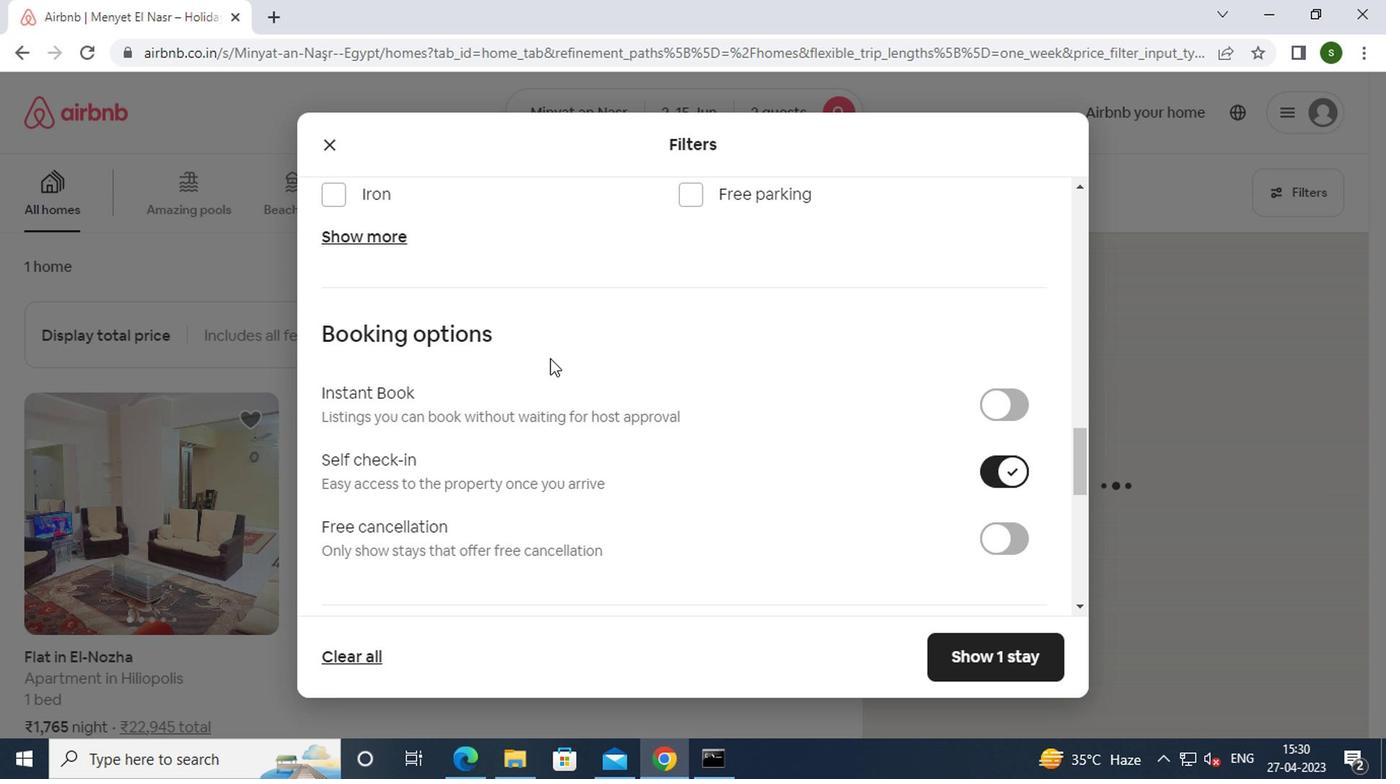 
Action: Mouse scrolled (495, 360) with delta (0, 0)
Screenshot: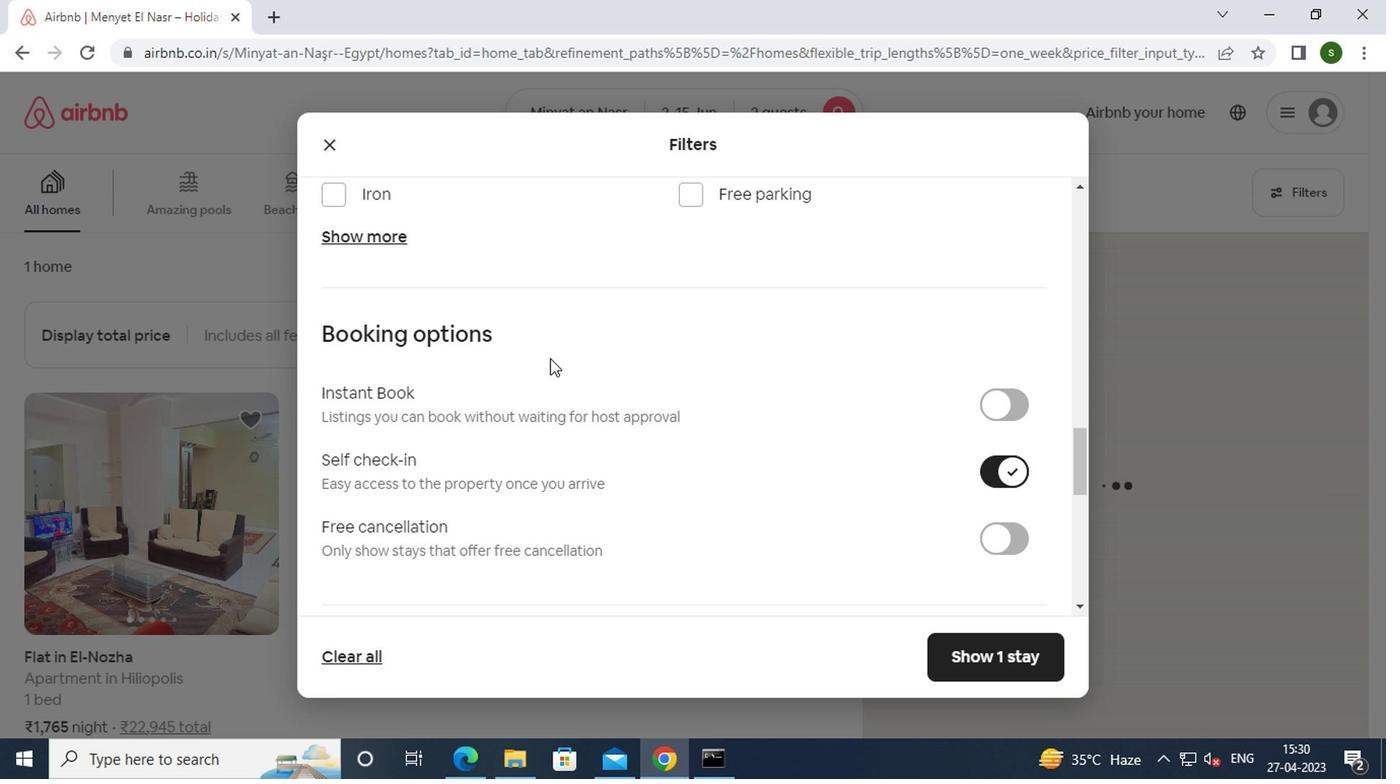 
Action: Mouse scrolled (495, 358) with delta (0, 0)
Screenshot: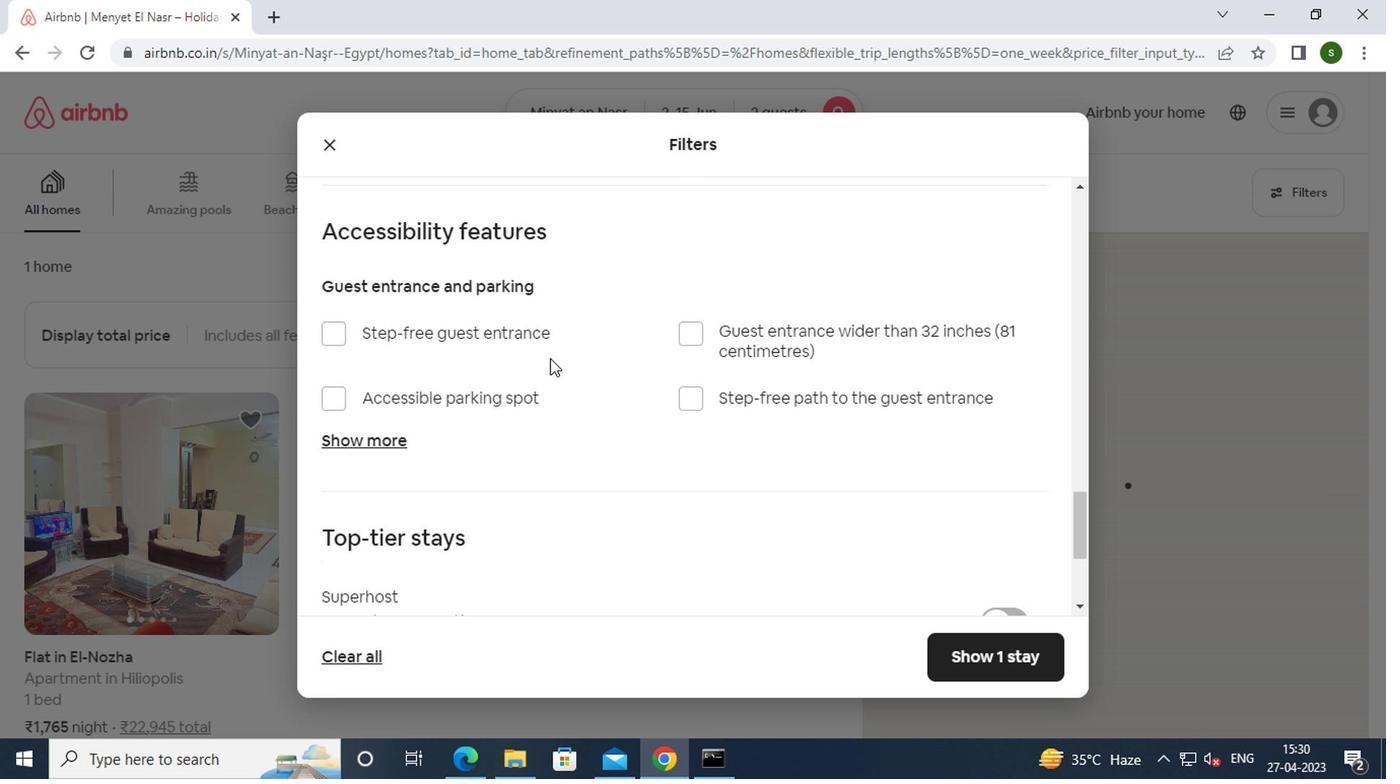 
Action: Mouse moved to (447, 422)
Screenshot: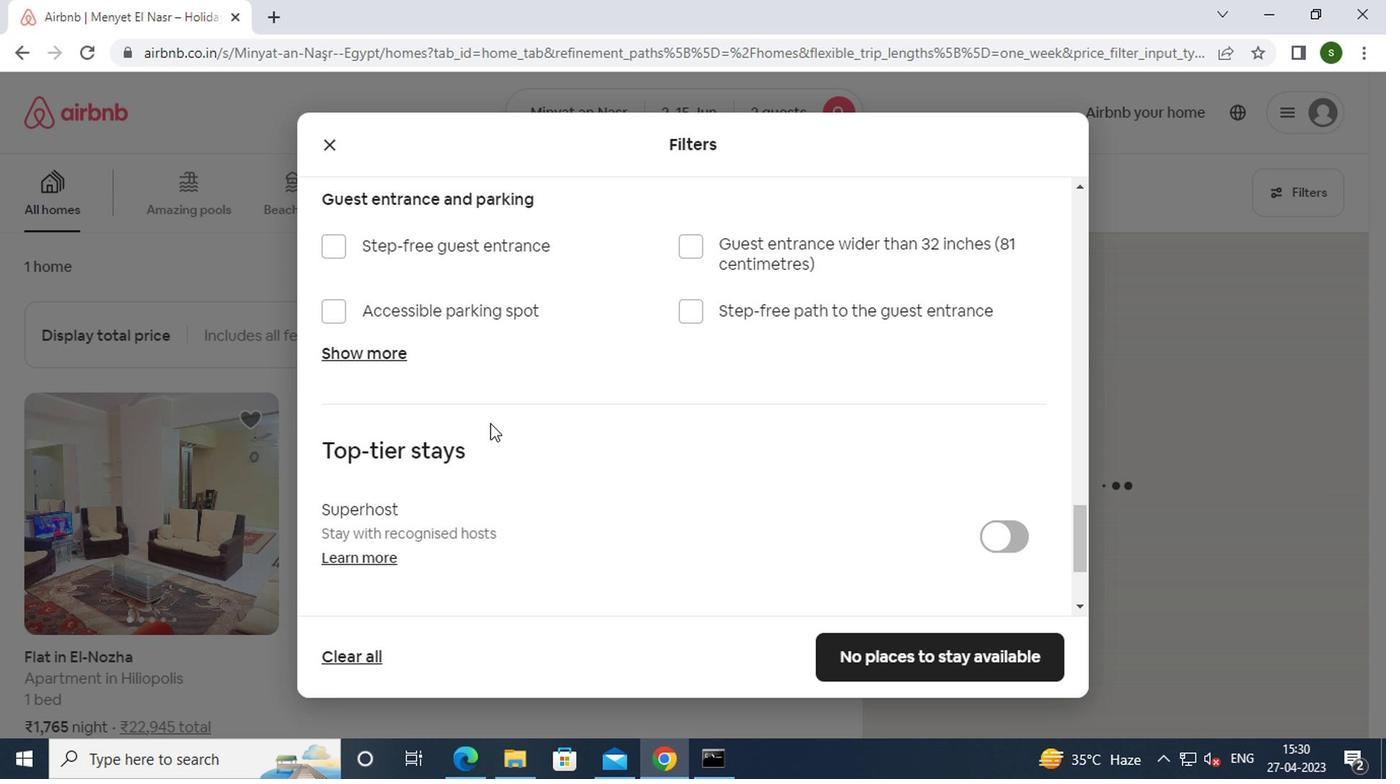
Action: Mouse scrolled (447, 421) with delta (0, 0)
Screenshot: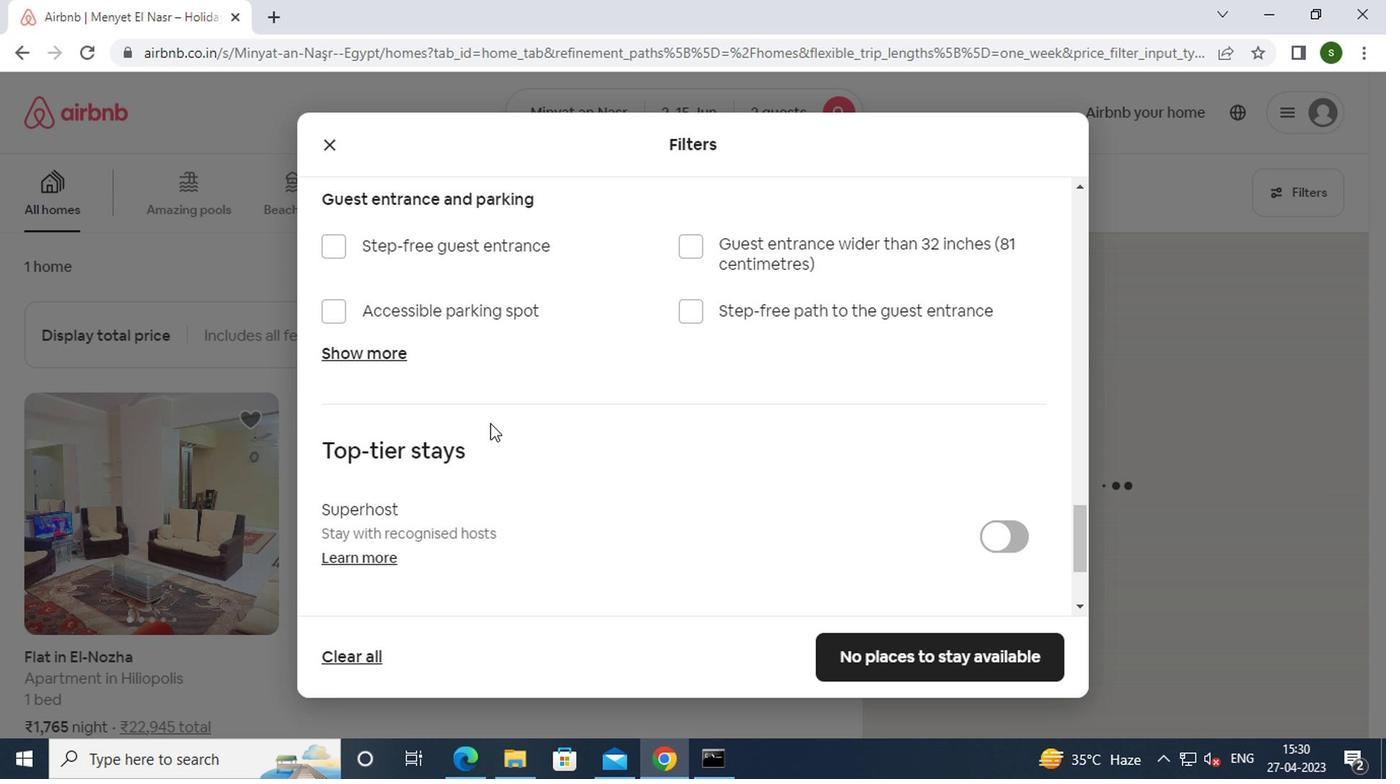 
Action: Mouse moved to (447, 423)
Screenshot: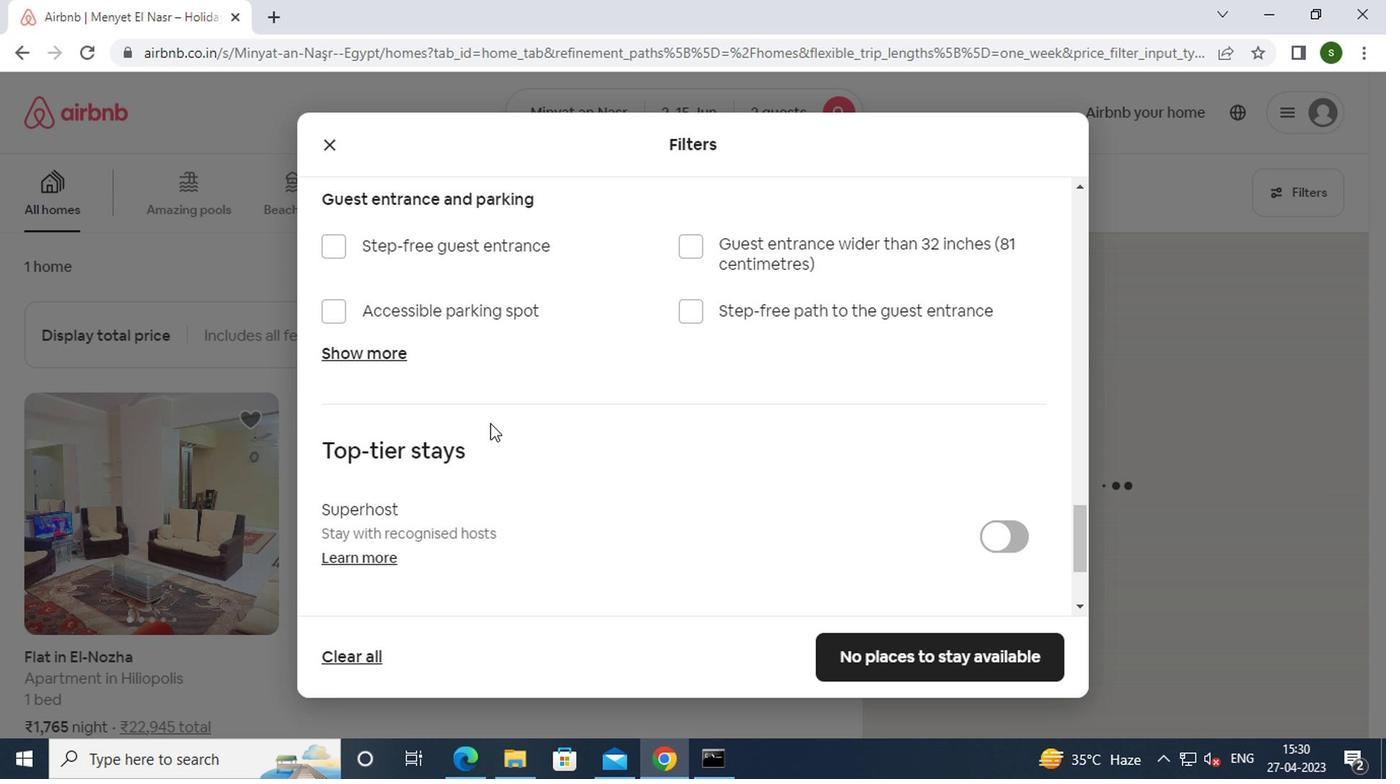 
Action: Mouse scrolled (447, 423) with delta (0, 0)
Screenshot: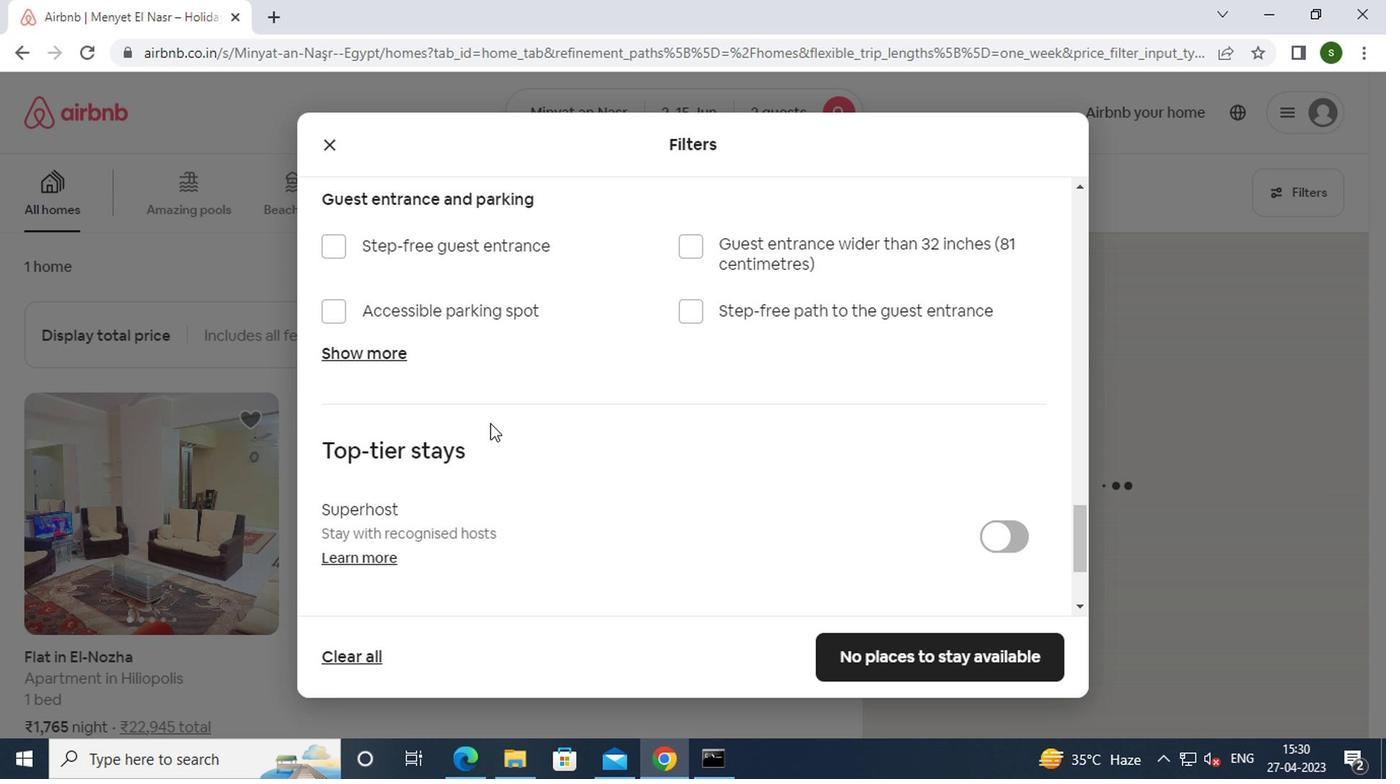 
Action: Mouse moved to (447, 424)
Screenshot: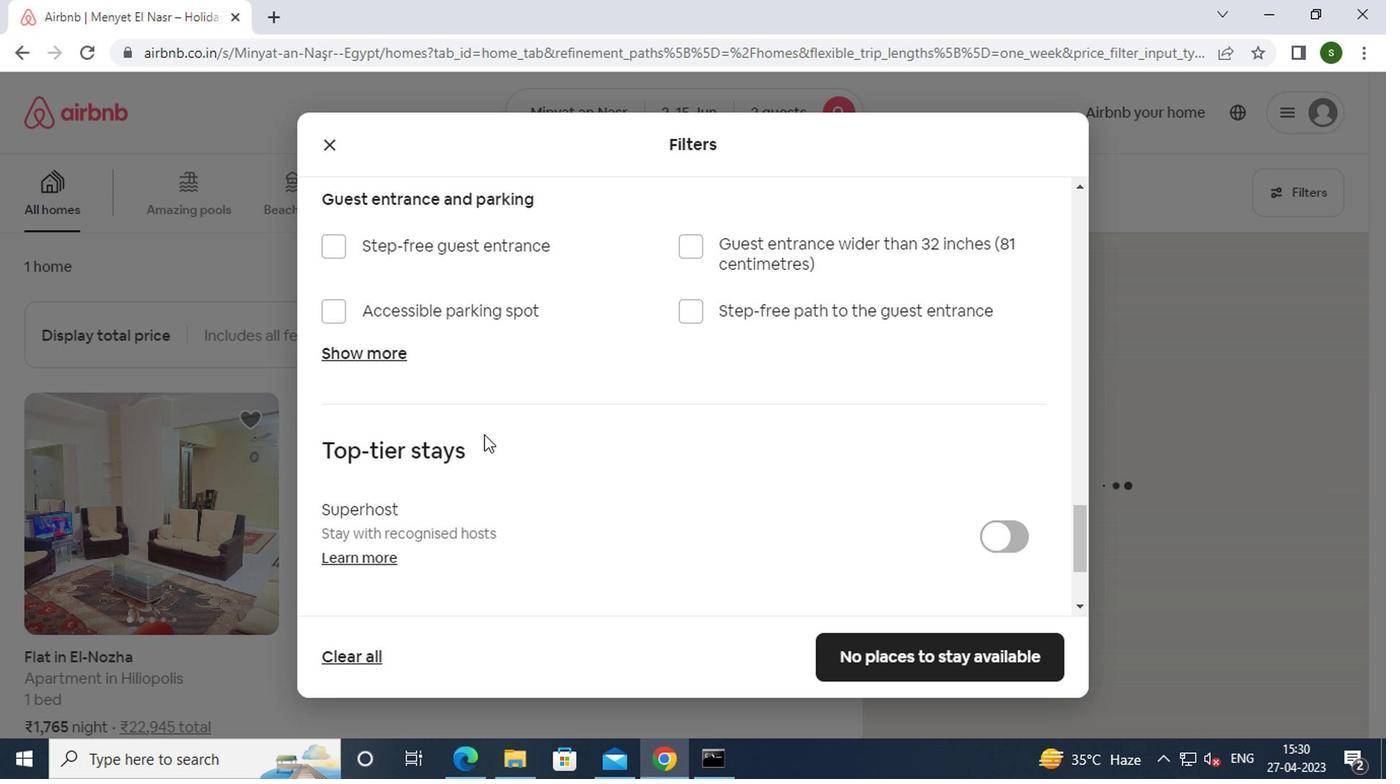 
Action: Mouse scrolled (447, 423) with delta (0, 0)
Screenshot: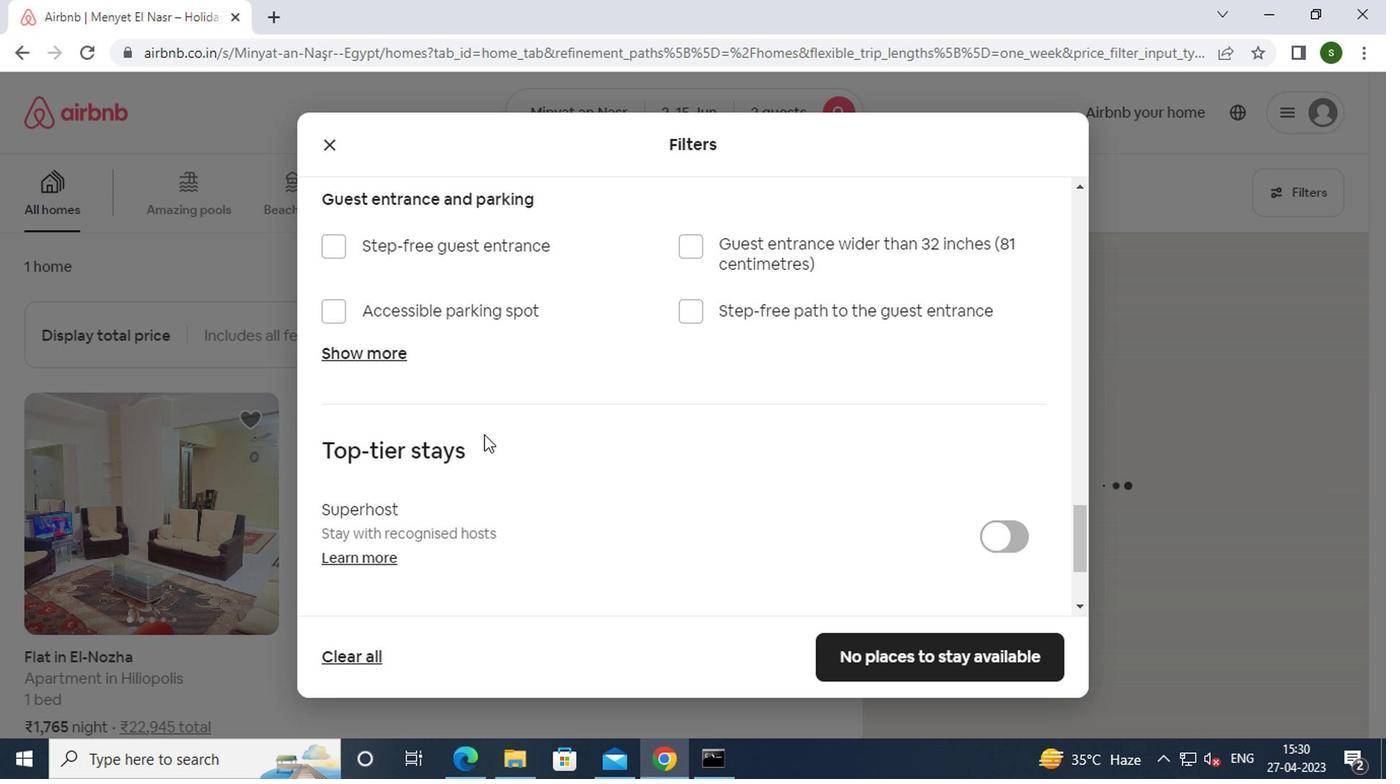 
Action: Mouse scrolled (447, 423) with delta (0, 0)
Screenshot: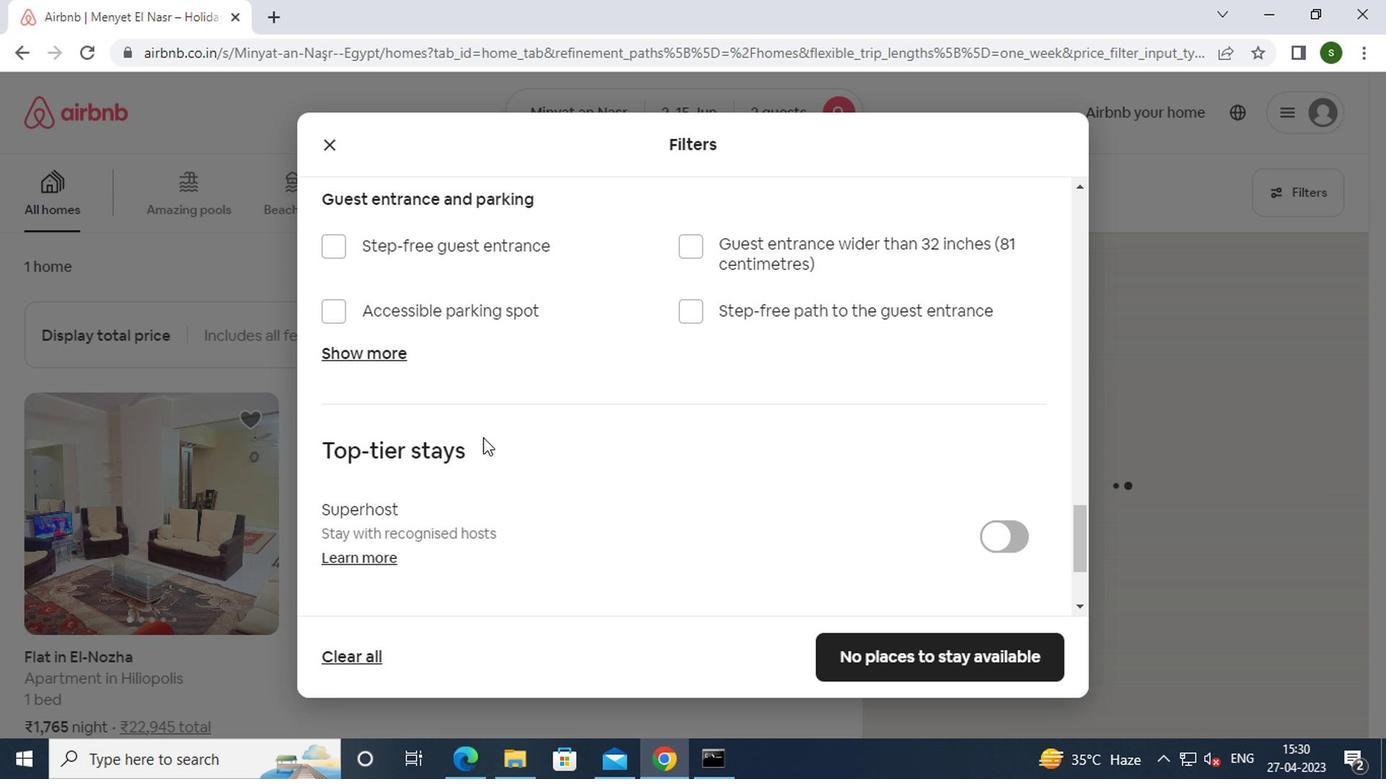 
Action: Mouse scrolled (447, 423) with delta (0, 0)
Screenshot: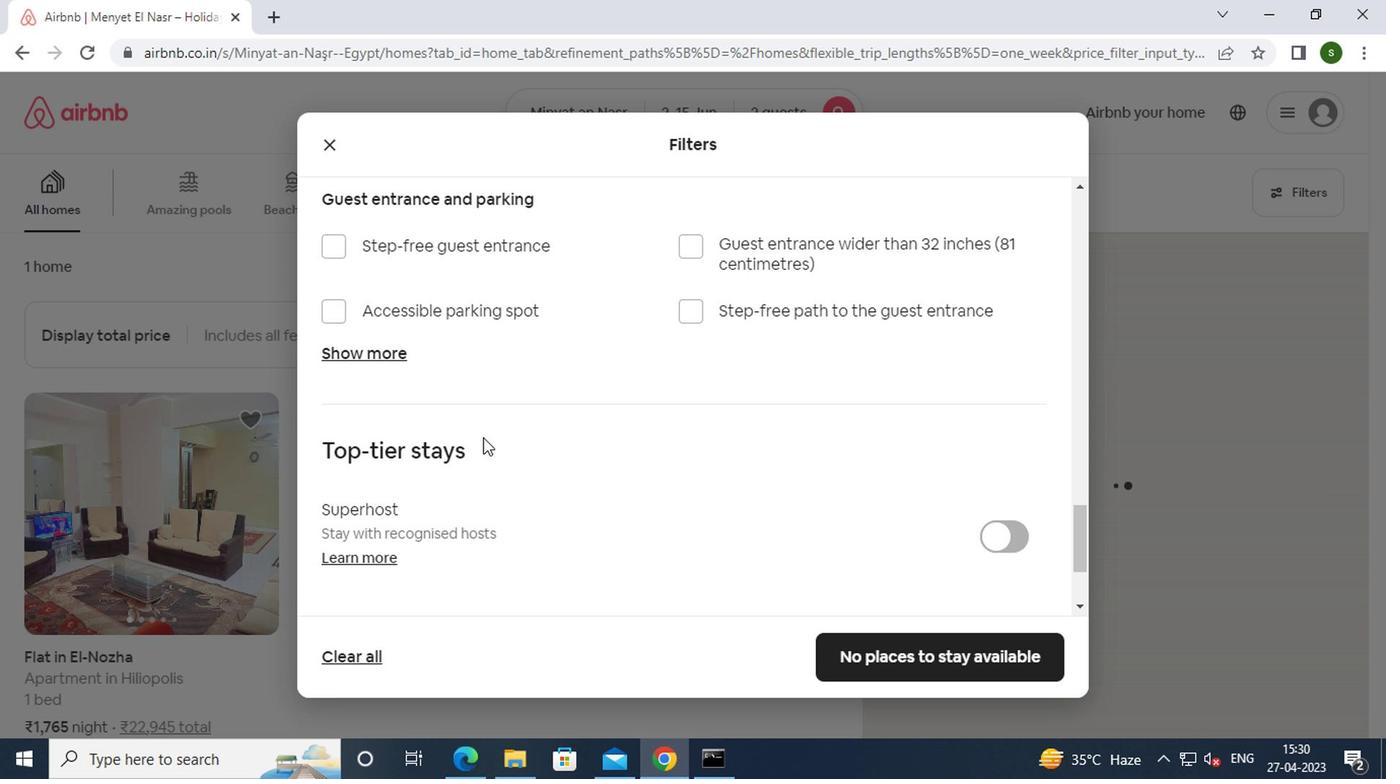 
Action: Mouse moved to (361, 501)
Screenshot: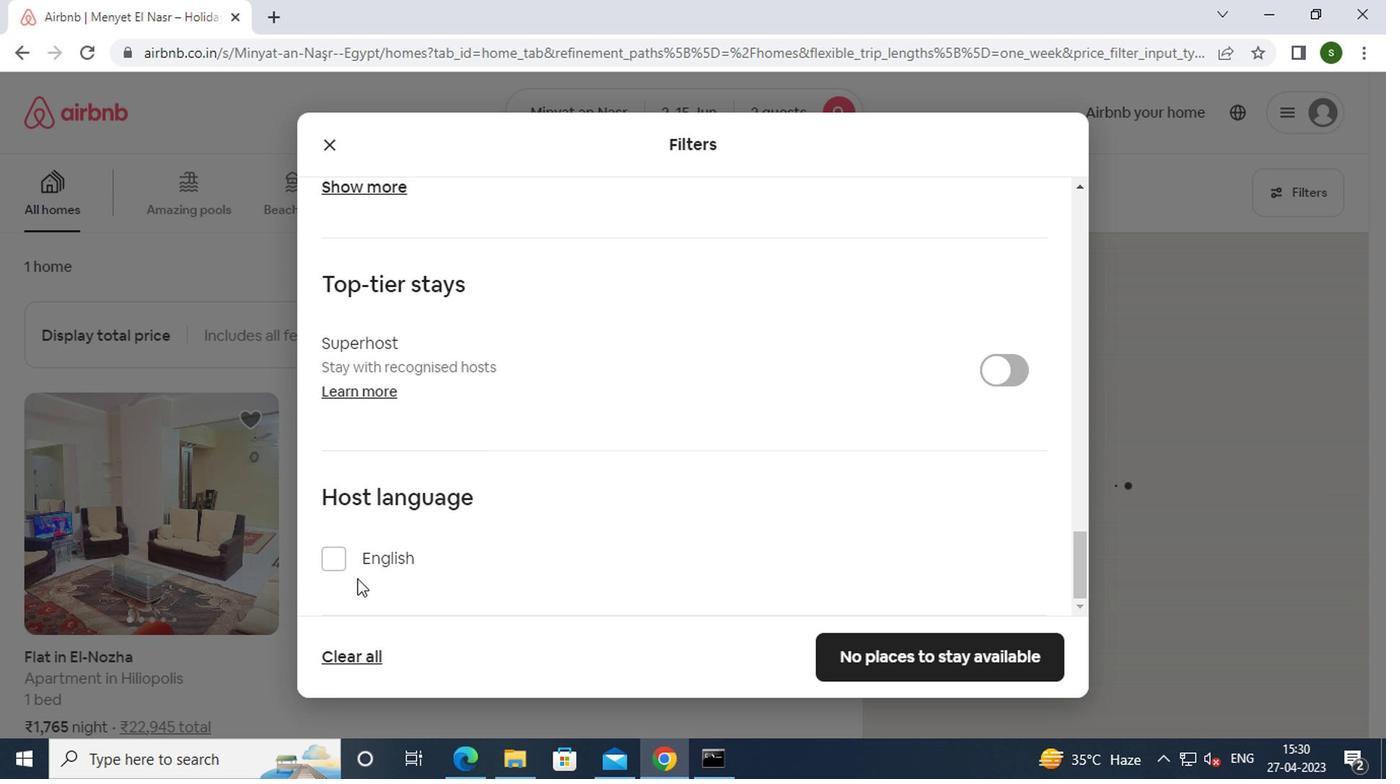 
Action: Mouse pressed left at (361, 501)
Screenshot: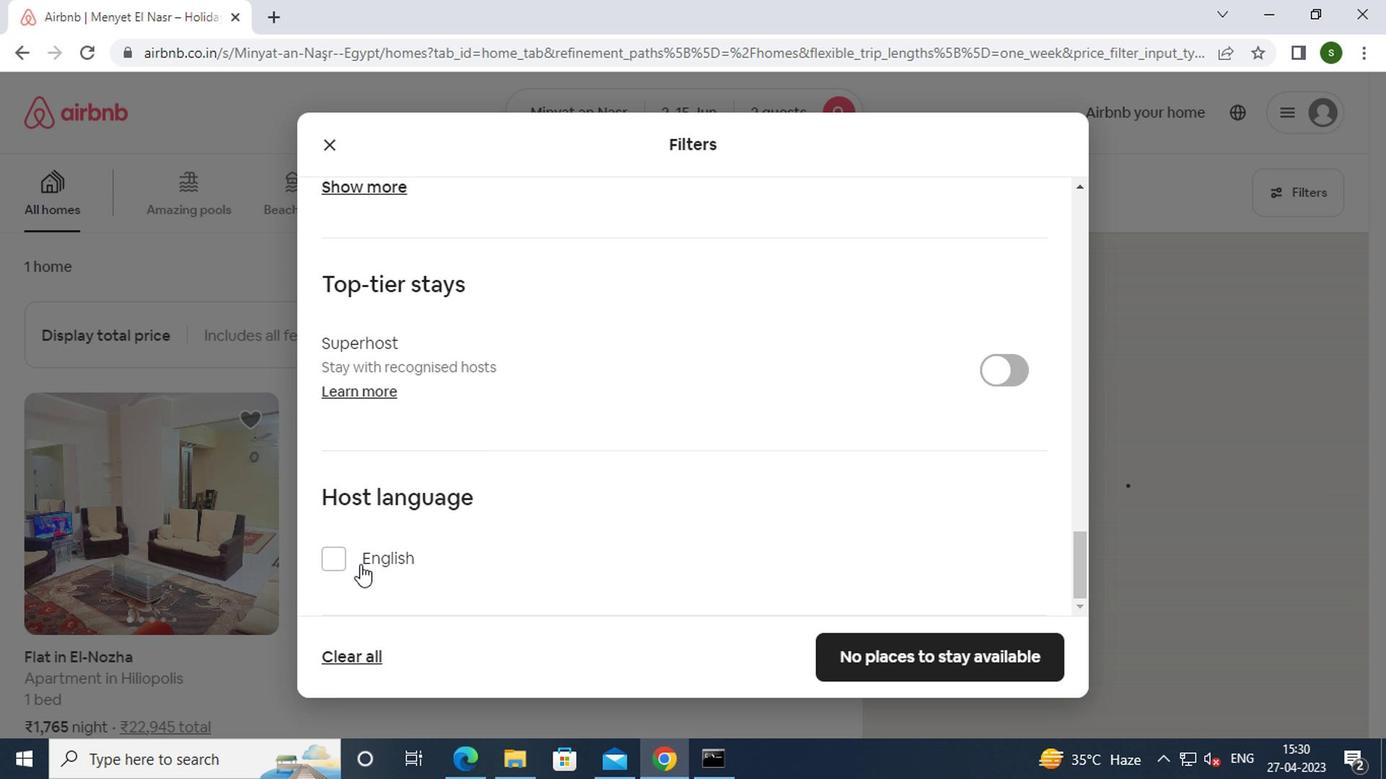 
Action: Mouse moved to (734, 578)
Screenshot: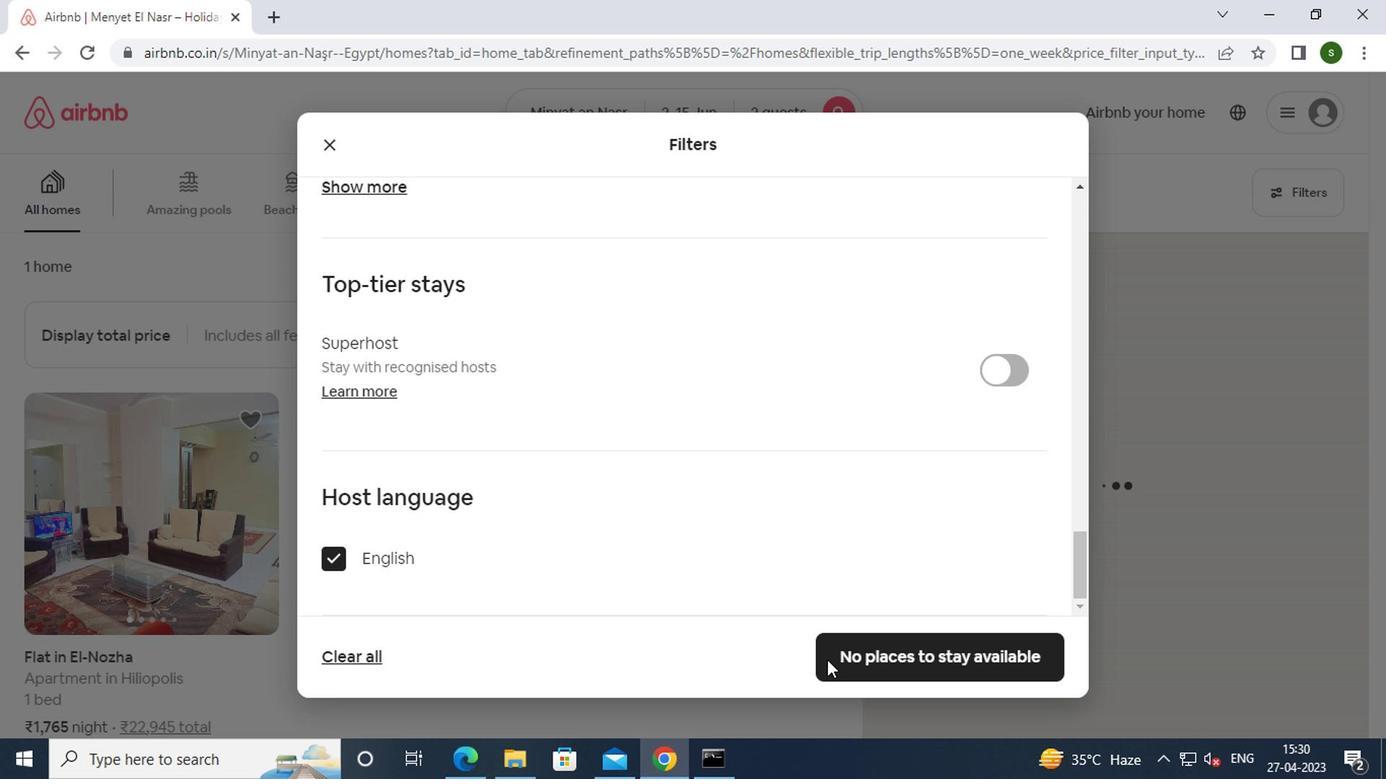 
Action: Mouse pressed left at (734, 578)
Screenshot: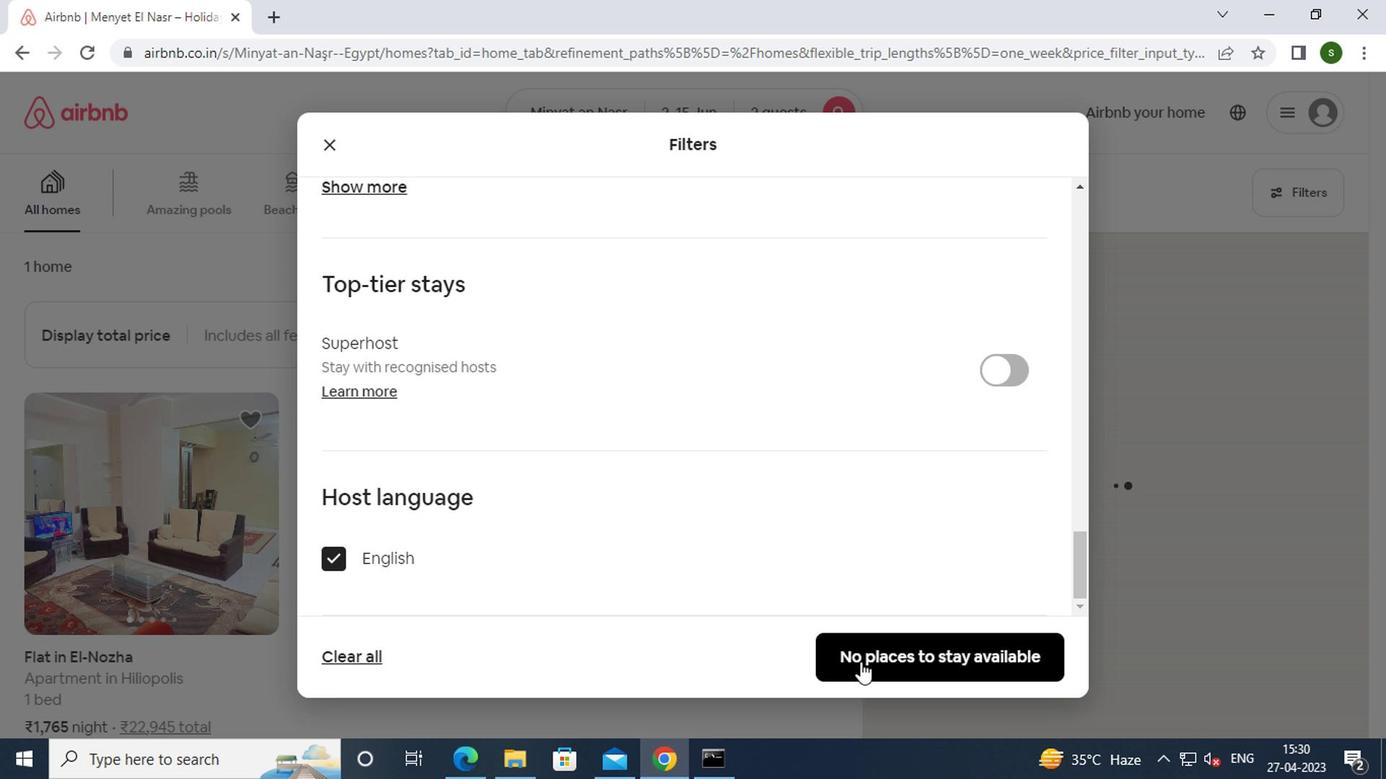 
Action: Mouse moved to (679, 528)
Screenshot: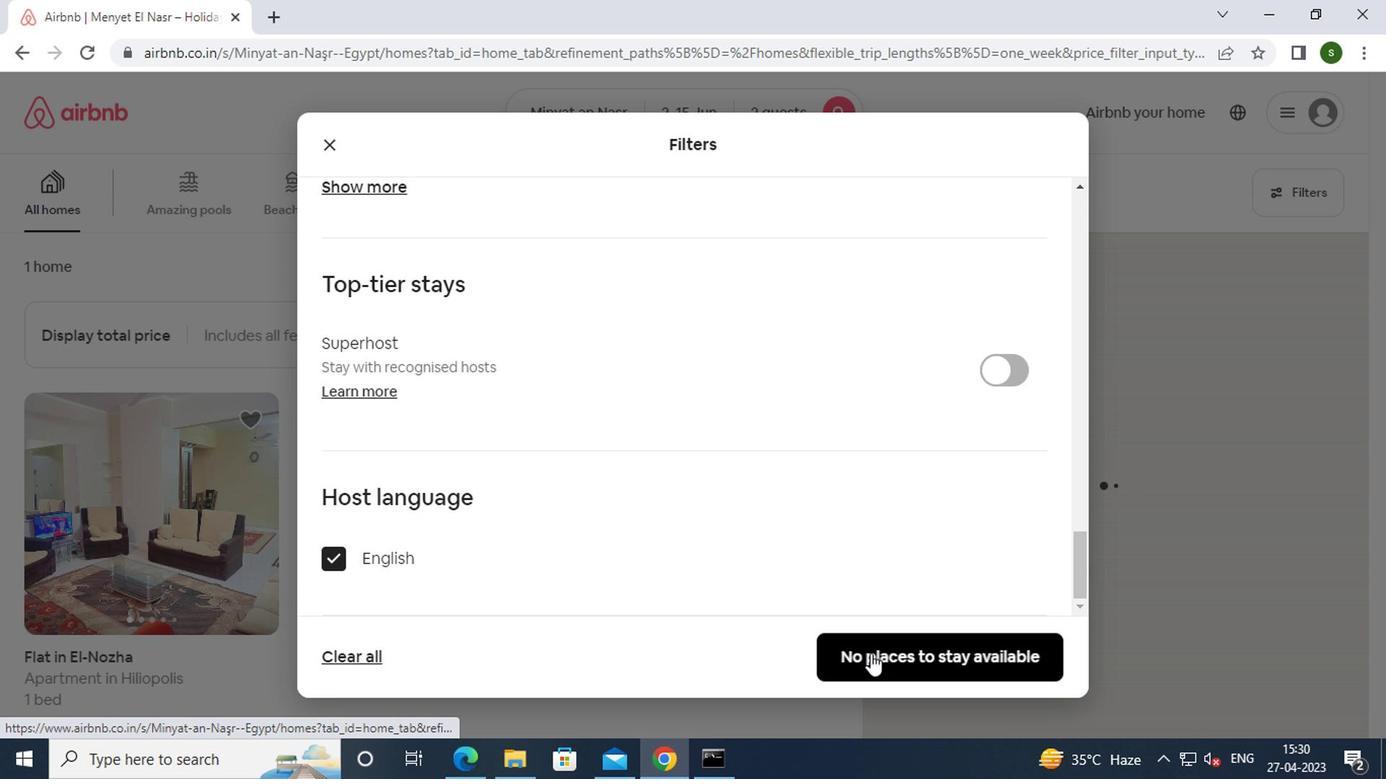 
